 Task: Find connections with filter location Bhuban with filter topic #Mentoringwith filter profile language English with filter current company IDC Technologies, Inc. with filter school College Of Technology, G.B.P.U.A&T, Pantnagar with filter industry Non-profit Organizations with filter service category Content Strategy with filter keywords title Sports Volunteer
Action: Mouse moved to (626, 78)
Screenshot: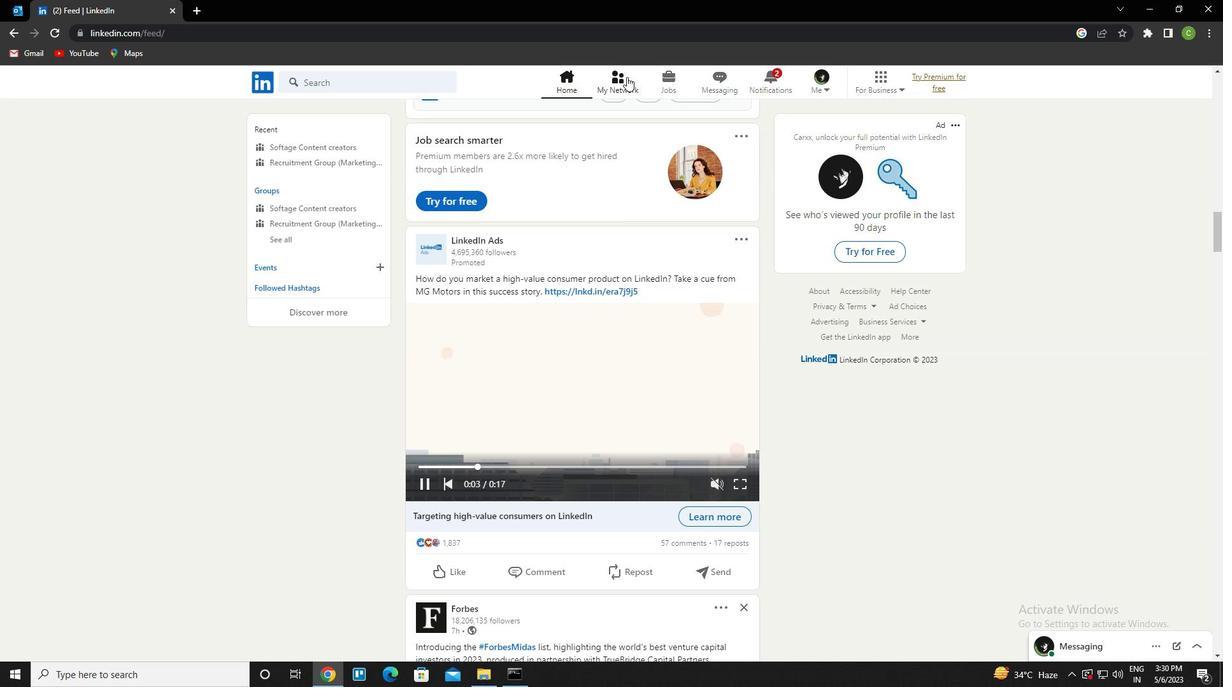 
Action: Mouse pressed left at (626, 78)
Screenshot: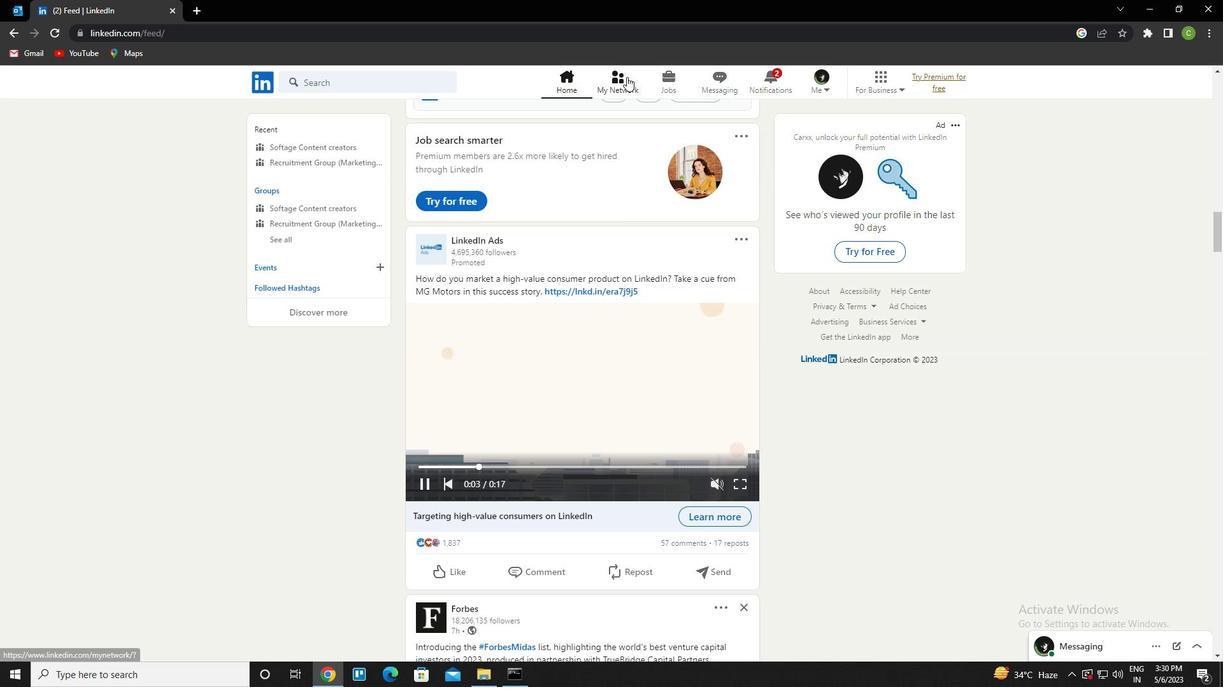 
Action: Mouse moved to (370, 152)
Screenshot: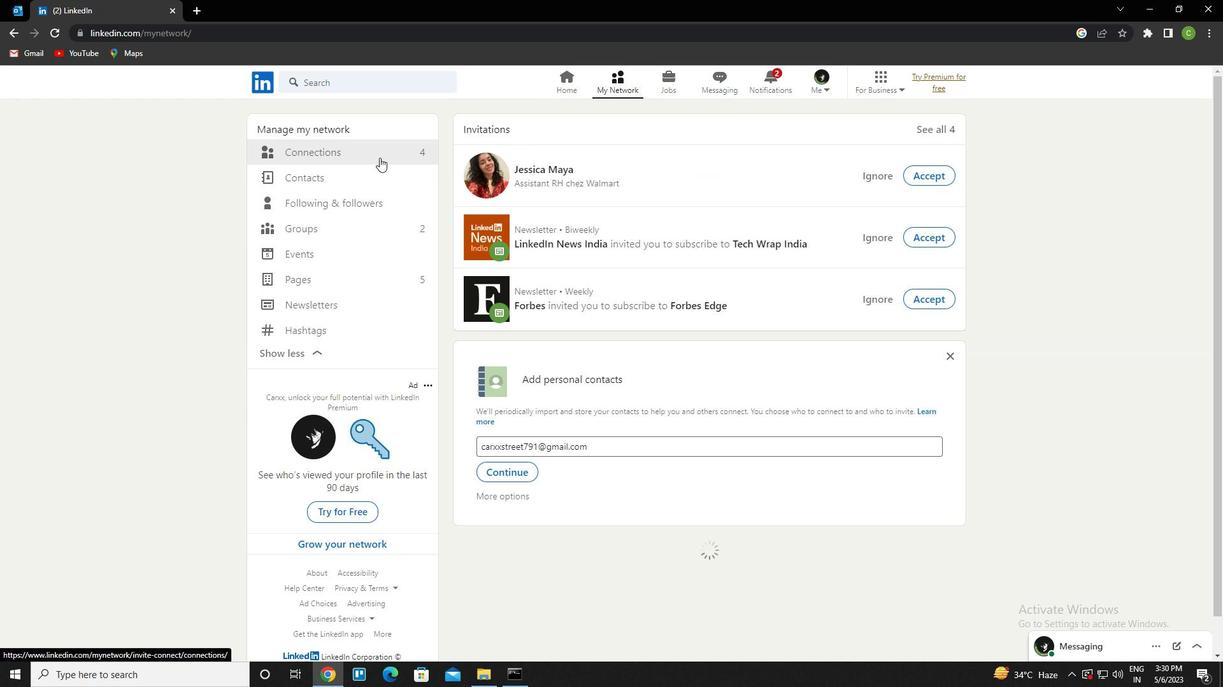 
Action: Mouse pressed left at (370, 152)
Screenshot: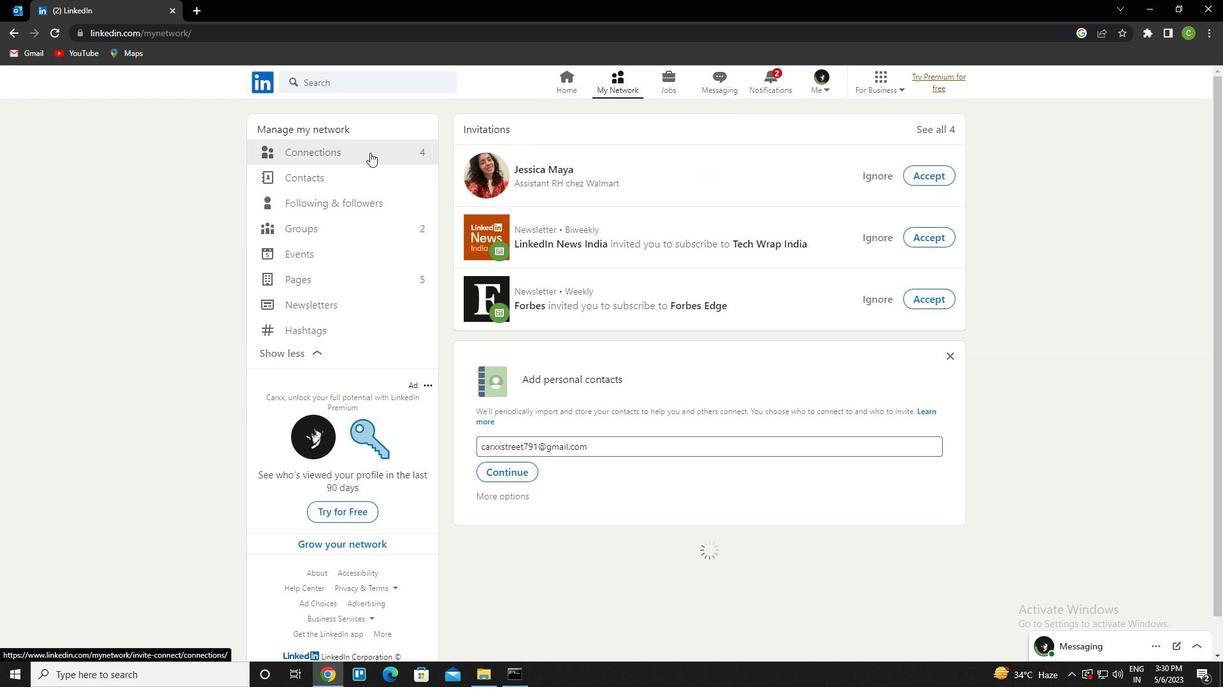 
Action: Mouse moved to (691, 156)
Screenshot: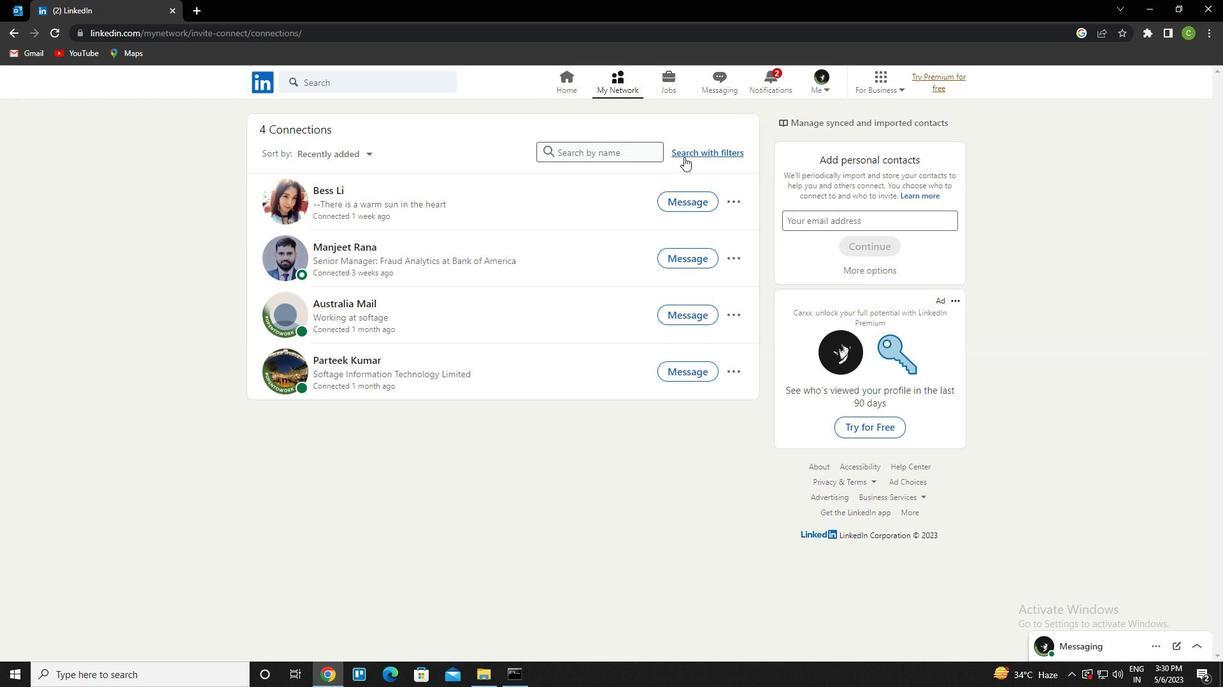 
Action: Mouse pressed left at (691, 156)
Screenshot: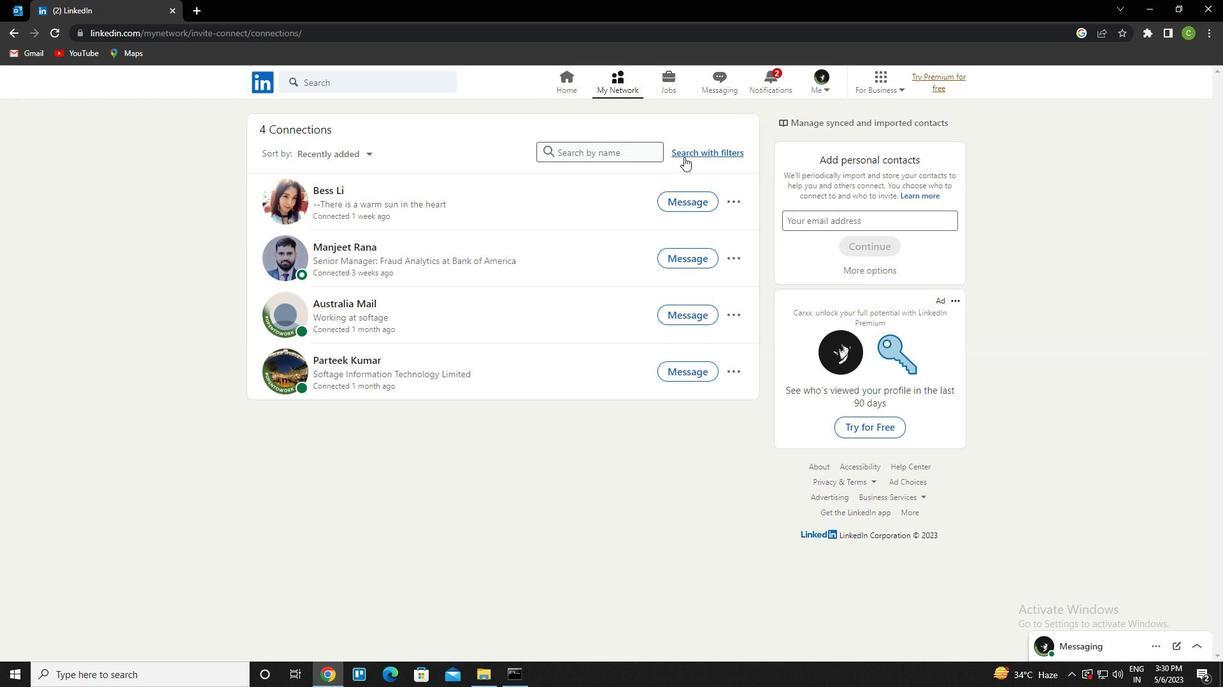 
Action: Mouse moved to (664, 115)
Screenshot: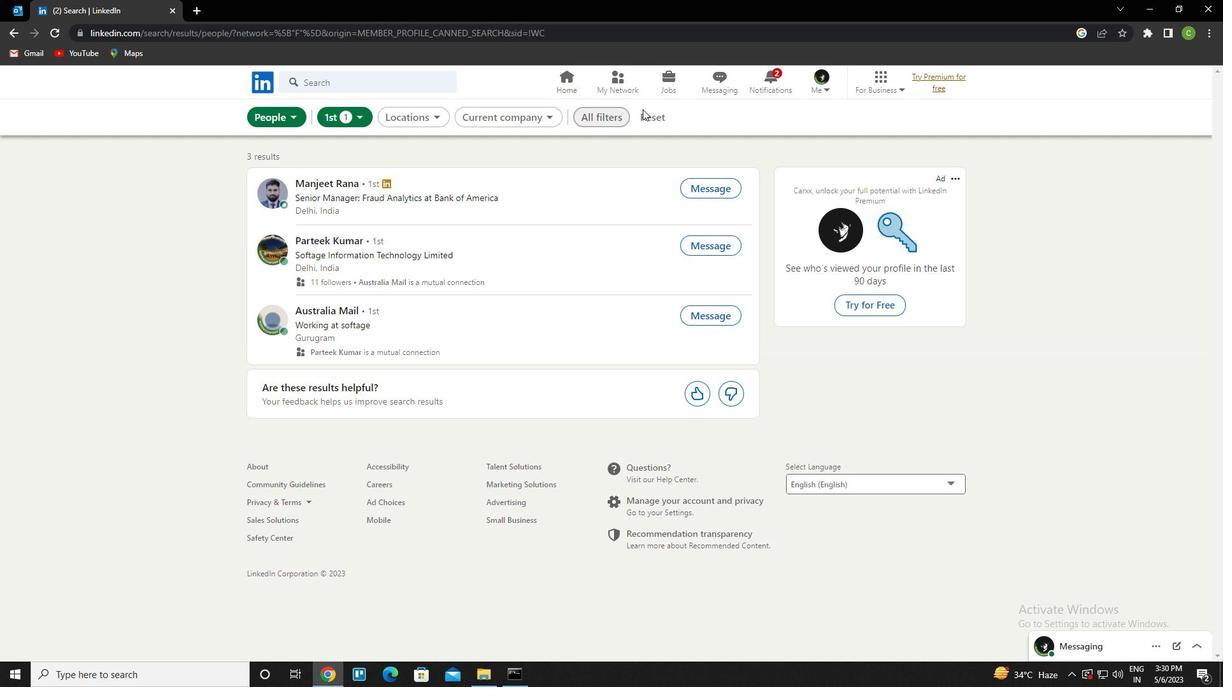 
Action: Mouse pressed left at (664, 115)
Screenshot: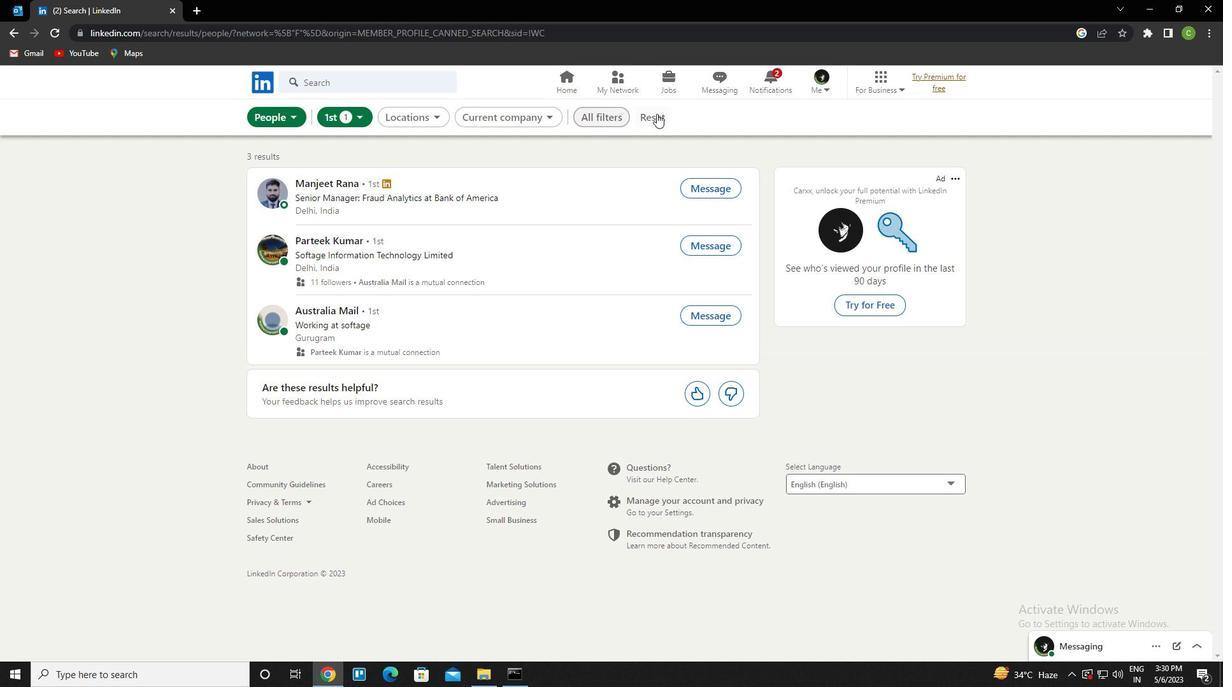 
Action: Mouse moved to (635, 107)
Screenshot: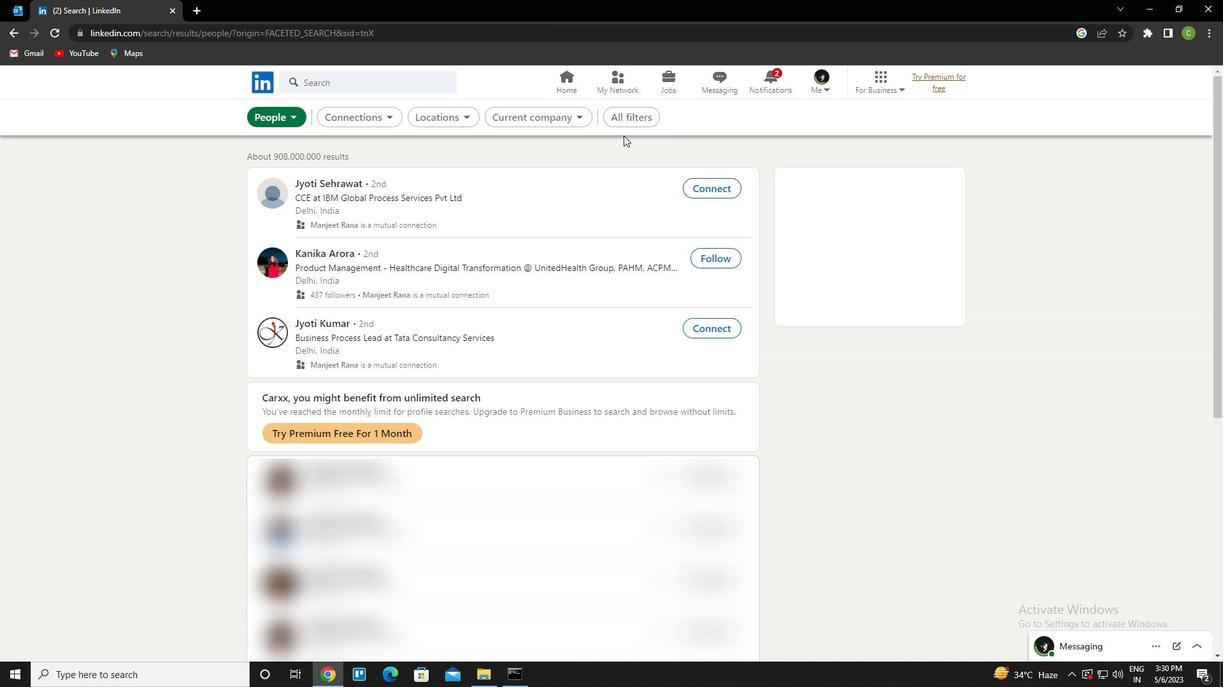 
Action: Mouse pressed left at (635, 107)
Screenshot: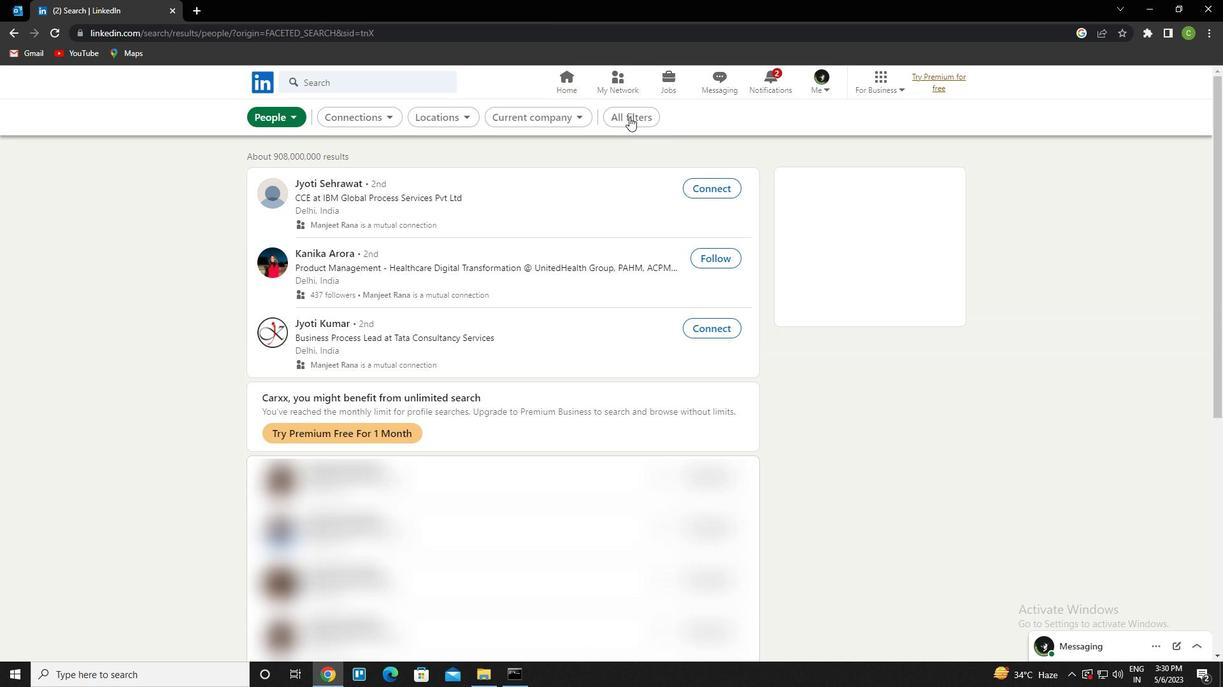 
Action: Mouse moved to (1082, 449)
Screenshot: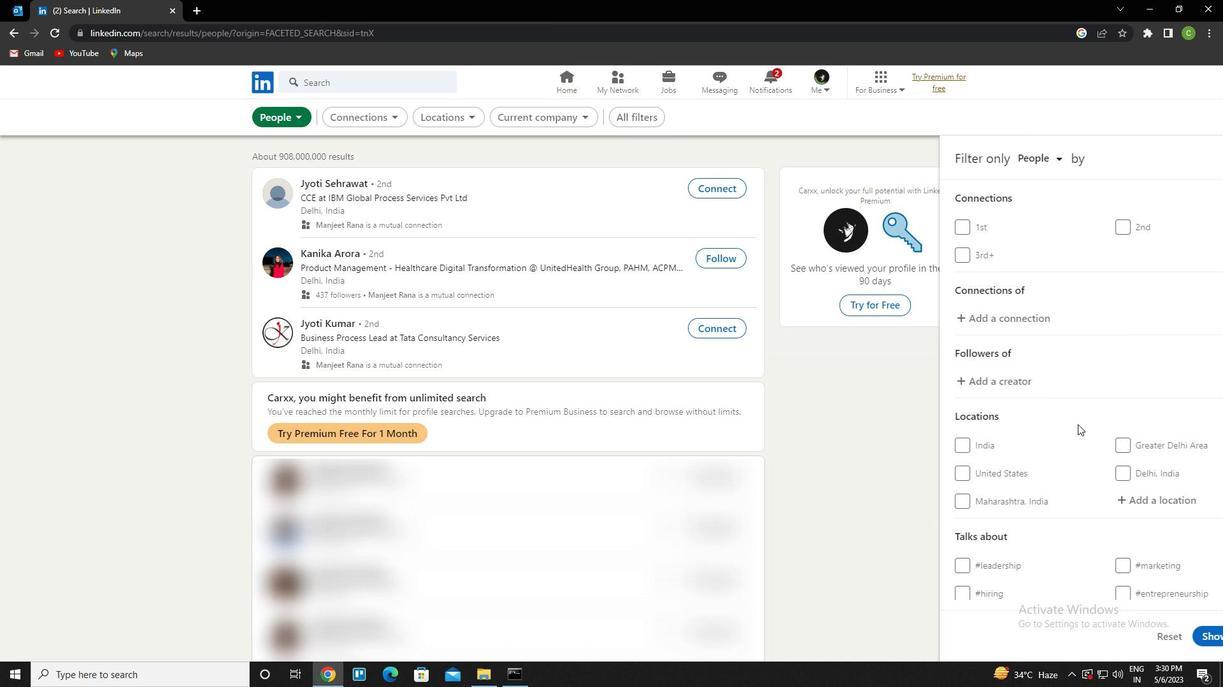 
Action: Mouse scrolled (1082, 449) with delta (0, 0)
Screenshot: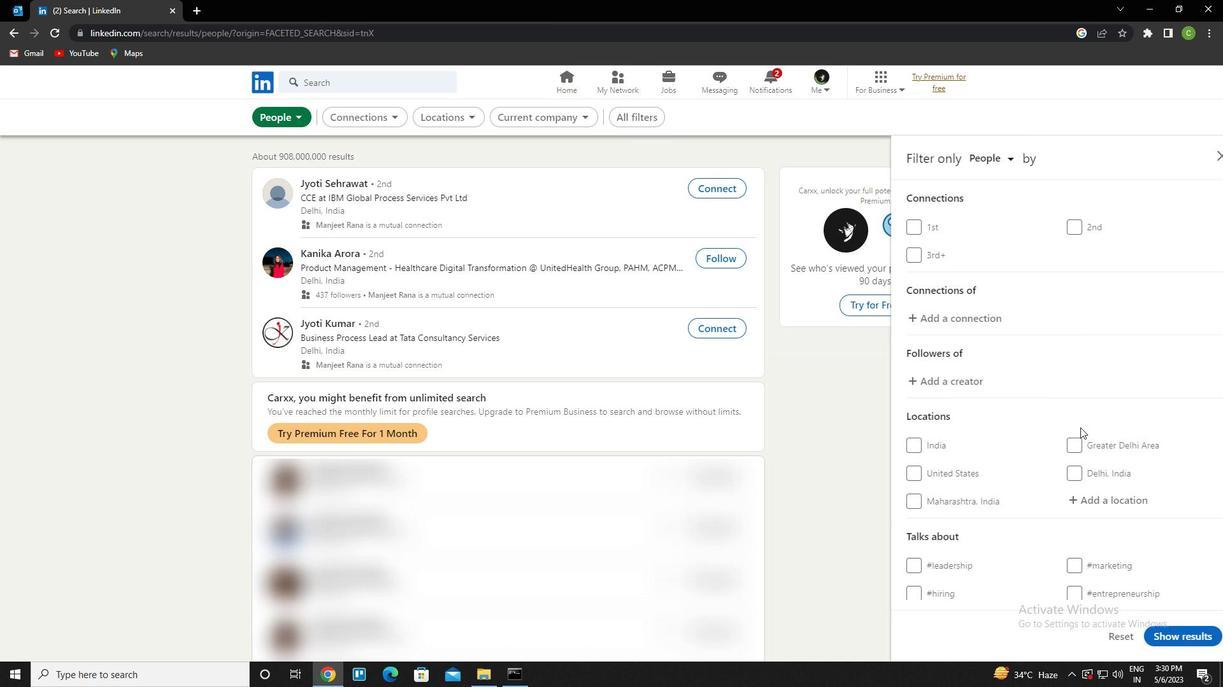 
Action: Mouse scrolled (1082, 449) with delta (0, 0)
Screenshot: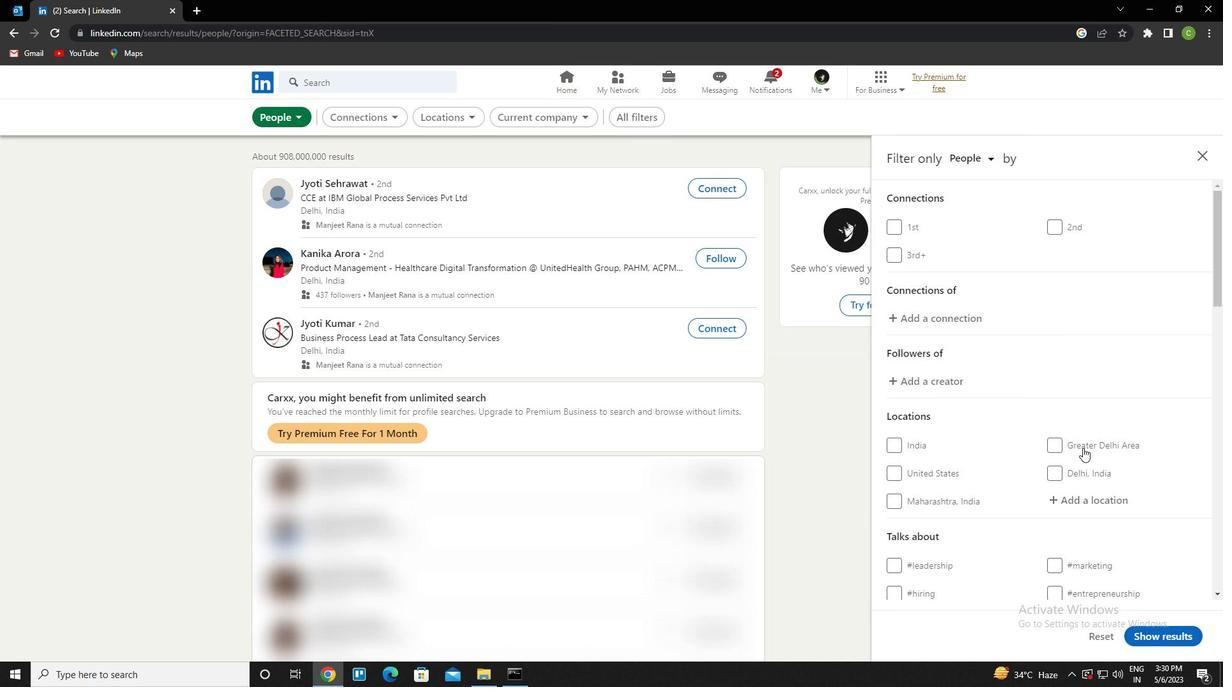 
Action: Mouse moved to (1105, 372)
Screenshot: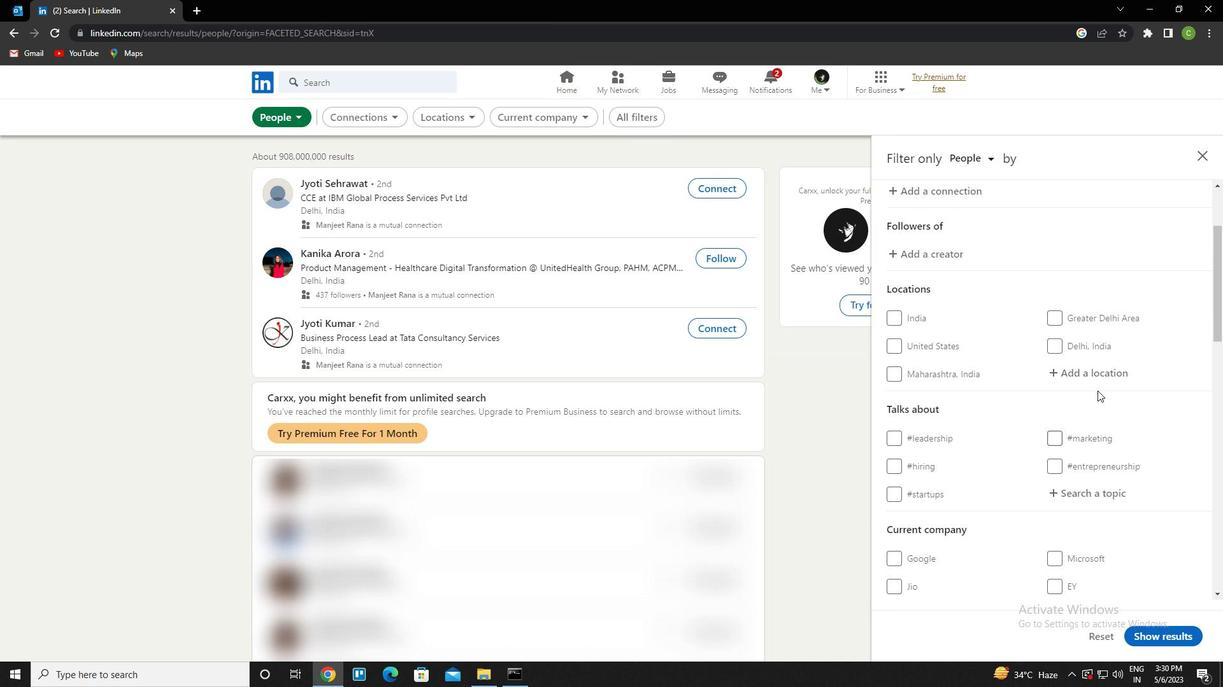 
Action: Mouse pressed left at (1105, 372)
Screenshot: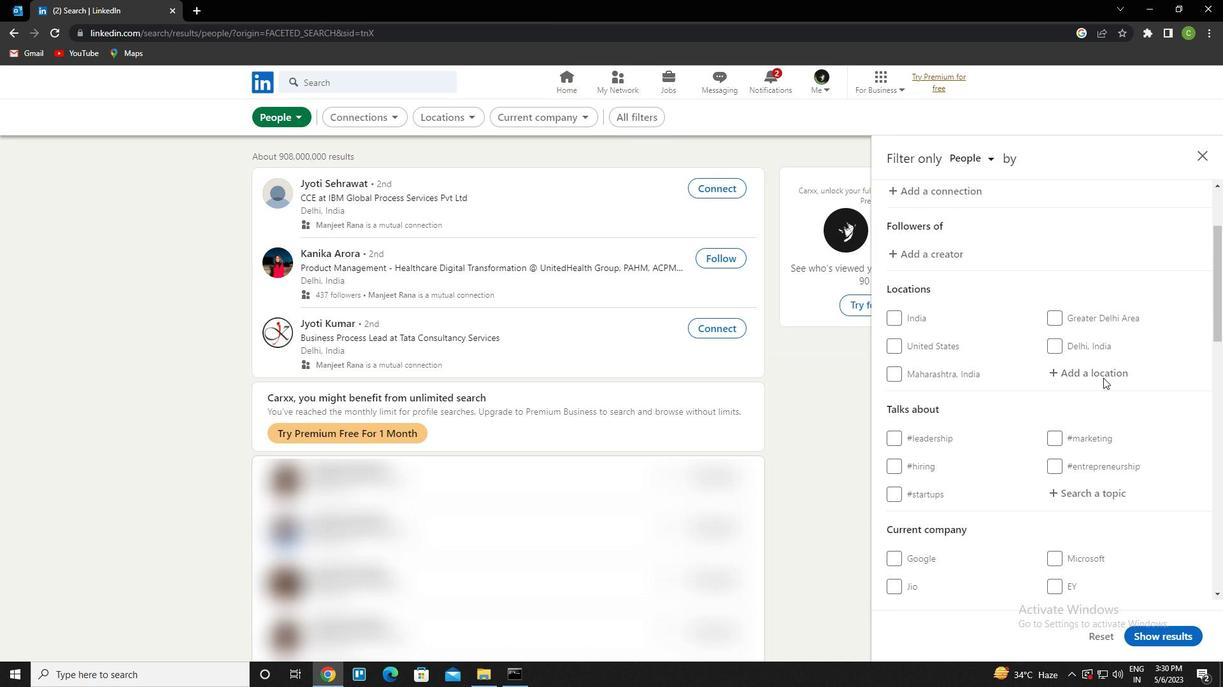 
Action: Key pressed <Key.caps_lock>b<Key.caps_lock>huban<Key.up><Key.enter>
Screenshot: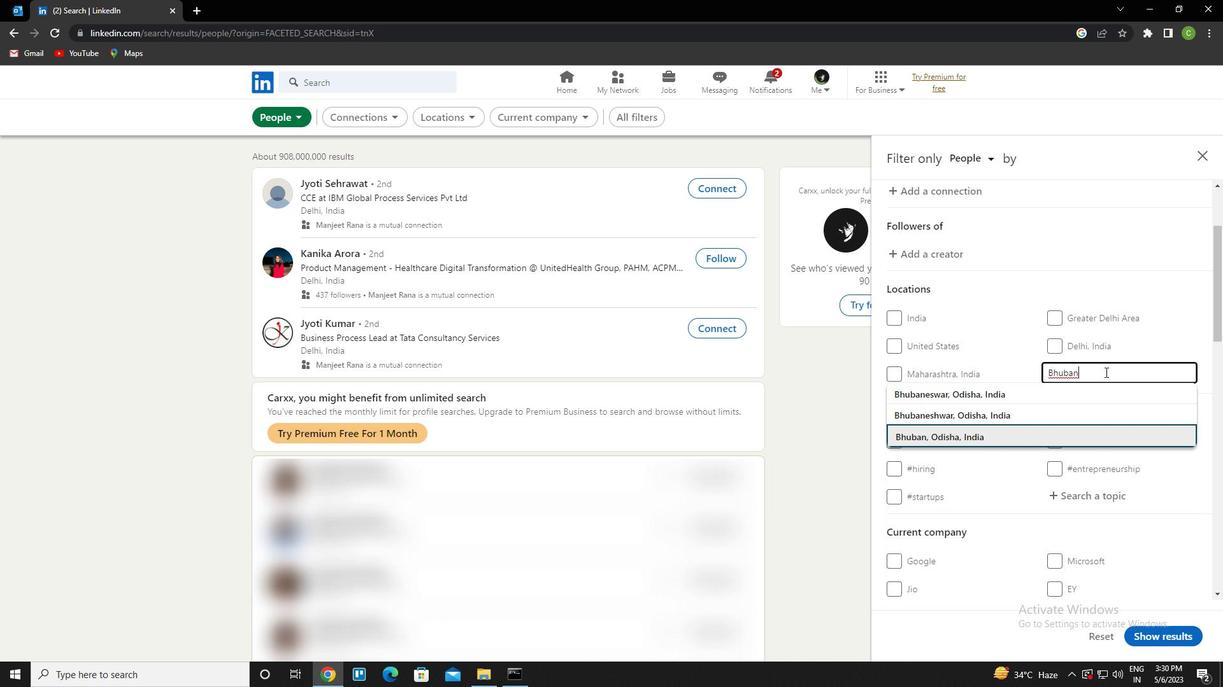 
Action: Mouse moved to (1105, 372)
Screenshot: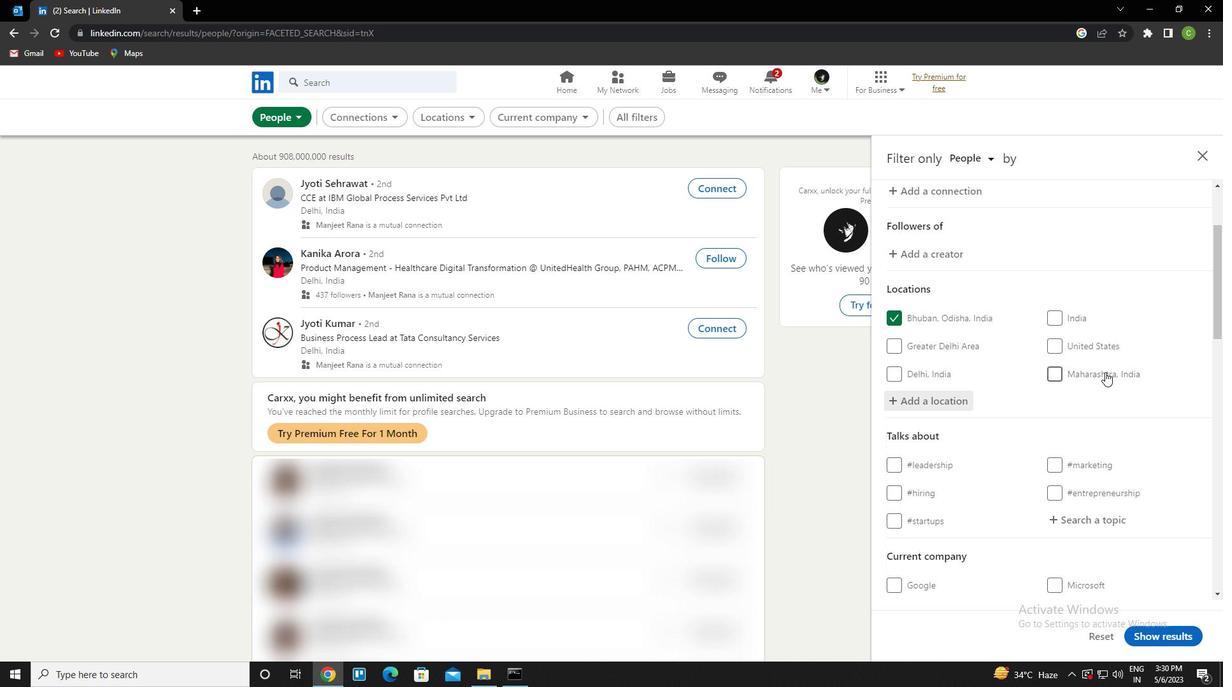 
Action: Mouse scrolled (1105, 372) with delta (0, 0)
Screenshot: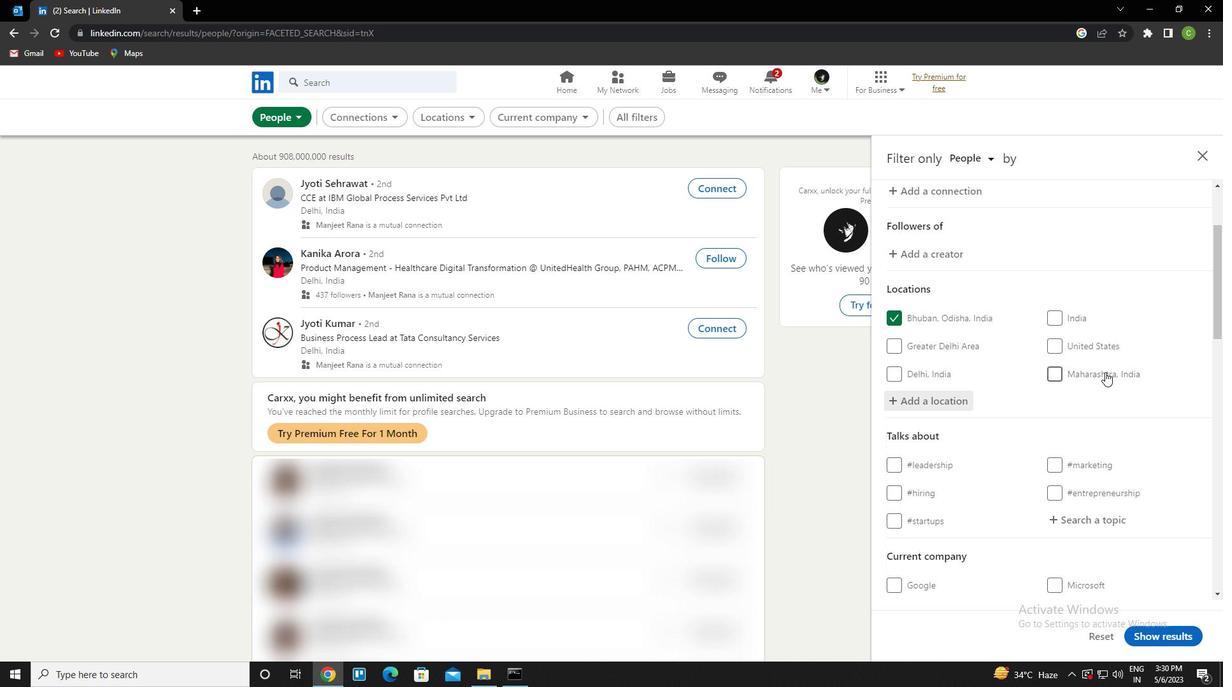 
Action: Mouse moved to (1109, 373)
Screenshot: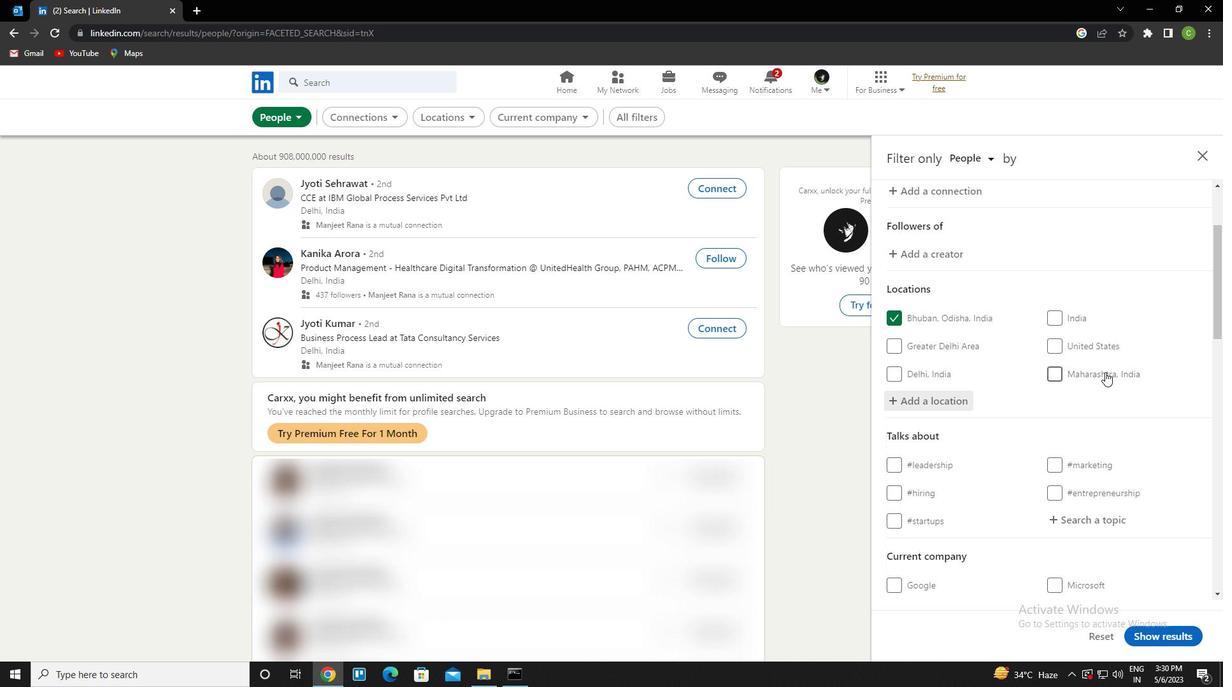 
Action: Mouse scrolled (1109, 373) with delta (0, 0)
Screenshot: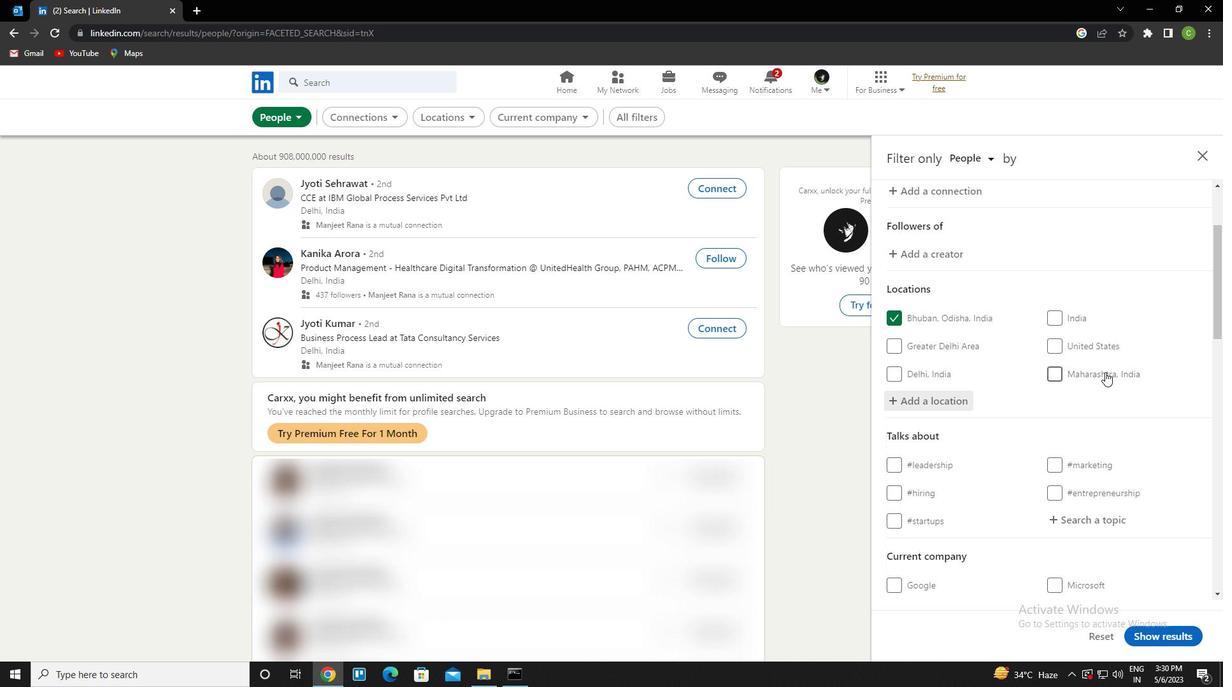 
Action: Mouse moved to (1103, 394)
Screenshot: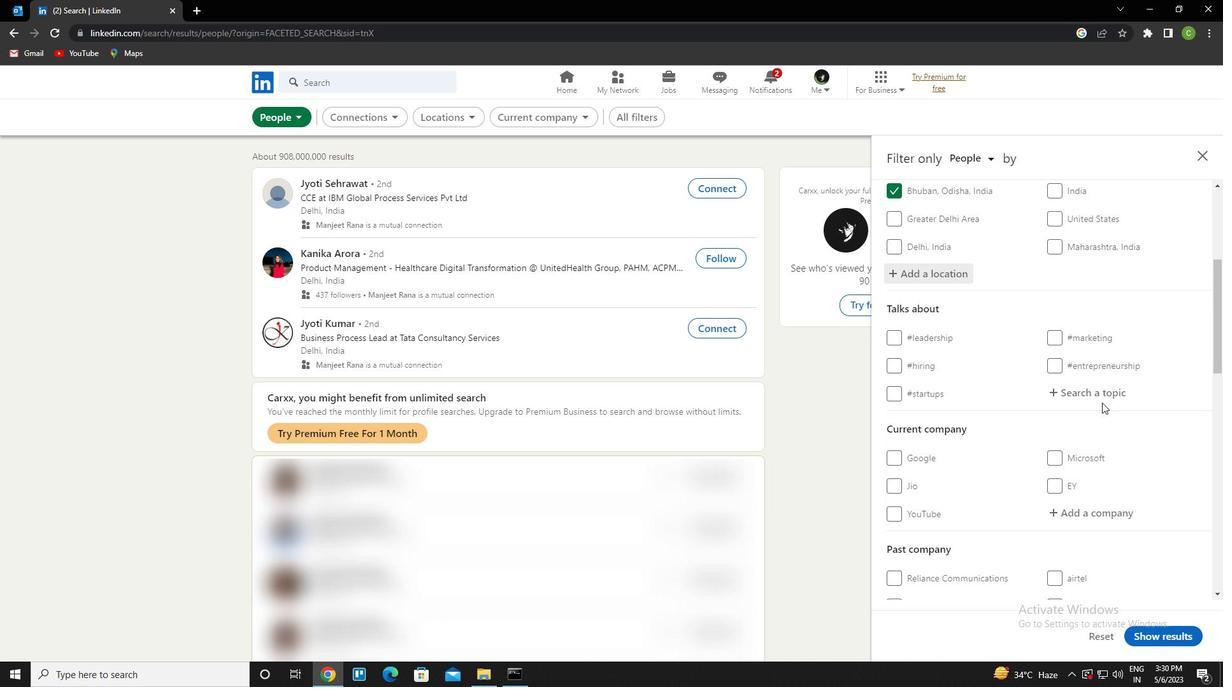 
Action: Mouse pressed left at (1103, 394)
Screenshot: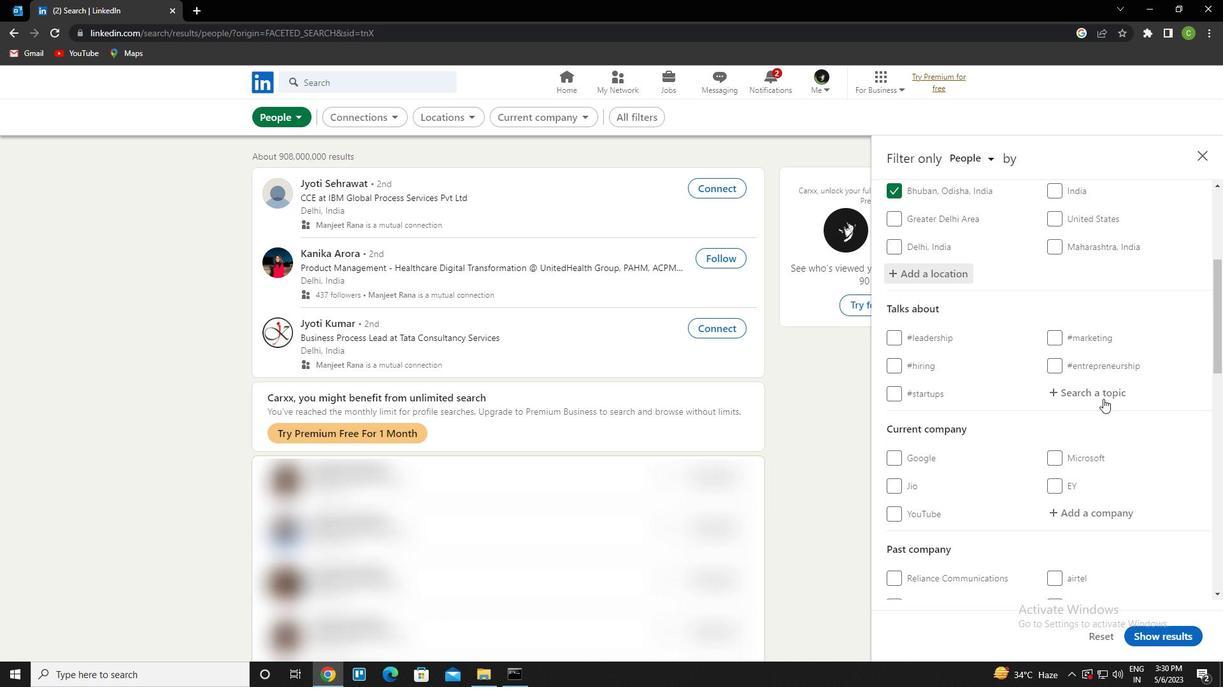 
Action: Key pressed mentoring<Key.down><Key.enter>
Screenshot: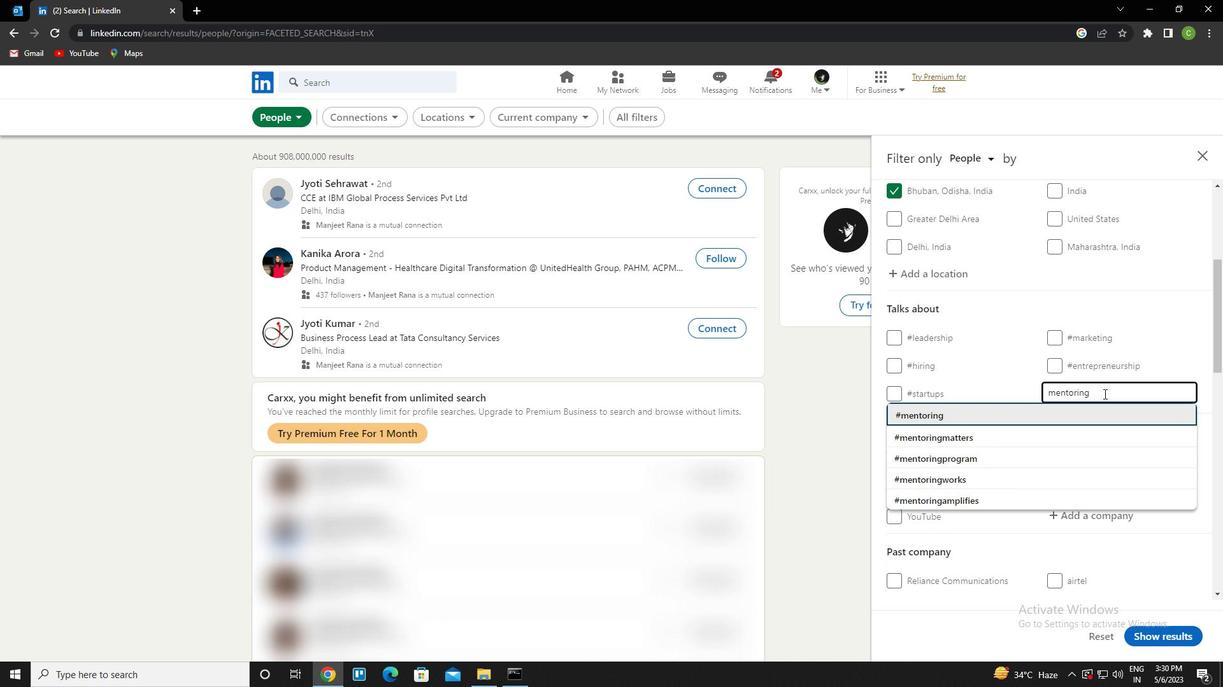 
Action: Mouse moved to (1061, 410)
Screenshot: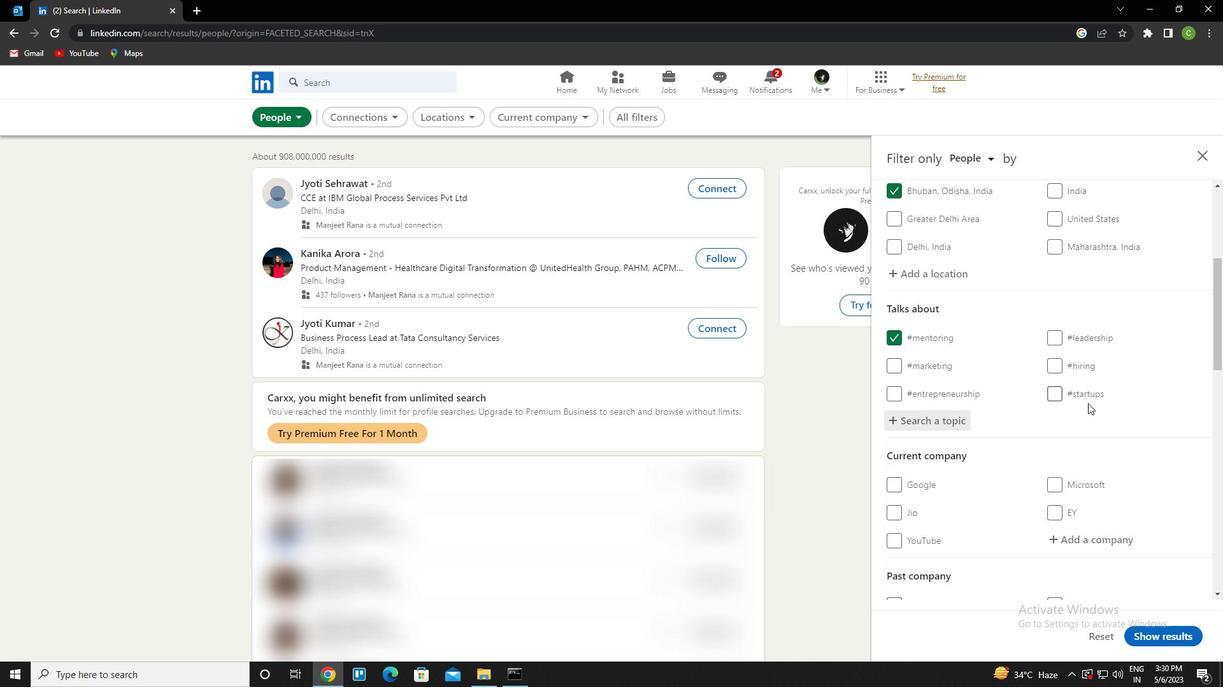 
Action: Mouse scrolled (1061, 409) with delta (0, 0)
Screenshot: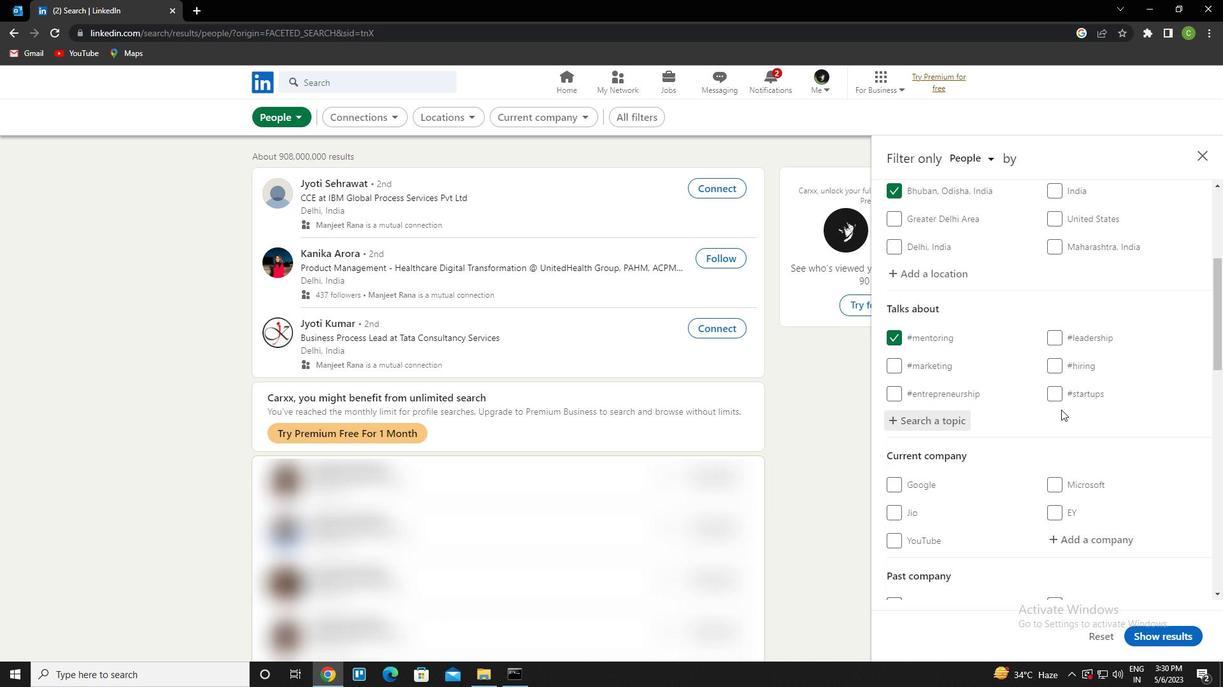 
Action: Mouse scrolled (1061, 409) with delta (0, 0)
Screenshot: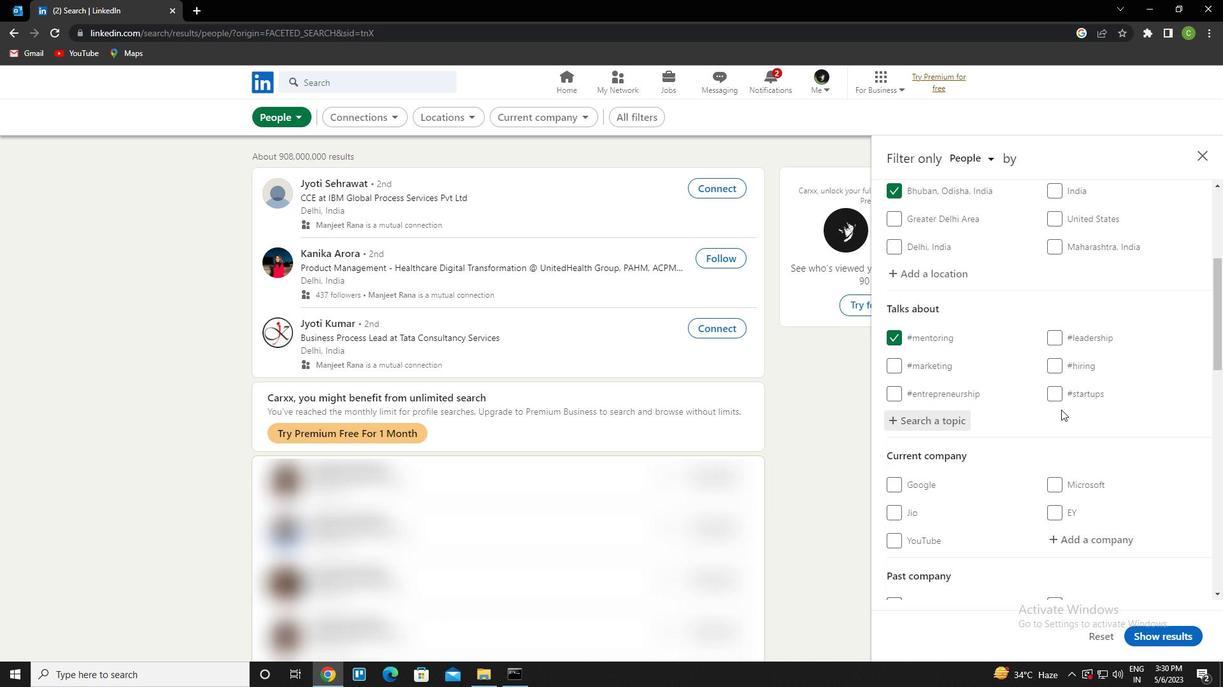 
Action: Mouse moved to (1061, 410)
Screenshot: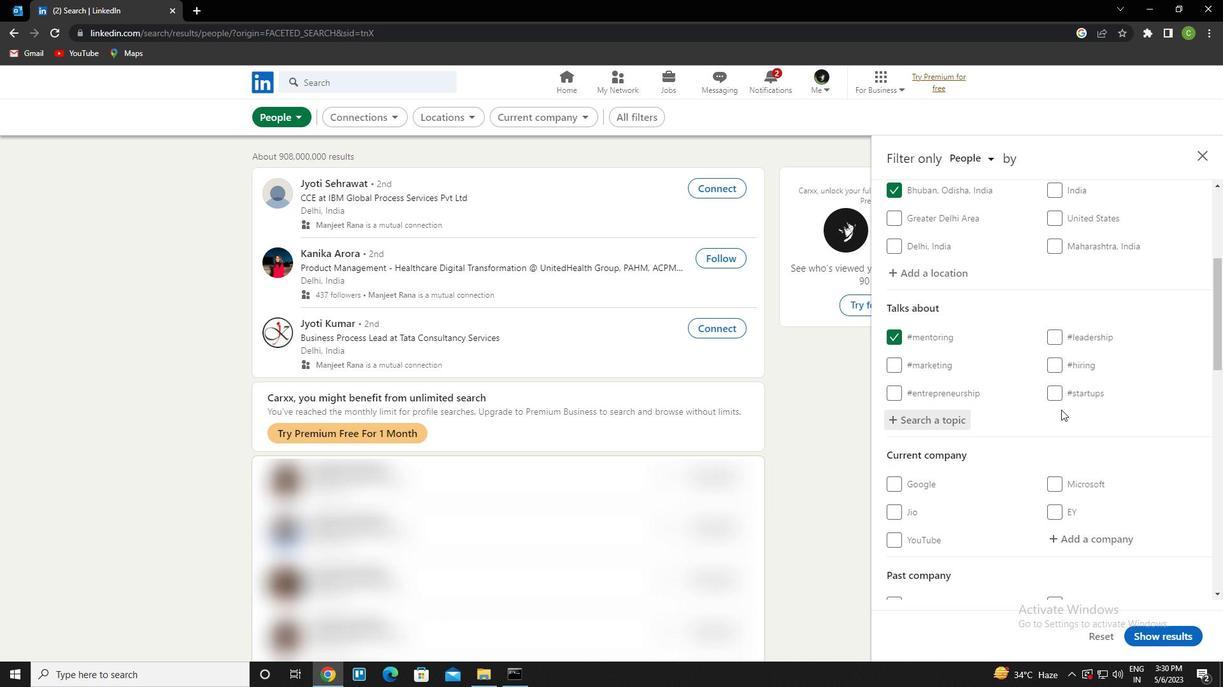
Action: Mouse scrolled (1061, 410) with delta (0, 0)
Screenshot: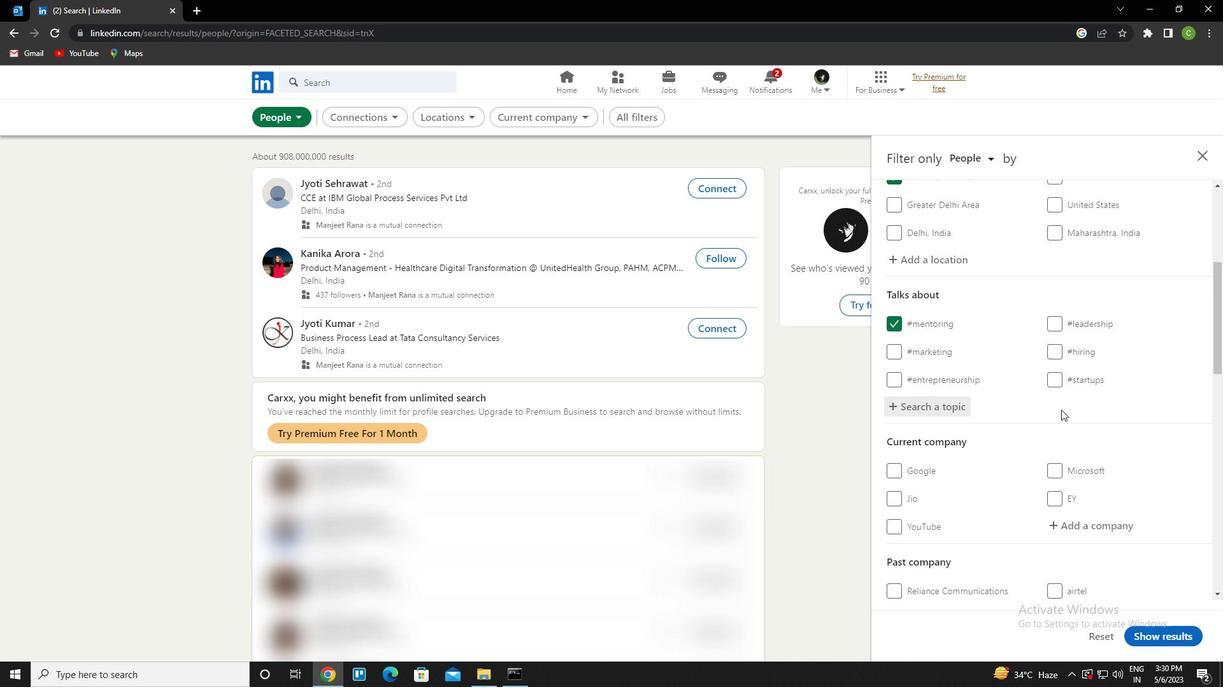
Action: Mouse moved to (1019, 363)
Screenshot: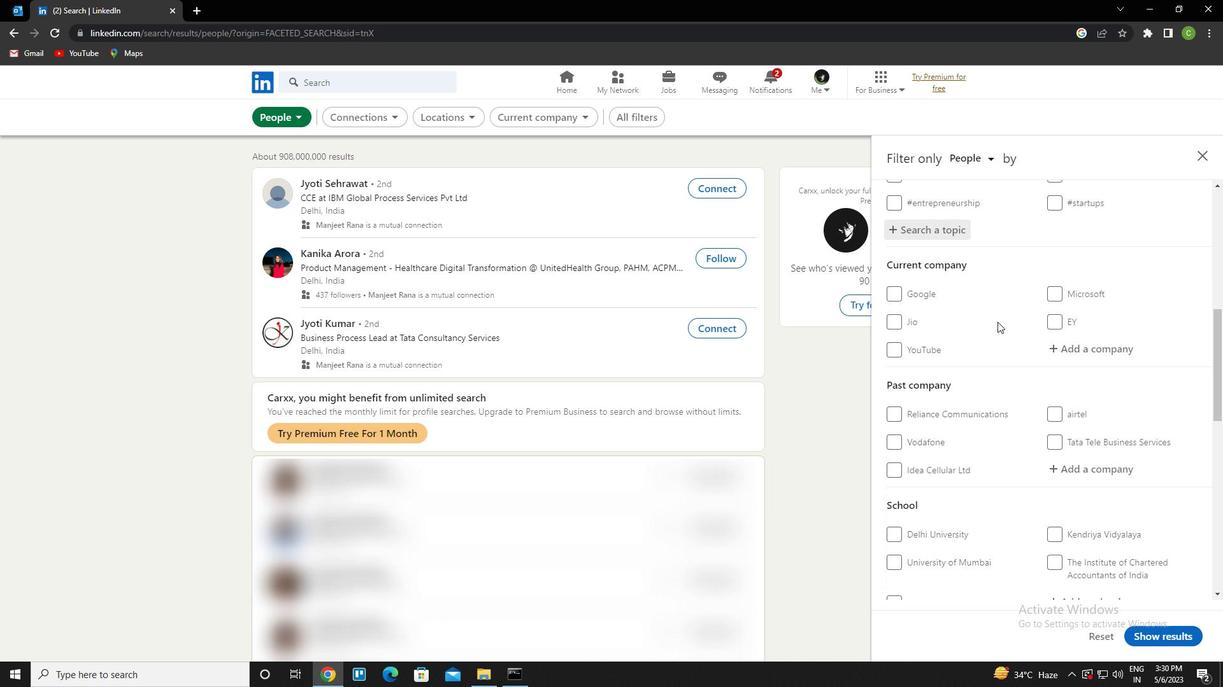 
Action: Mouse scrolled (1019, 362) with delta (0, 0)
Screenshot: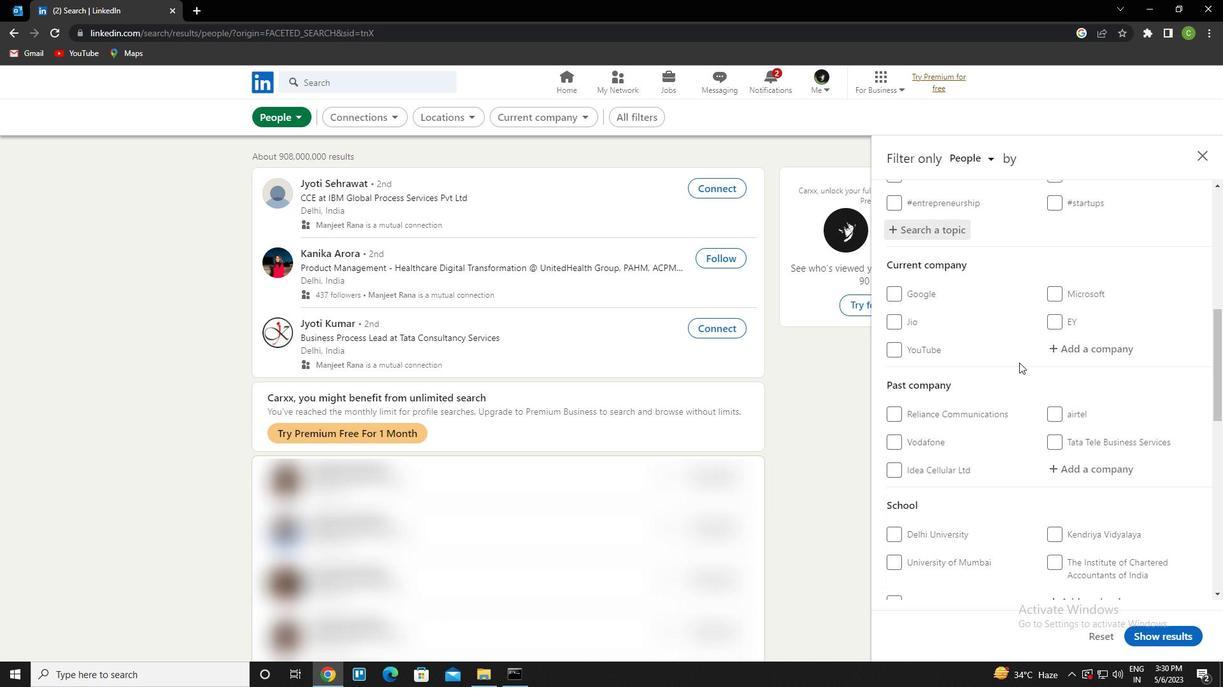 
Action: Mouse scrolled (1019, 362) with delta (0, 0)
Screenshot: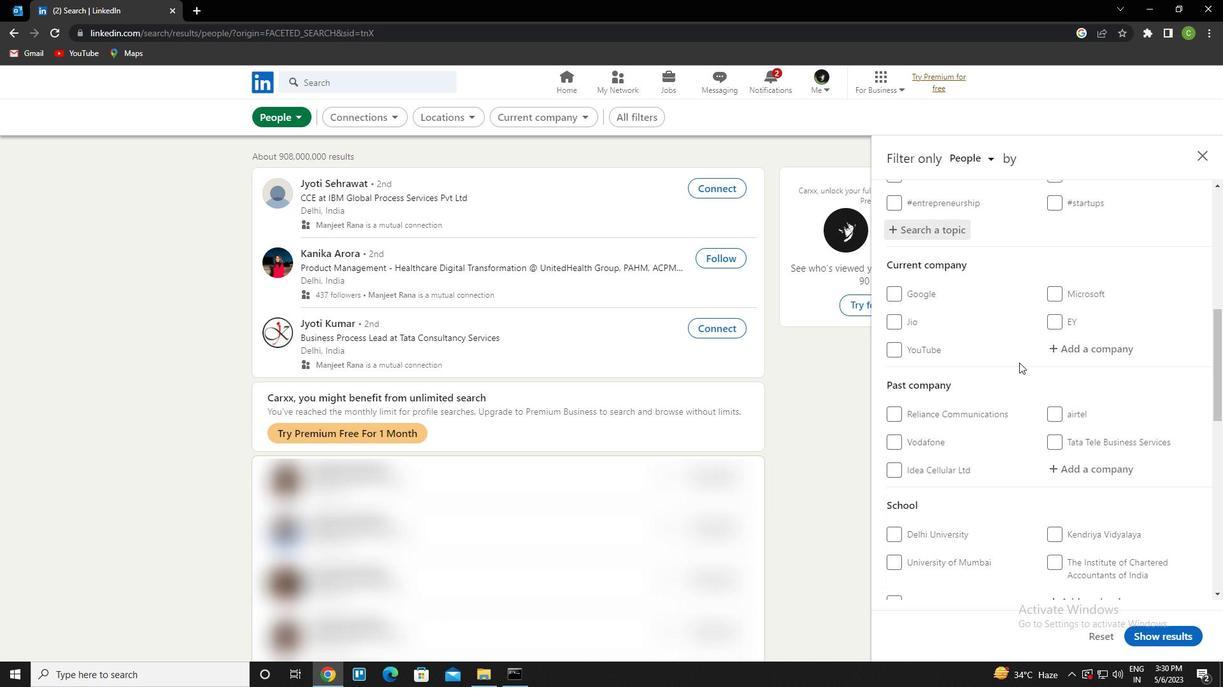 
Action: Mouse scrolled (1019, 362) with delta (0, 0)
Screenshot: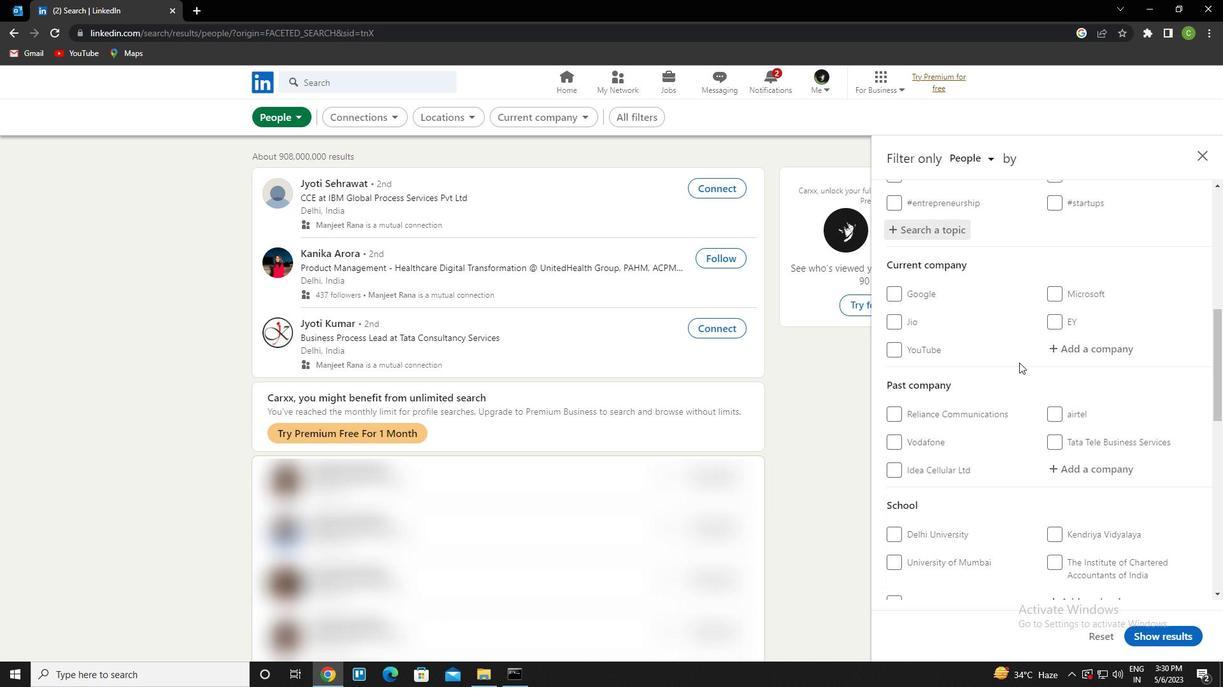 
Action: Mouse scrolled (1019, 362) with delta (0, 0)
Screenshot: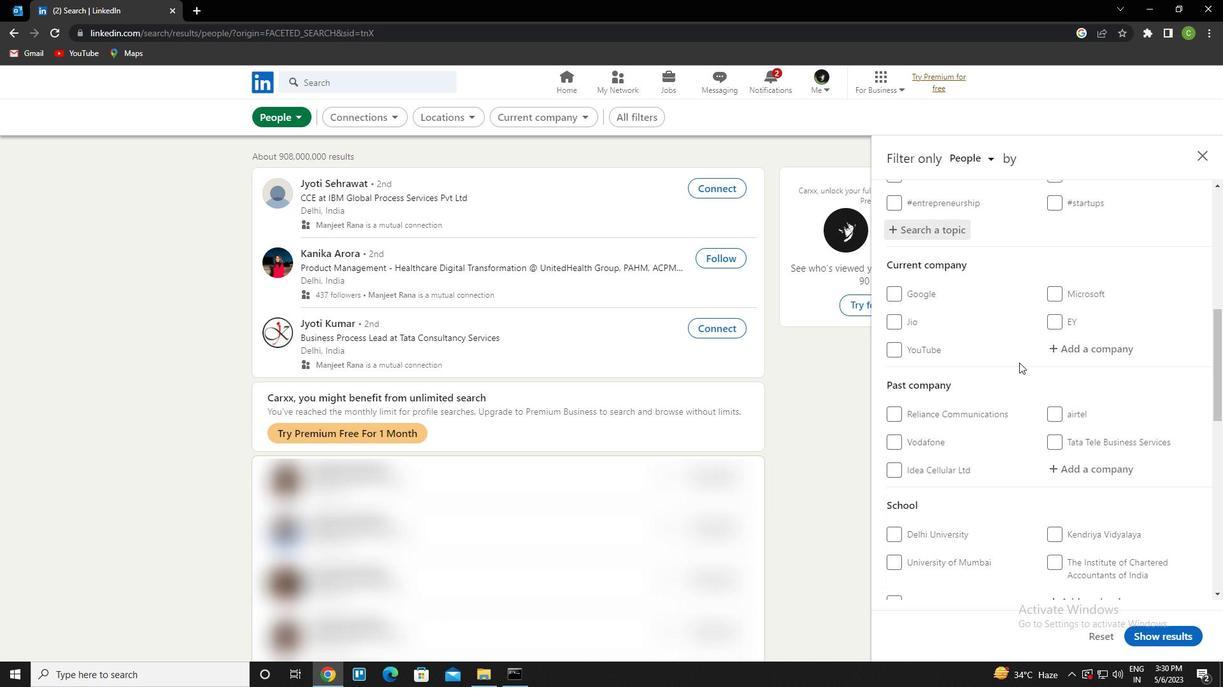 
Action: Mouse scrolled (1019, 362) with delta (0, 0)
Screenshot: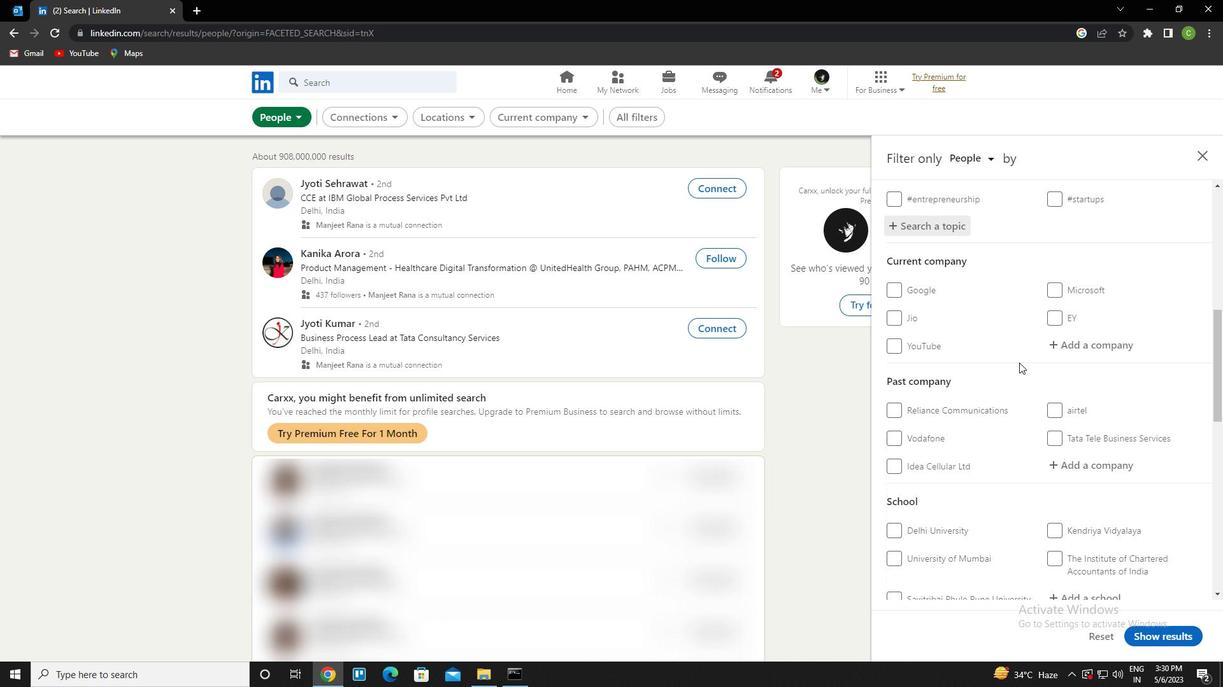 
Action: Mouse scrolled (1019, 362) with delta (0, 0)
Screenshot: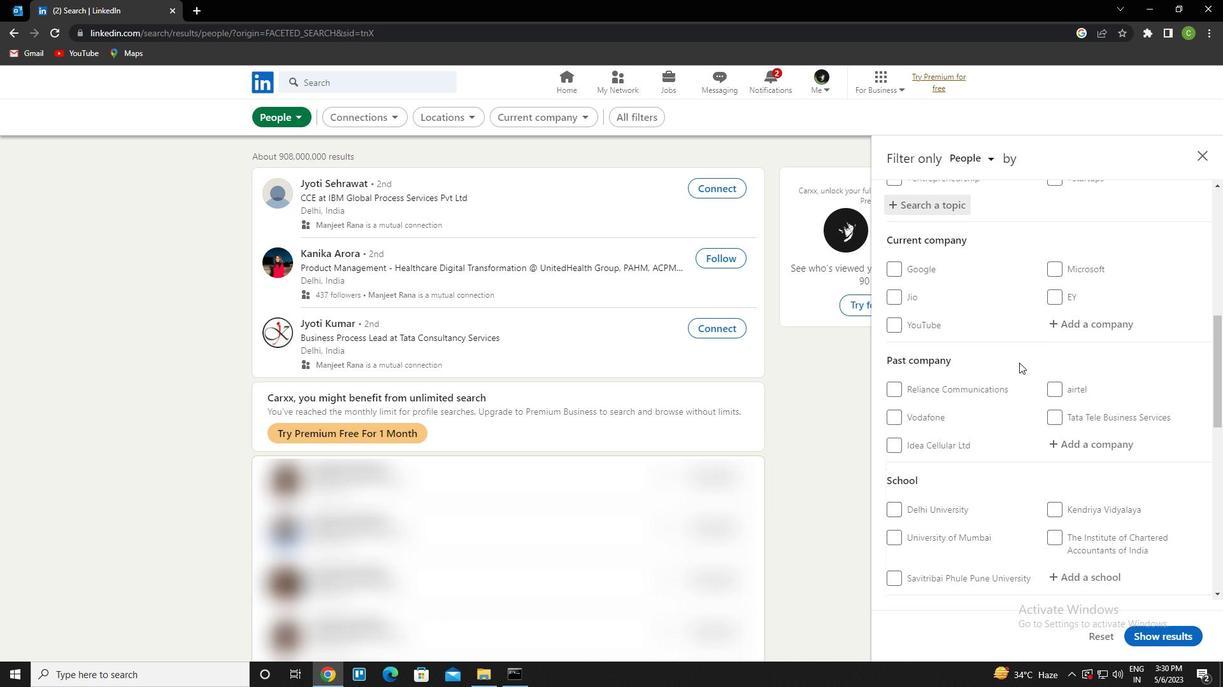 
Action: Mouse scrolled (1019, 362) with delta (0, 0)
Screenshot: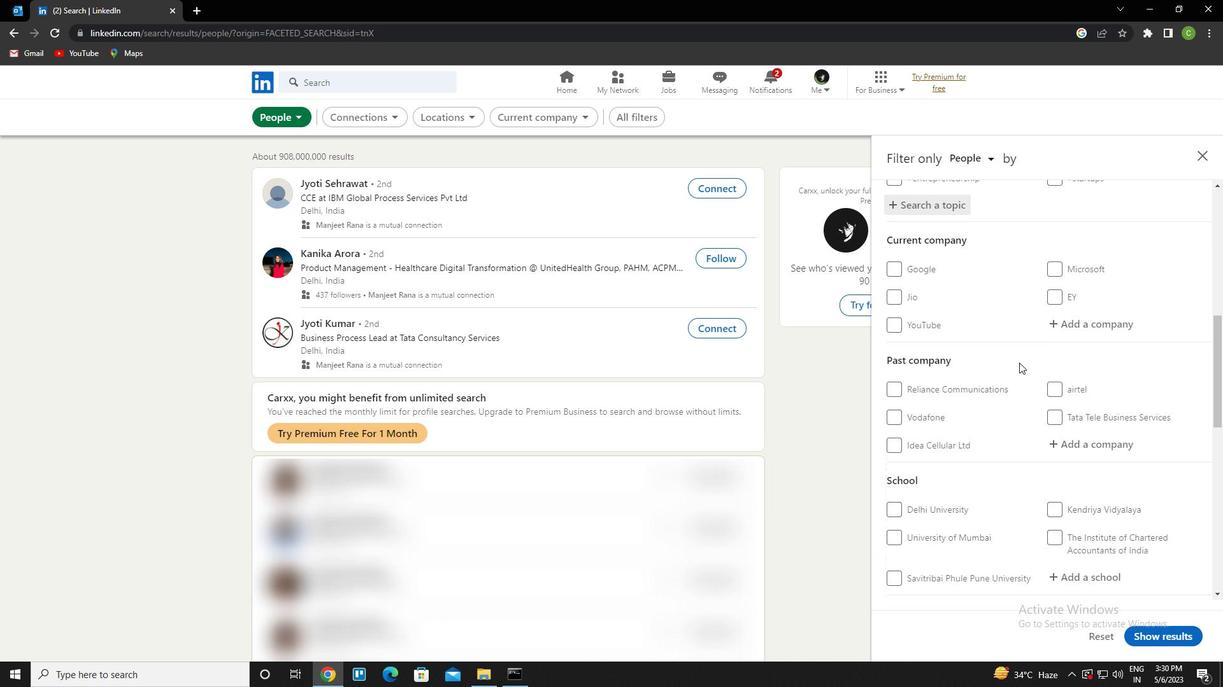 
Action: Mouse scrolled (1019, 362) with delta (0, 0)
Screenshot: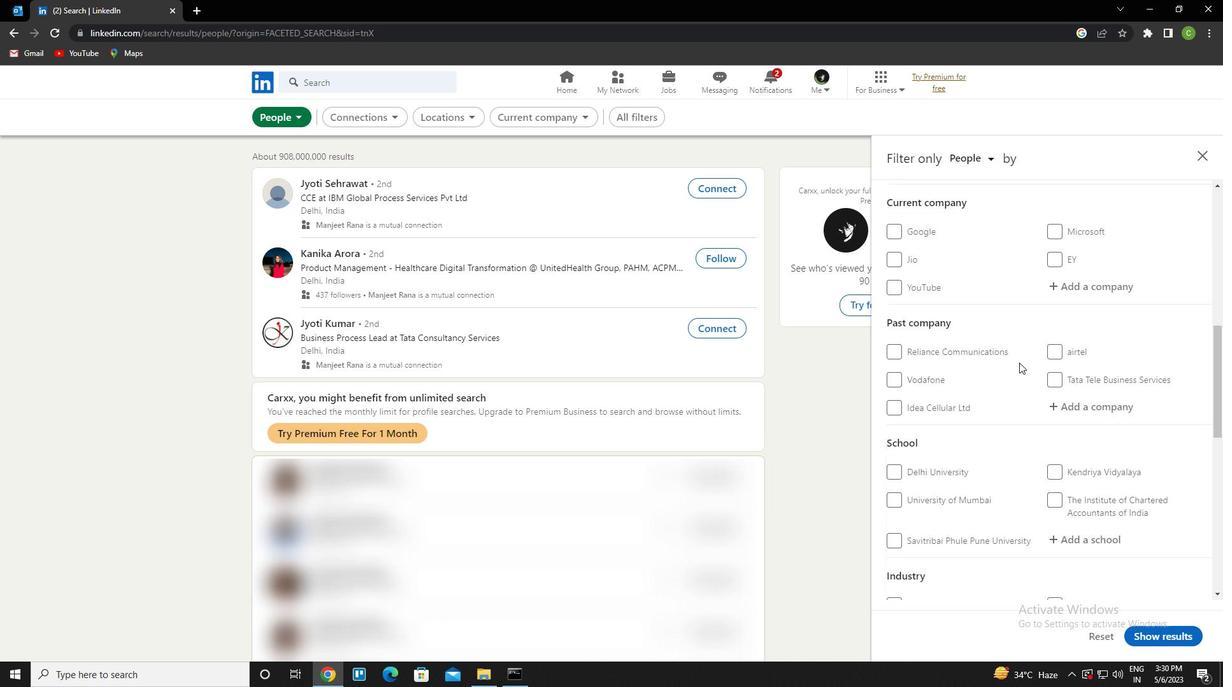 
Action: Mouse scrolled (1019, 362) with delta (0, 0)
Screenshot: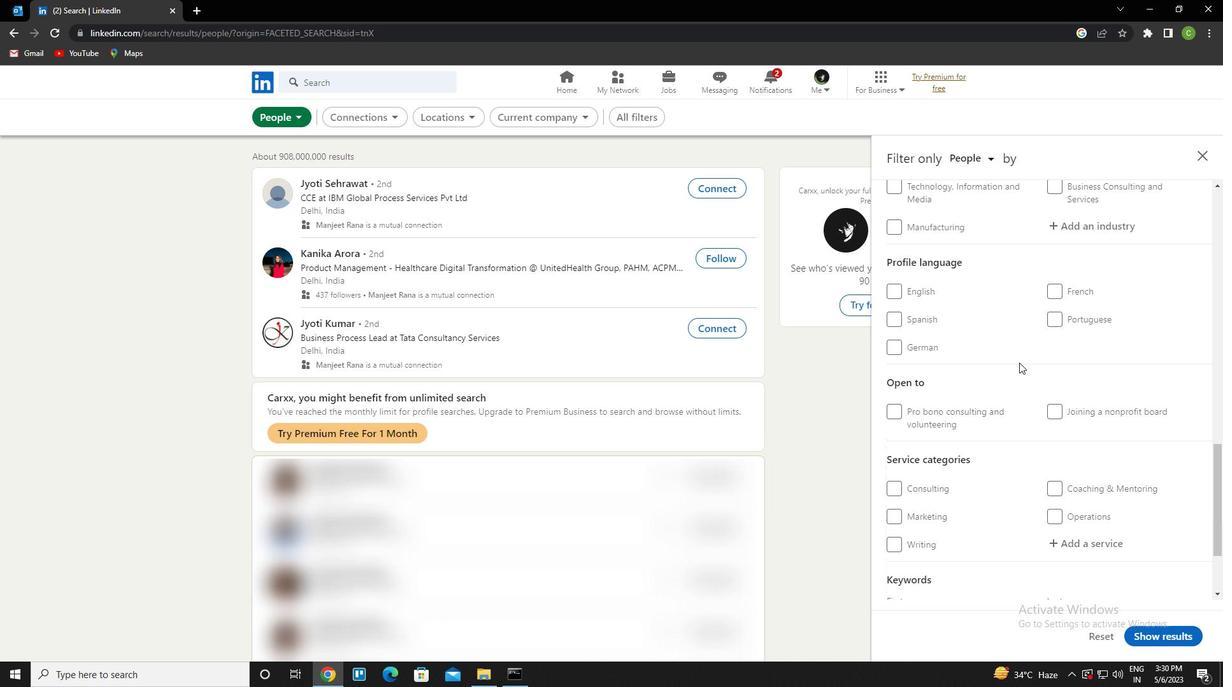 
Action: Mouse scrolled (1019, 362) with delta (0, 0)
Screenshot: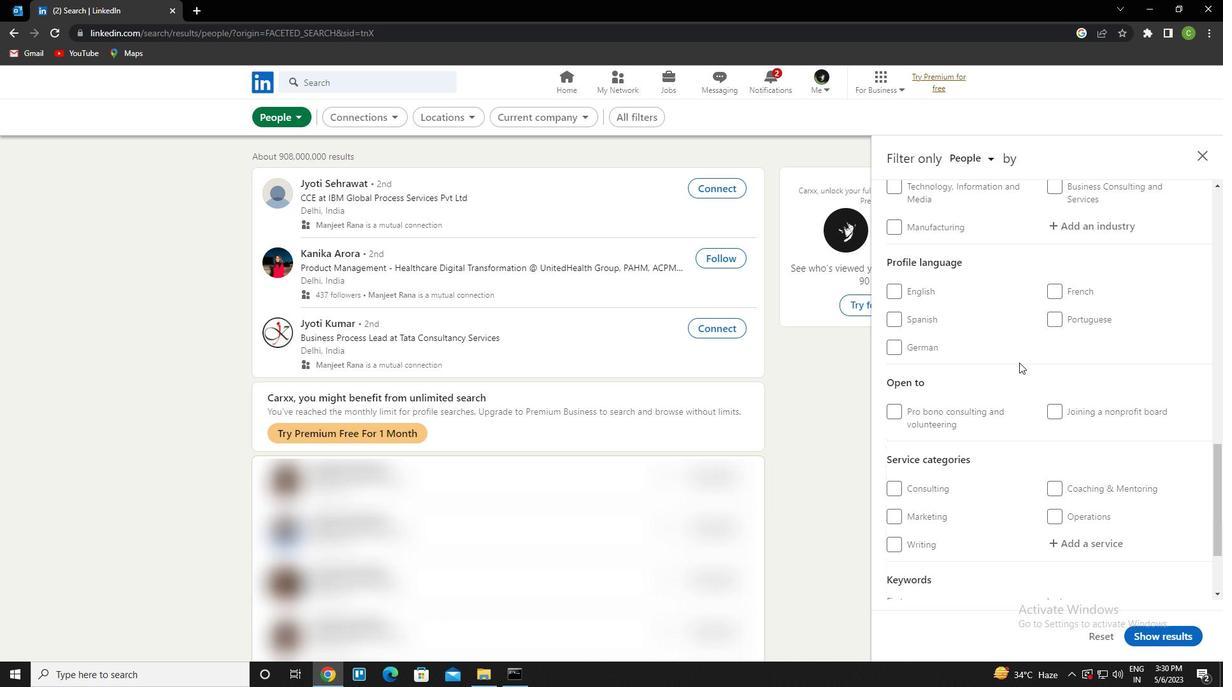 
Action: Mouse scrolled (1019, 362) with delta (0, 0)
Screenshot: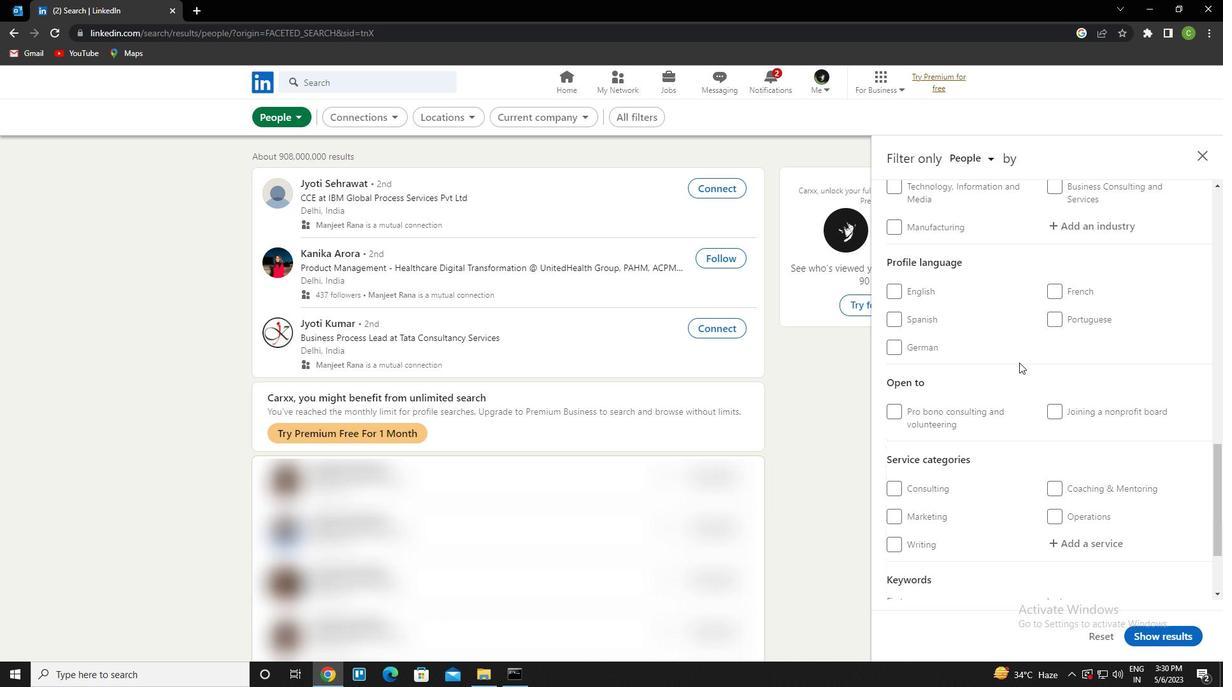 
Action: Mouse scrolled (1019, 362) with delta (0, 0)
Screenshot: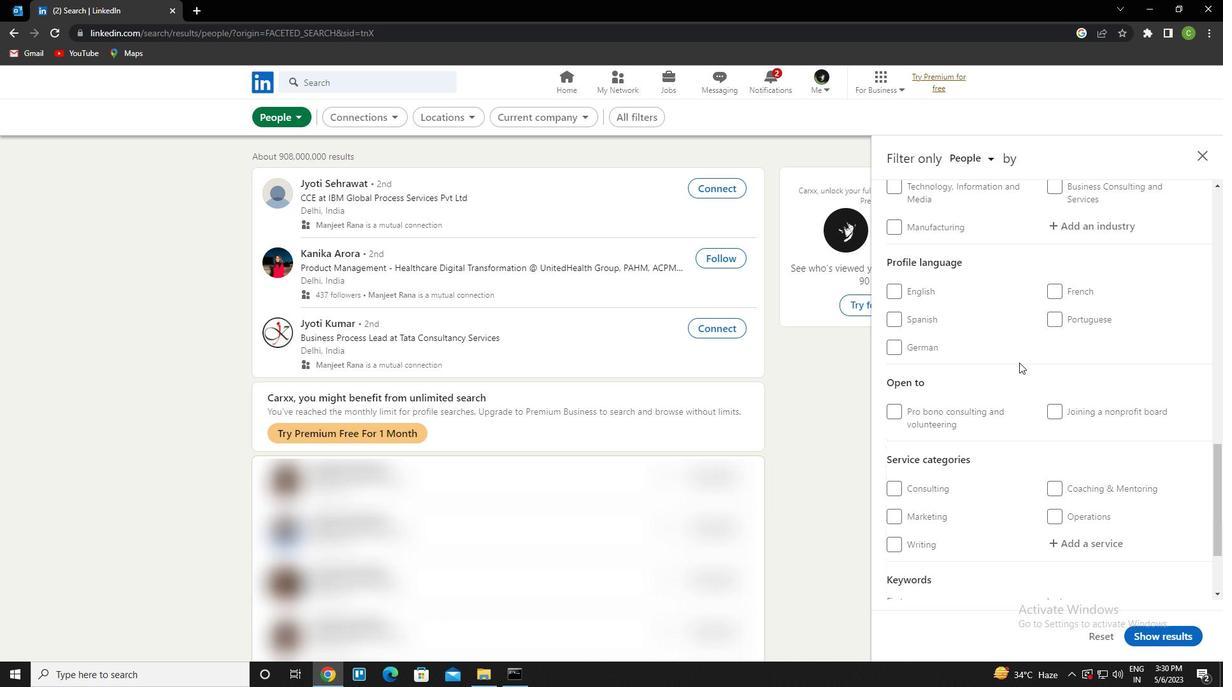 
Action: Mouse scrolled (1019, 362) with delta (0, 0)
Screenshot: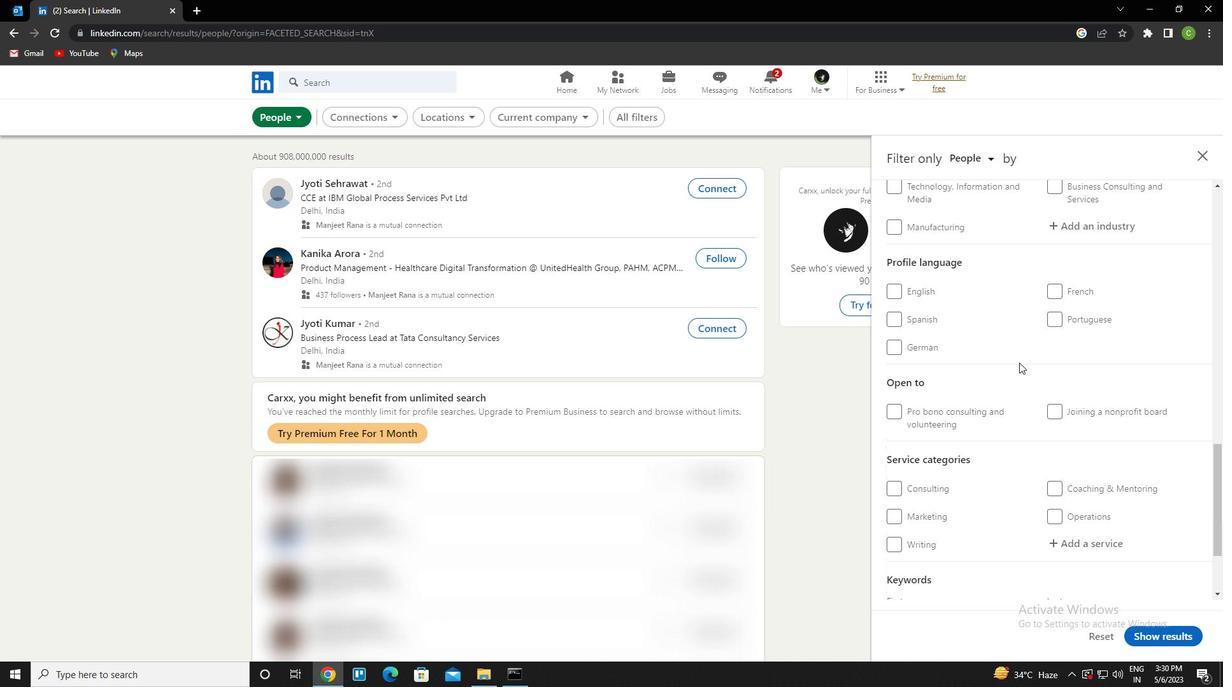 
Action: Mouse moved to (1012, 401)
Screenshot: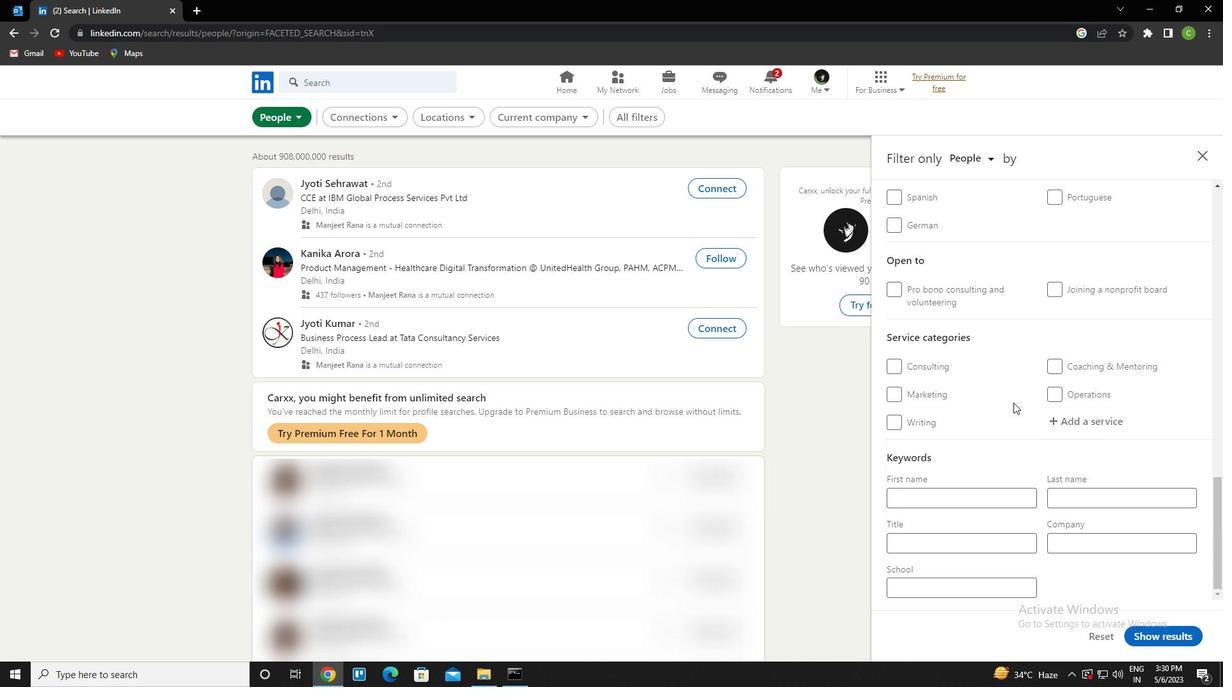 
Action: Mouse scrolled (1012, 401) with delta (0, 0)
Screenshot: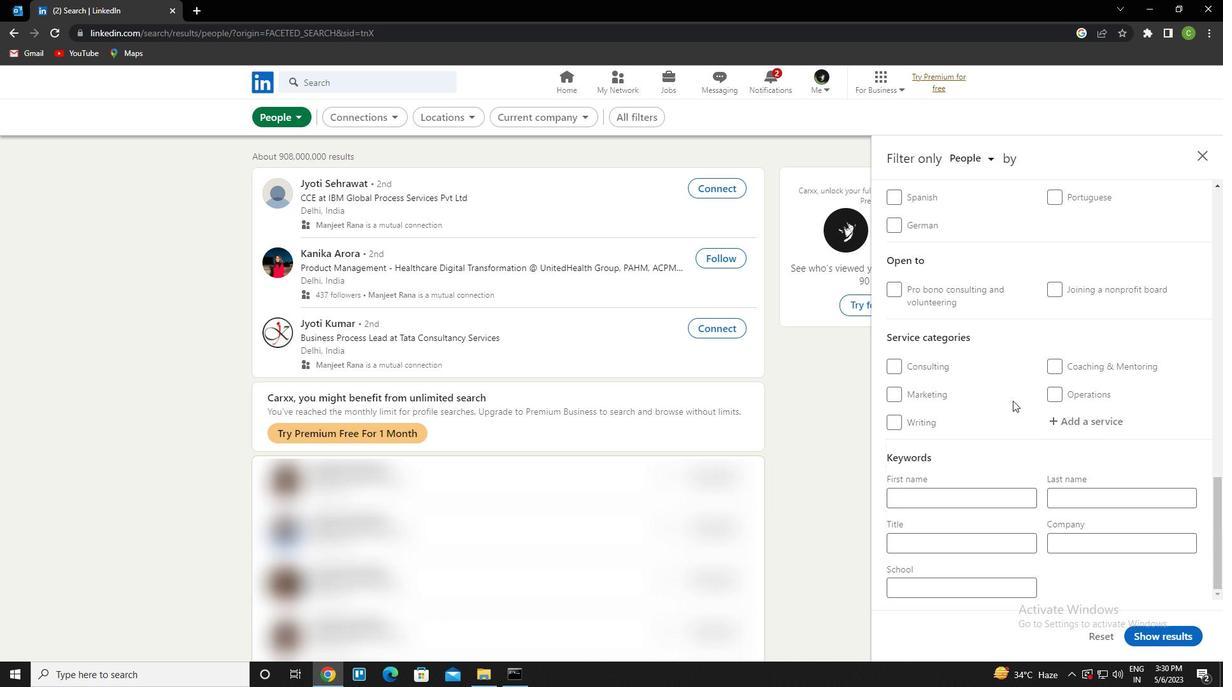 
Action: Mouse scrolled (1012, 401) with delta (0, 0)
Screenshot: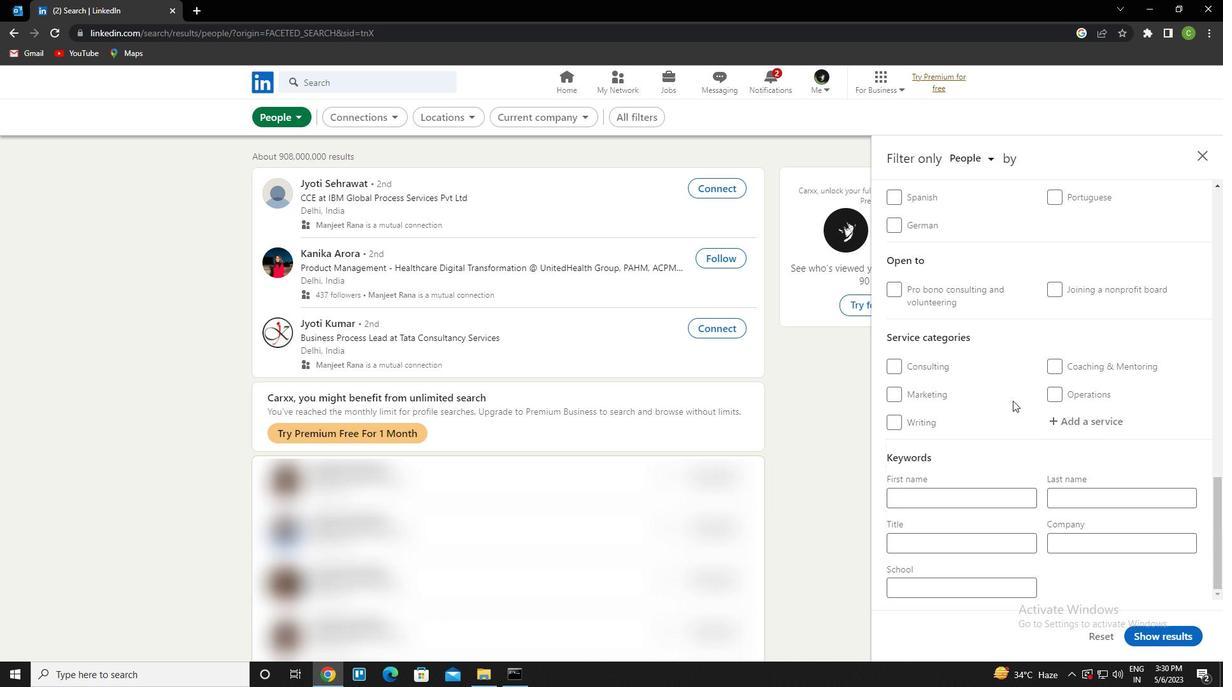 
Action: Mouse moved to (894, 291)
Screenshot: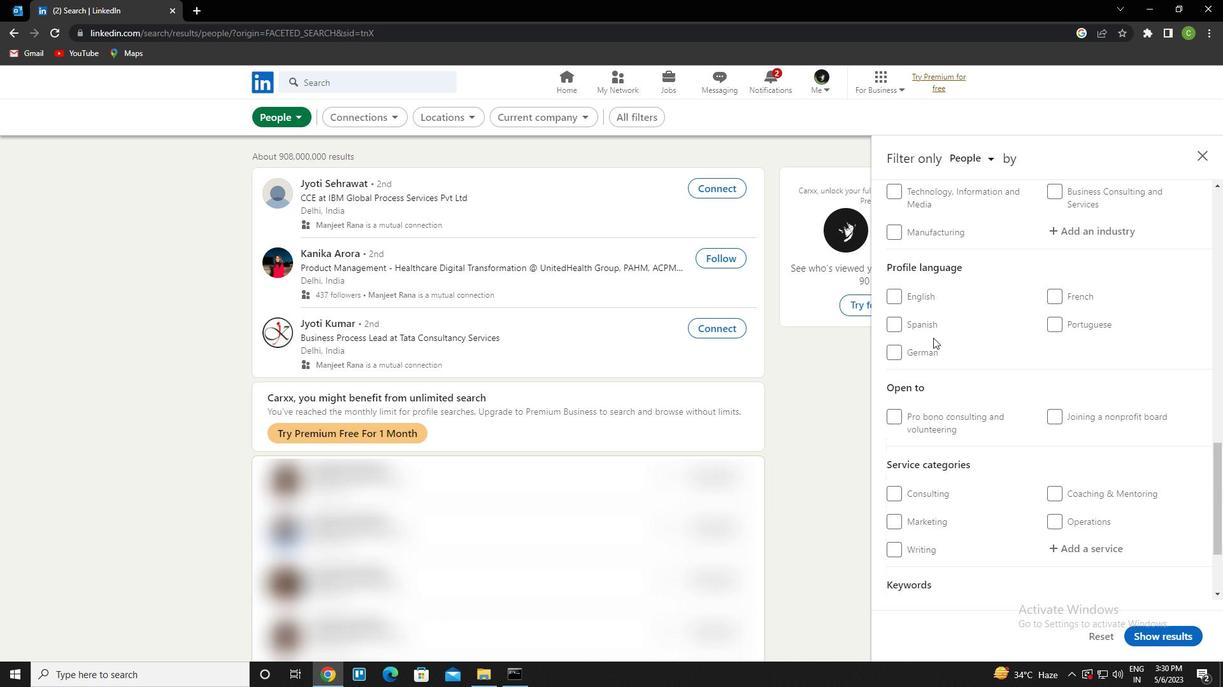 
Action: Mouse pressed left at (894, 291)
Screenshot: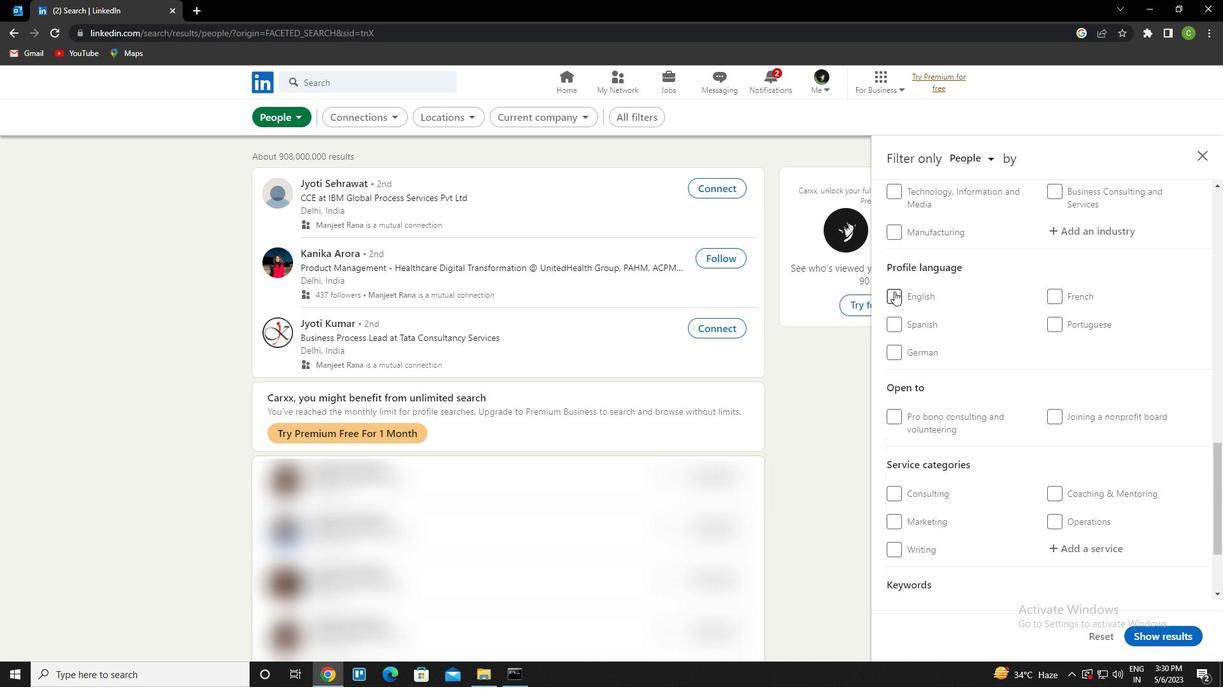 
Action: Mouse moved to (946, 330)
Screenshot: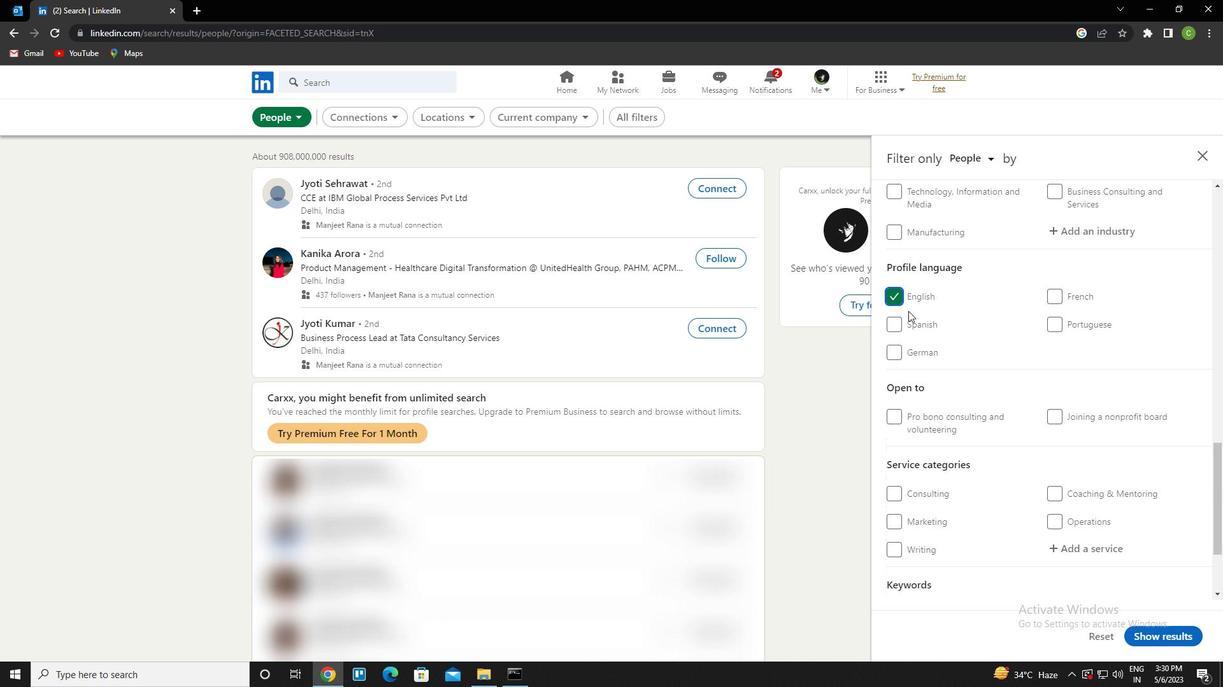 
Action: Mouse scrolled (946, 331) with delta (0, 0)
Screenshot: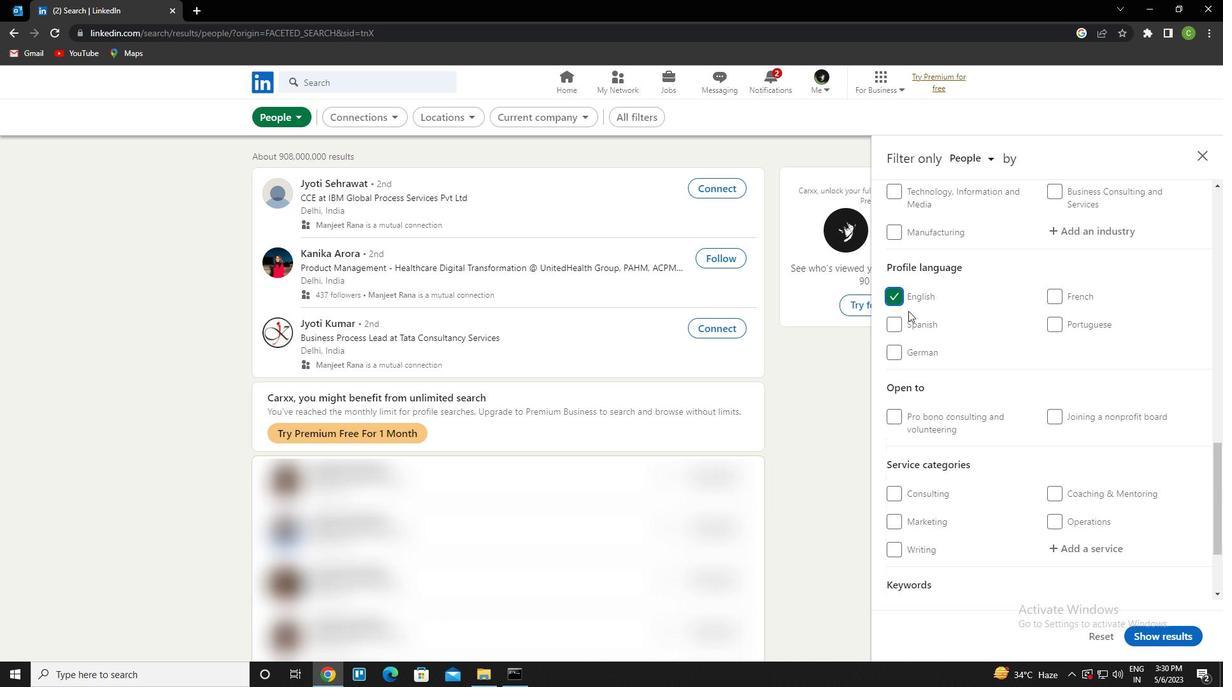 
Action: Mouse scrolled (946, 331) with delta (0, 0)
Screenshot: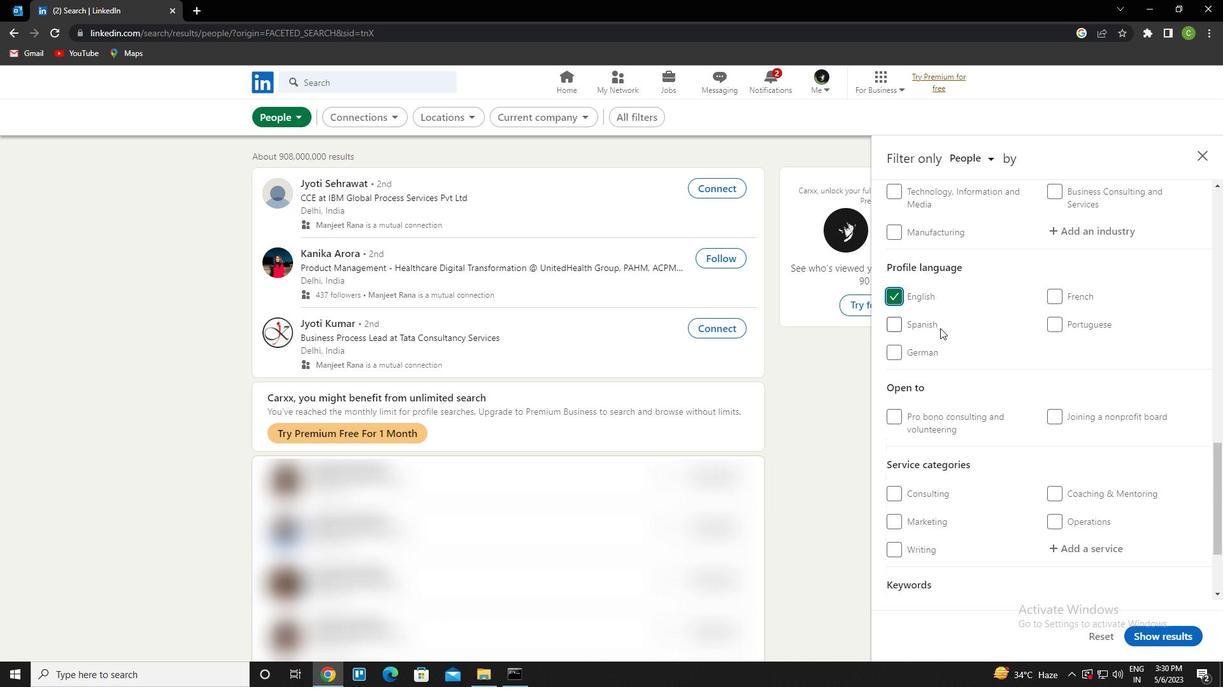 
Action: Mouse scrolled (946, 331) with delta (0, 0)
Screenshot: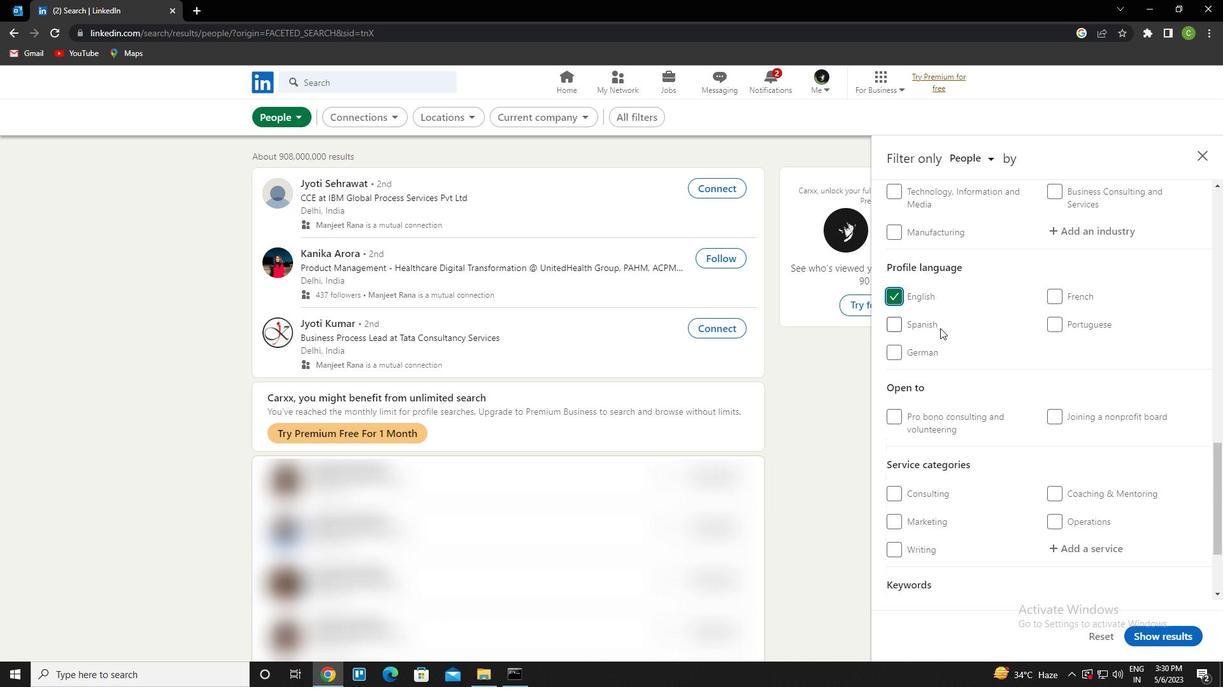 
Action: Mouse scrolled (946, 331) with delta (0, 0)
Screenshot: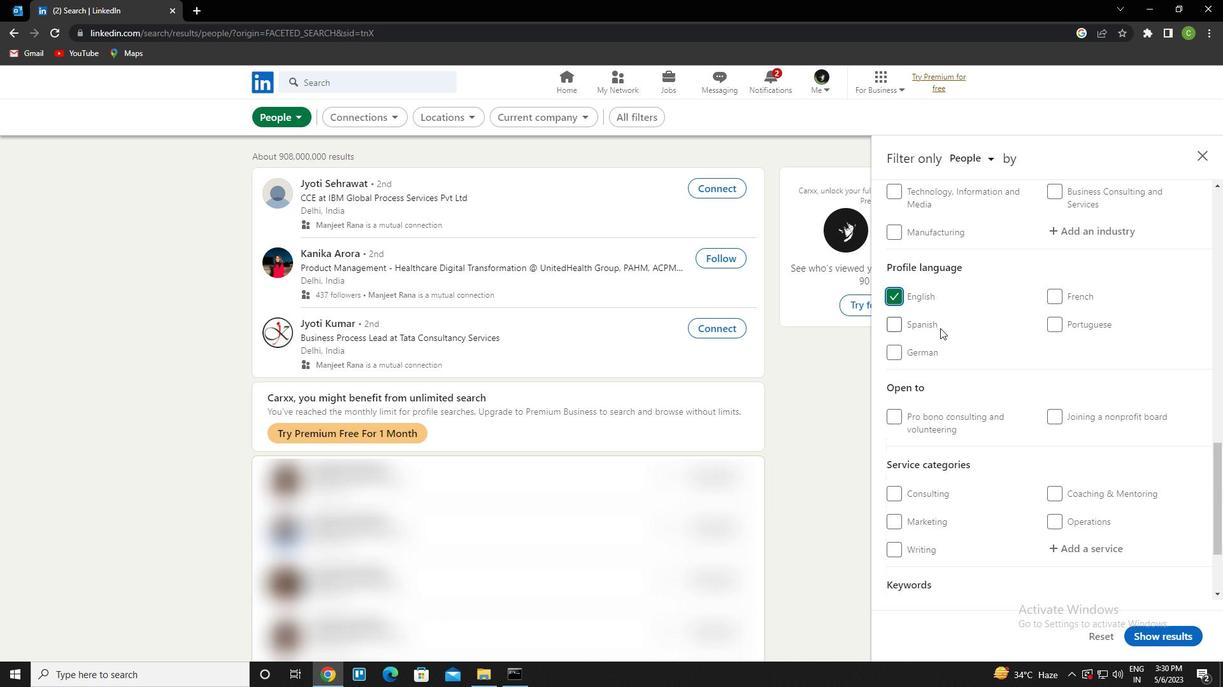 
Action: Mouse scrolled (946, 331) with delta (0, 0)
Screenshot: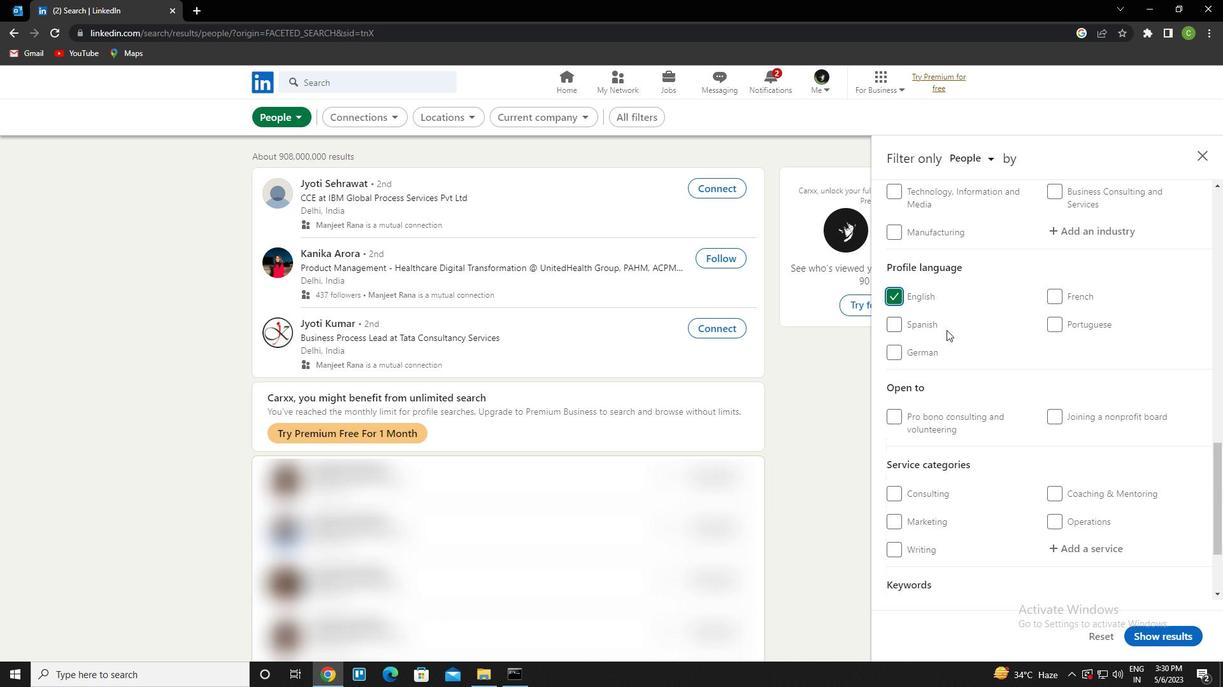 
Action: Mouse scrolled (946, 331) with delta (0, 0)
Screenshot: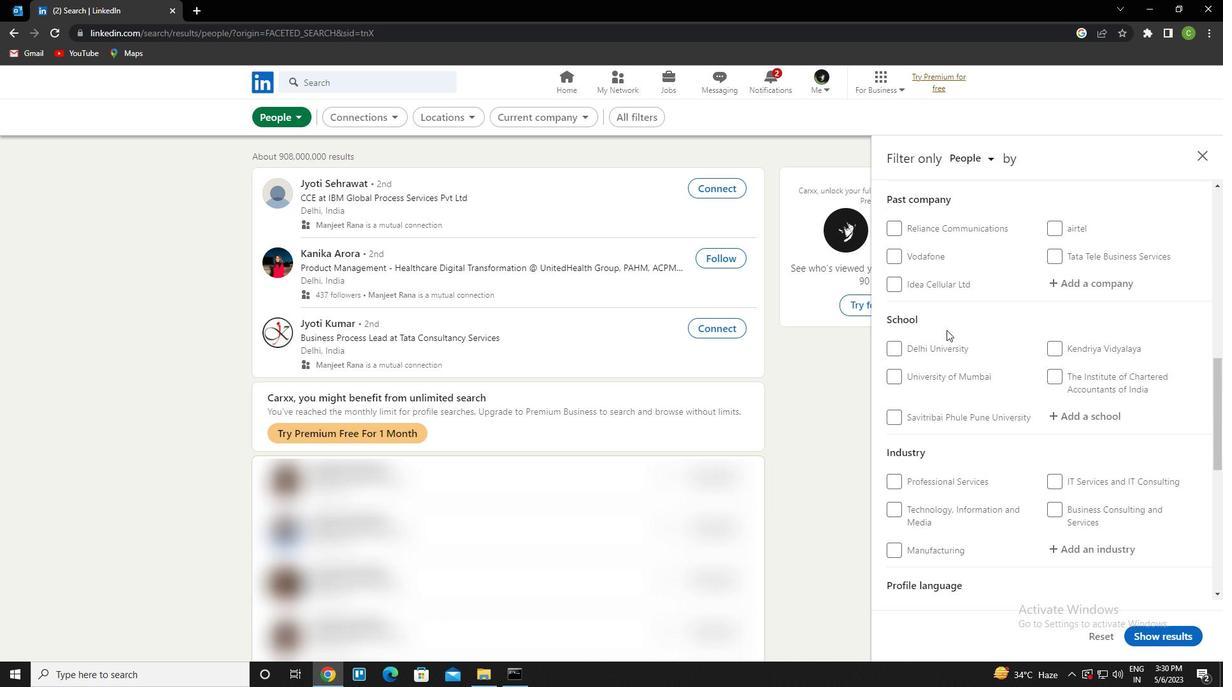 
Action: Mouse scrolled (946, 331) with delta (0, 0)
Screenshot: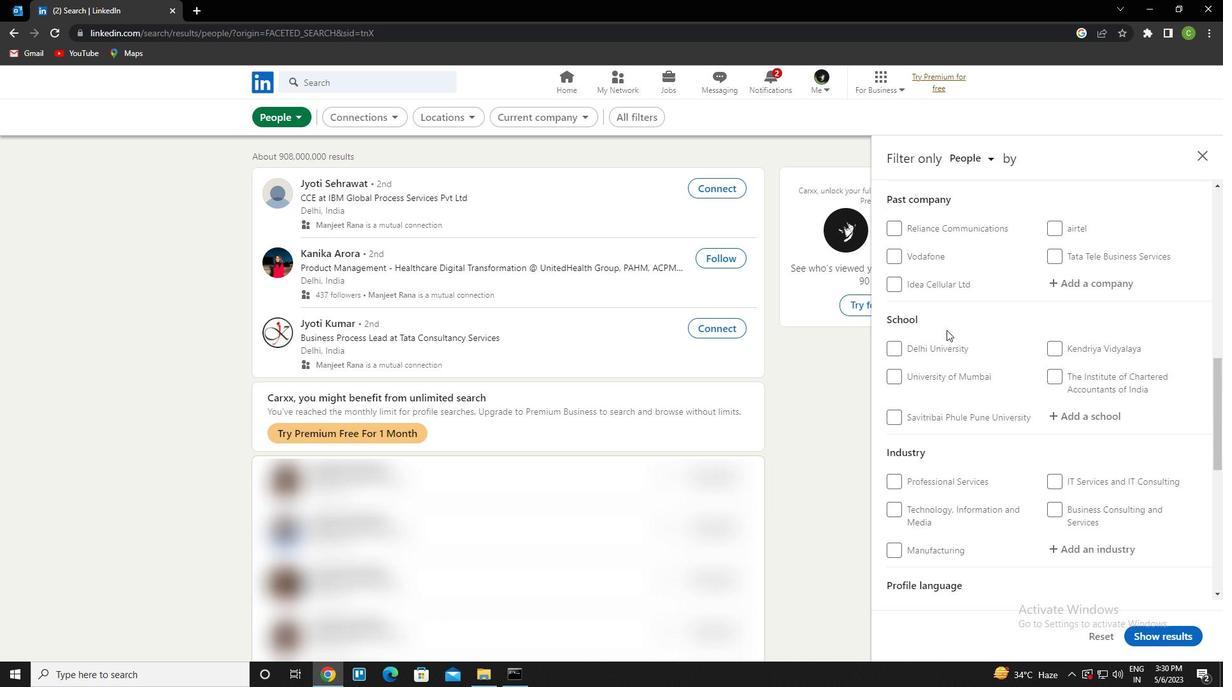 
Action: Mouse moved to (947, 270)
Screenshot: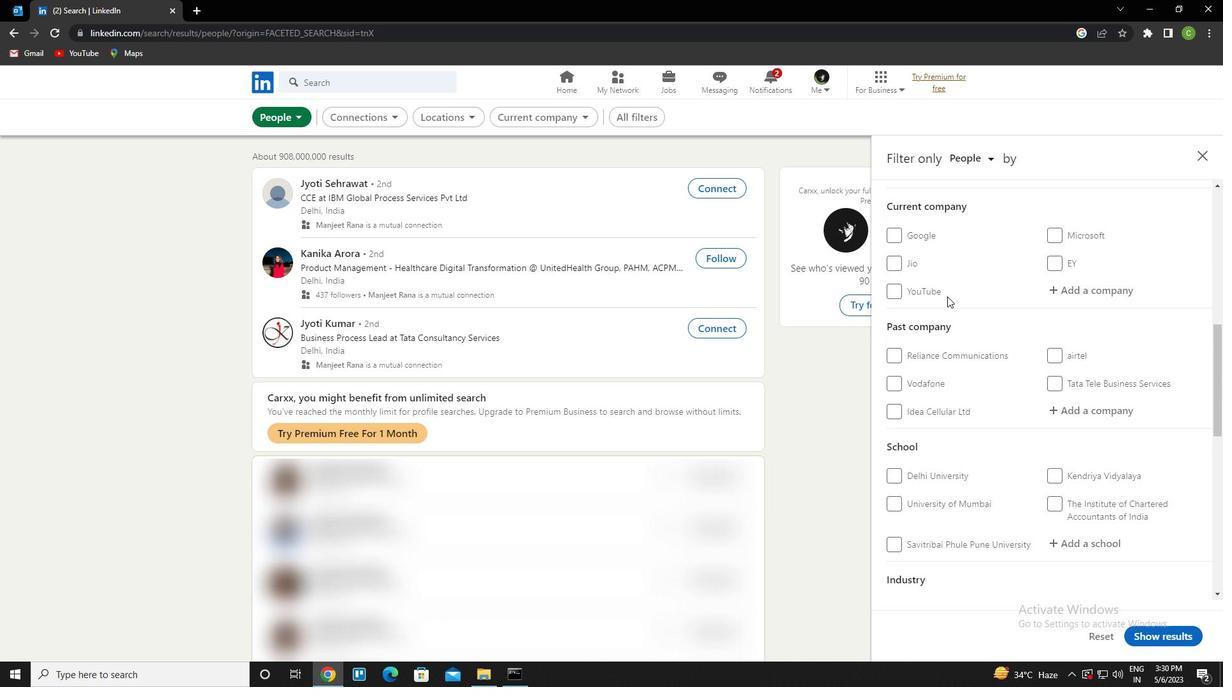 
Action: Mouse scrolled (947, 271) with delta (0, 0)
Screenshot: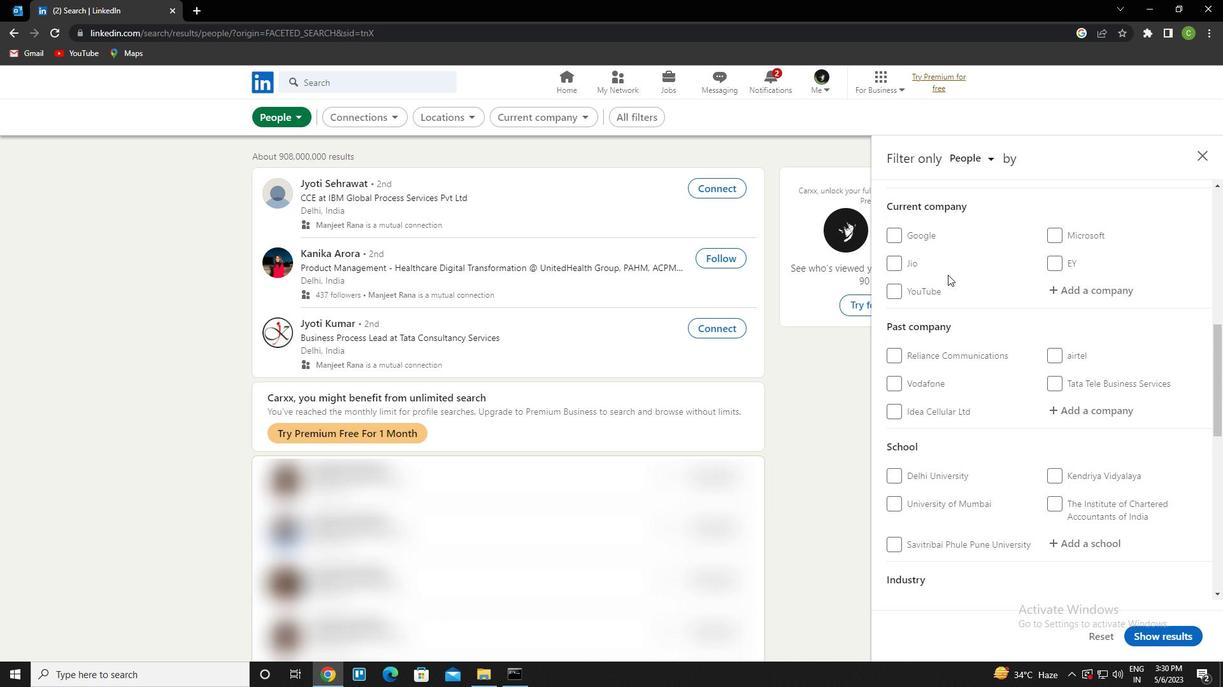 
Action: Mouse scrolled (947, 271) with delta (0, 0)
Screenshot: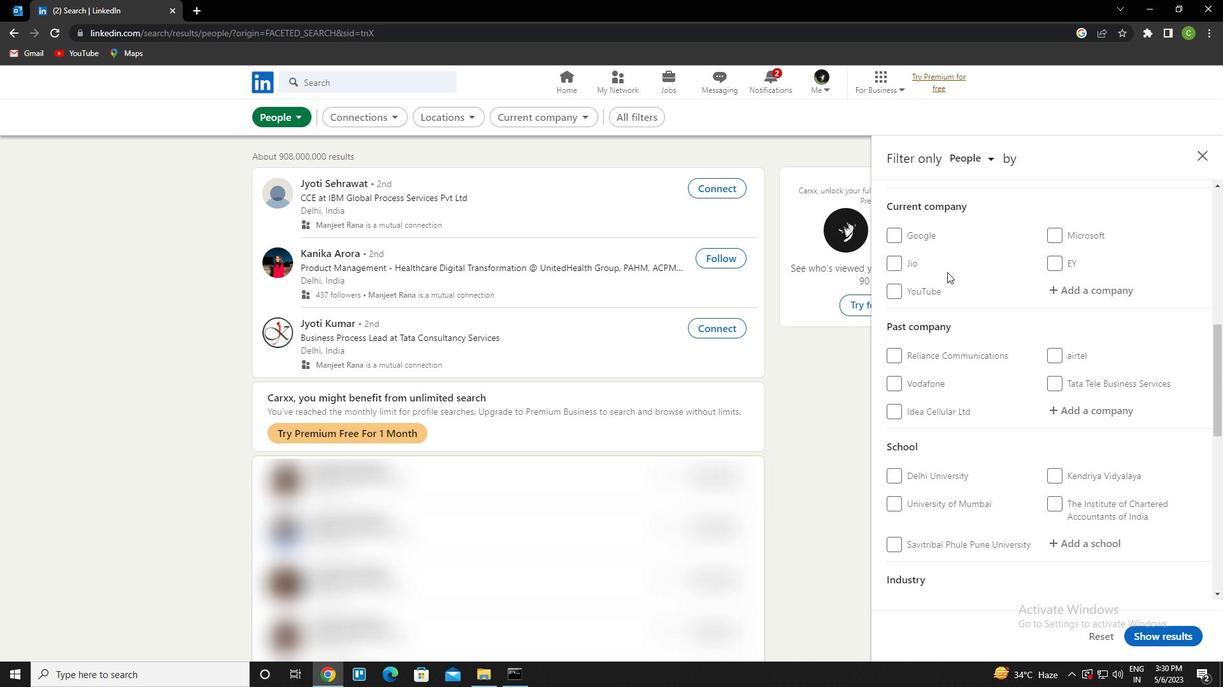 
Action: Mouse moved to (1103, 423)
Screenshot: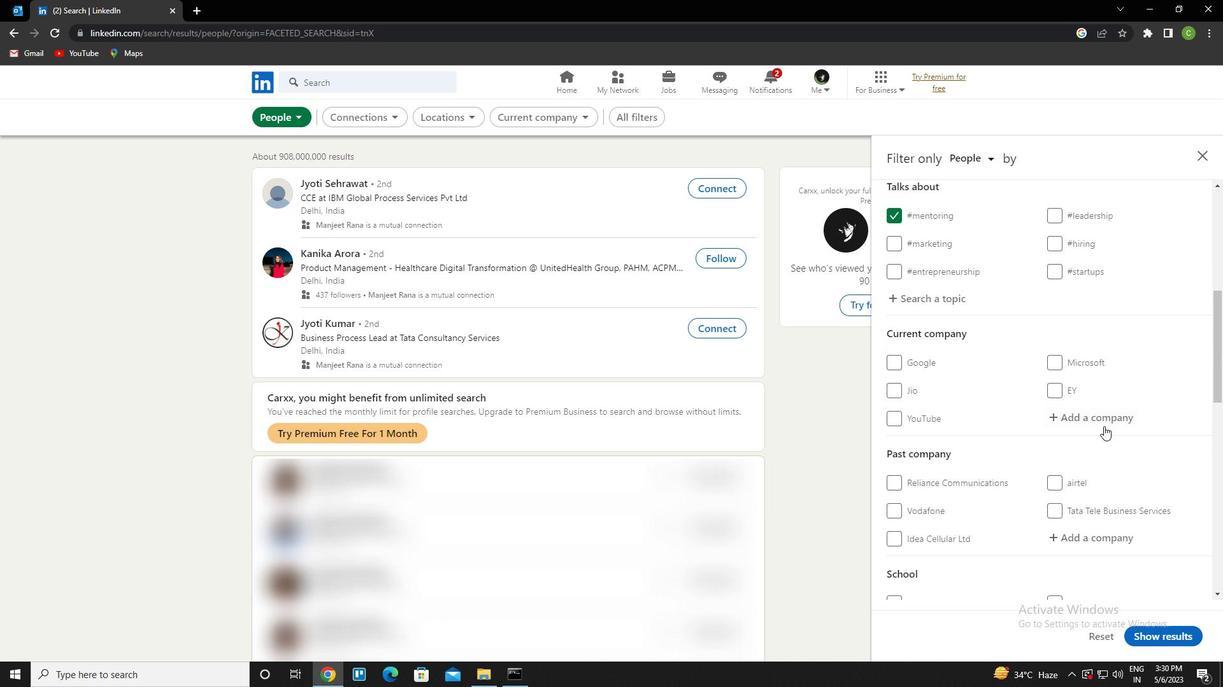 
Action: Mouse pressed left at (1103, 423)
Screenshot: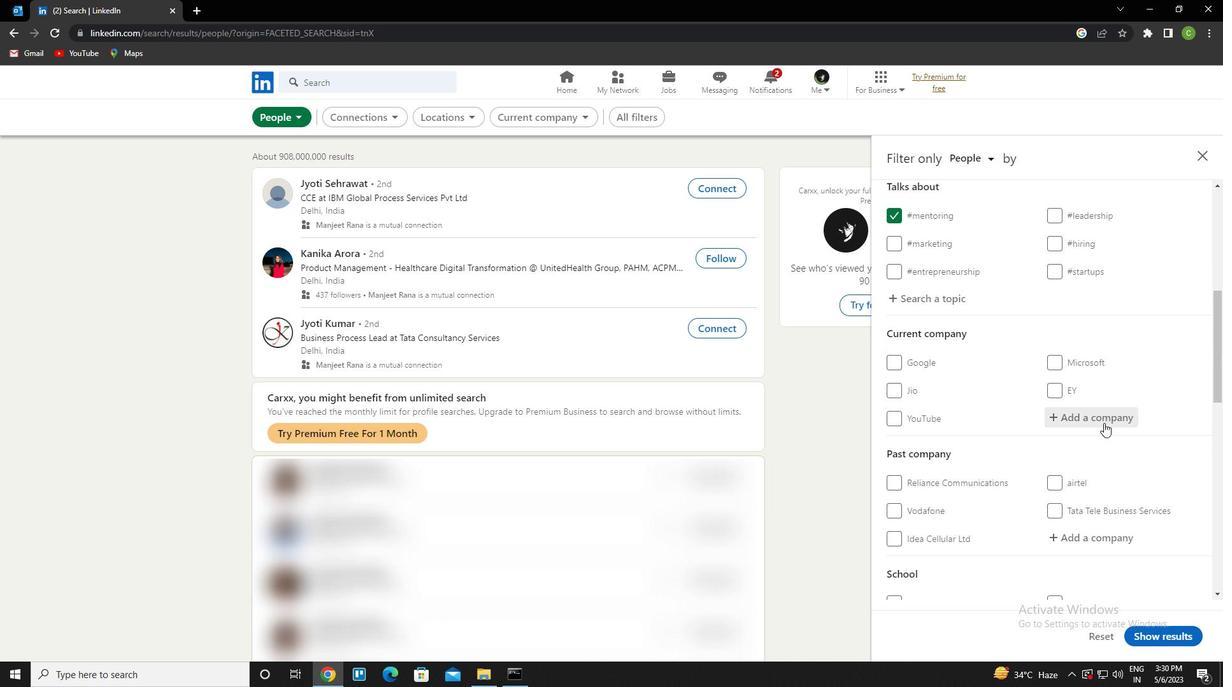 
Action: Key pressed <Key.caps_lock>idc<Key.space>t<Key.caps_lock>echno<Key.down><Key.enter>
Screenshot: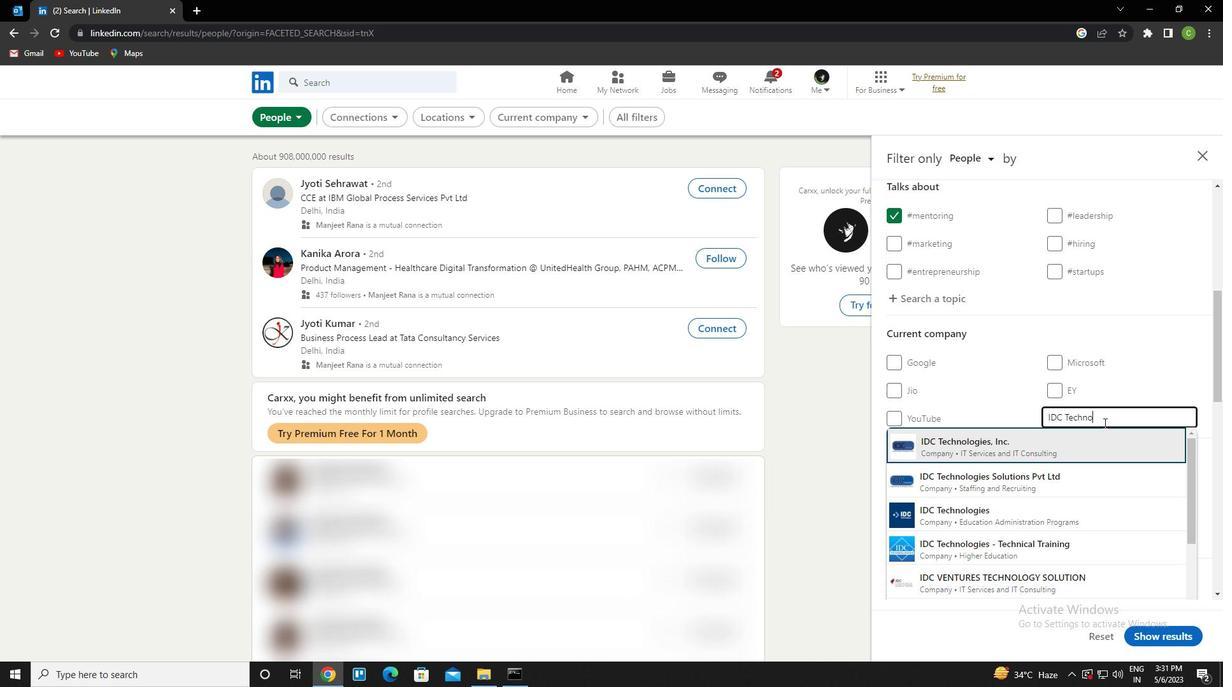 
Action: Mouse moved to (1103, 419)
Screenshot: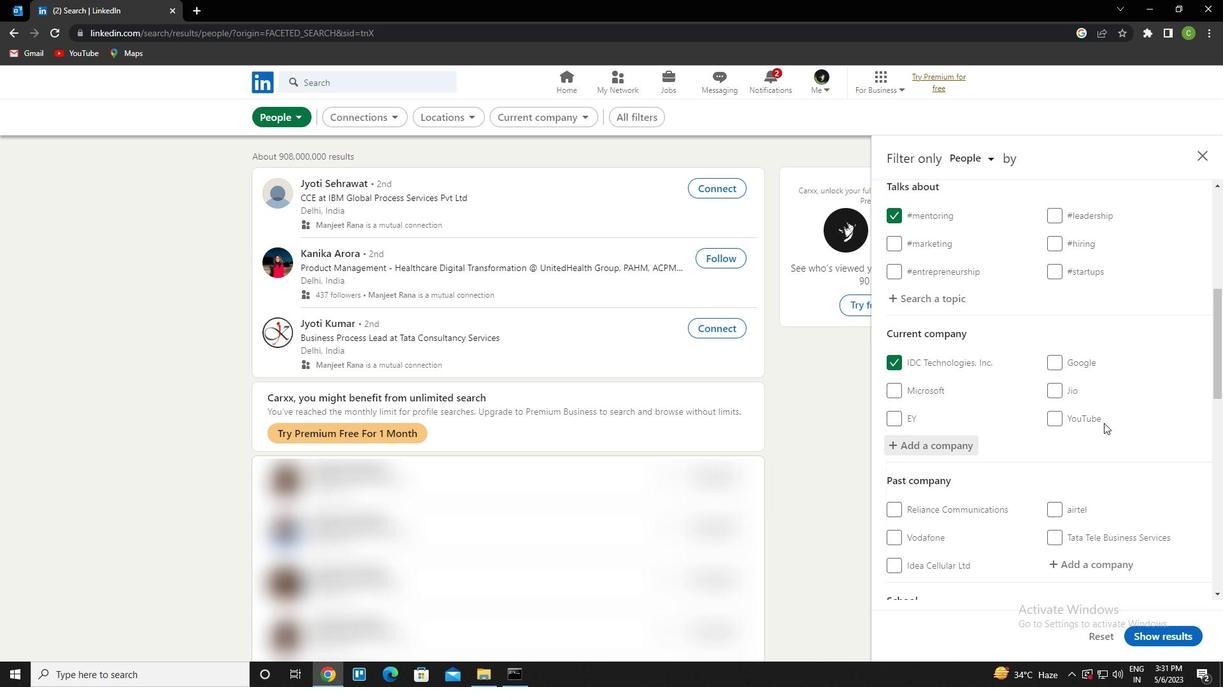 
Action: Mouse scrolled (1103, 418) with delta (0, 0)
Screenshot: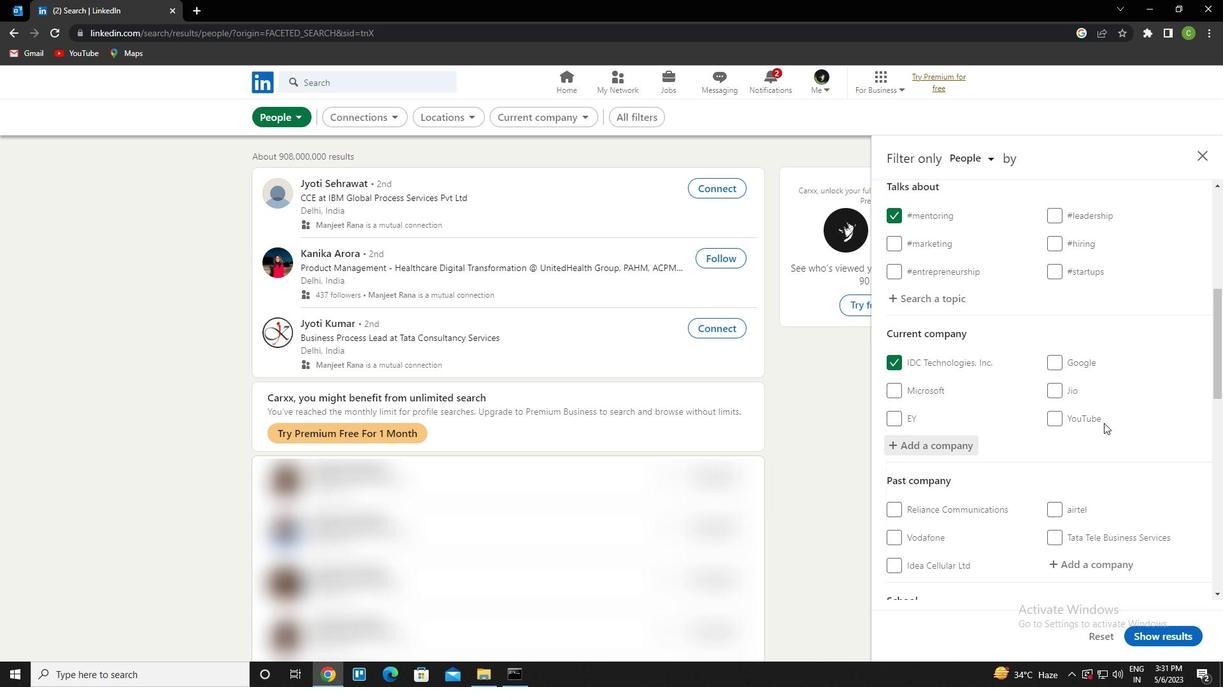
Action: Mouse scrolled (1103, 418) with delta (0, 0)
Screenshot: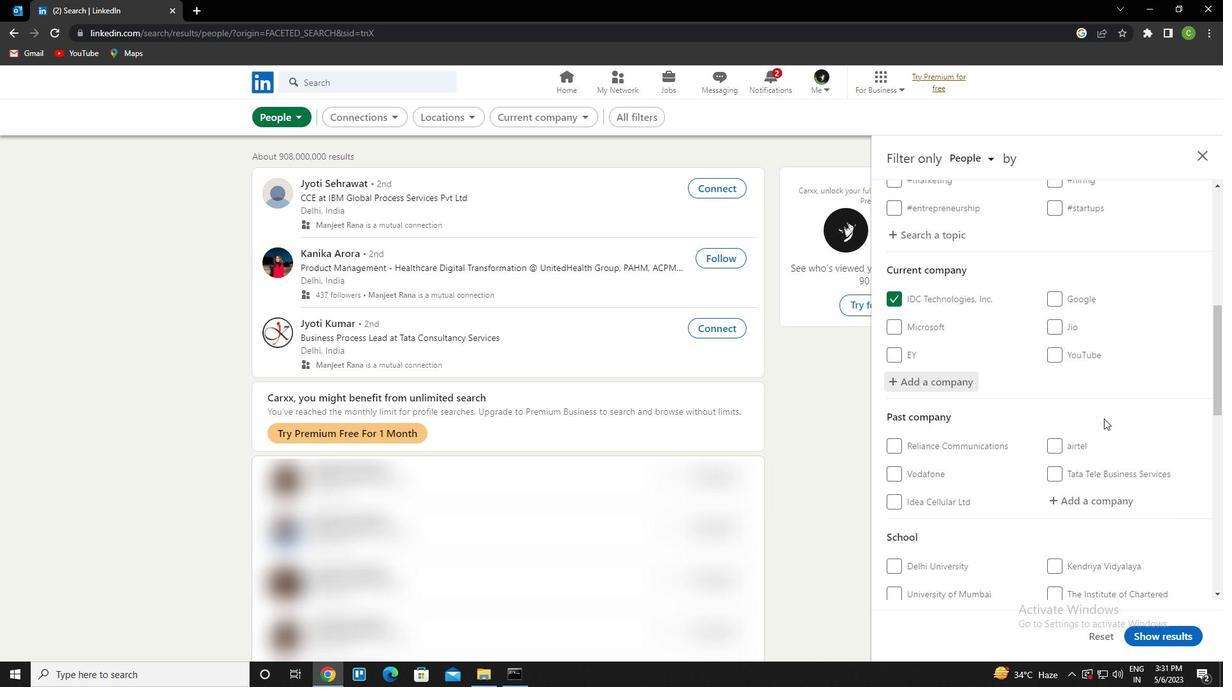 
Action: Mouse moved to (1098, 414)
Screenshot: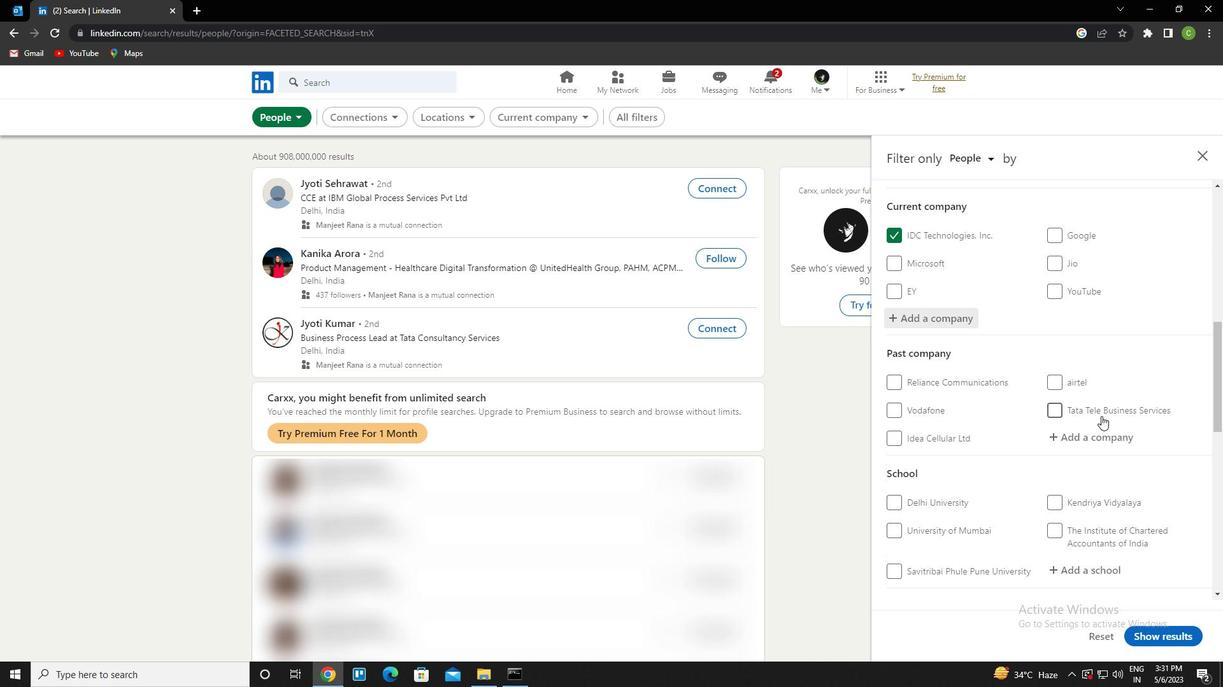 
Action: Mouse scrolled (1098, 414) with delta (0, 0)
Screenshot: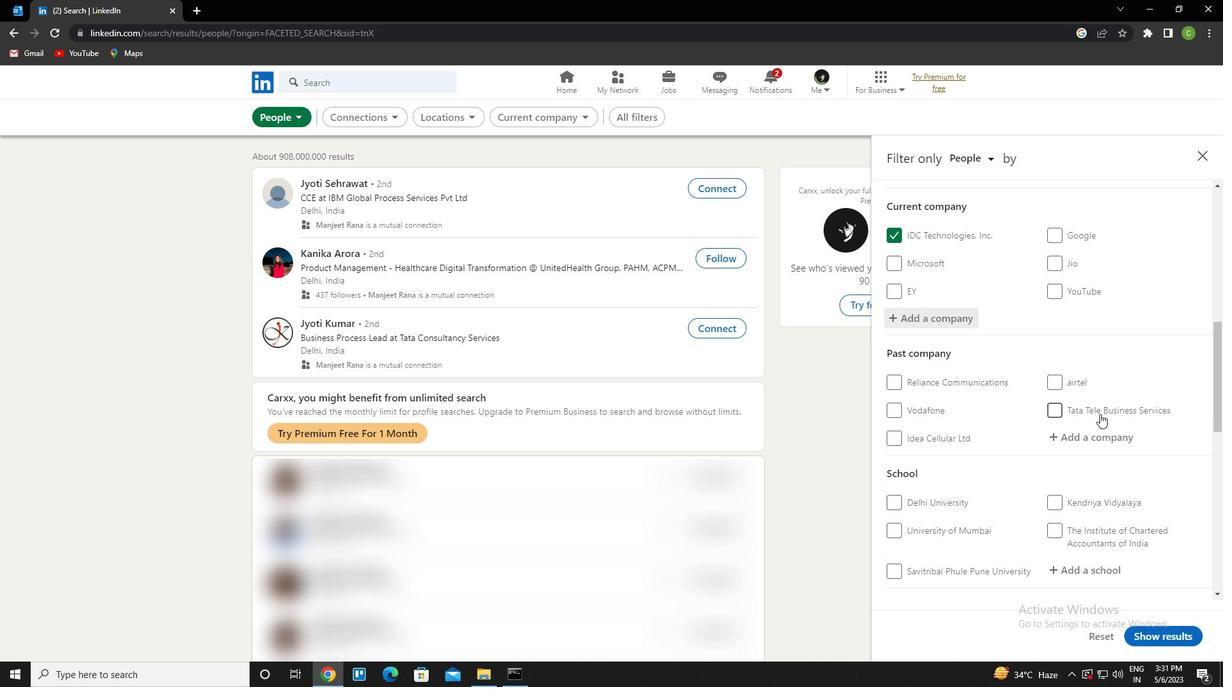 
Action: Mouse scrolled (1098, 414) with delta (0, 0)
Screenshot: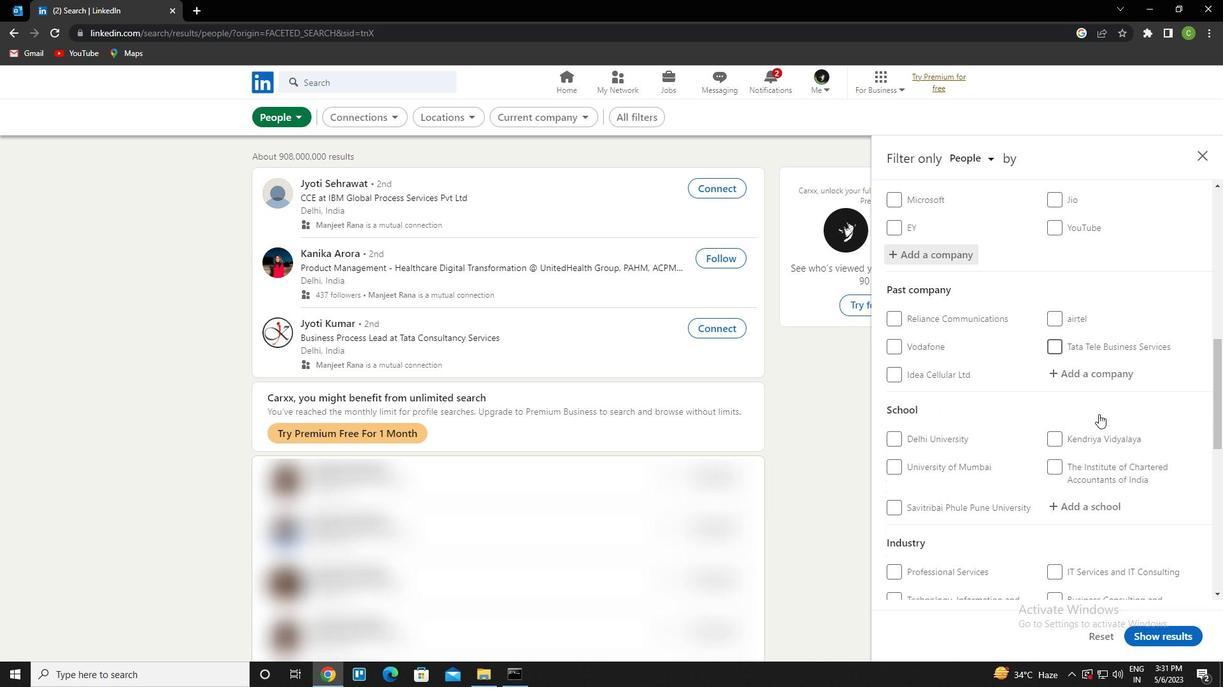 
Action: Mouse moved to (1079, 438)
Screenshot: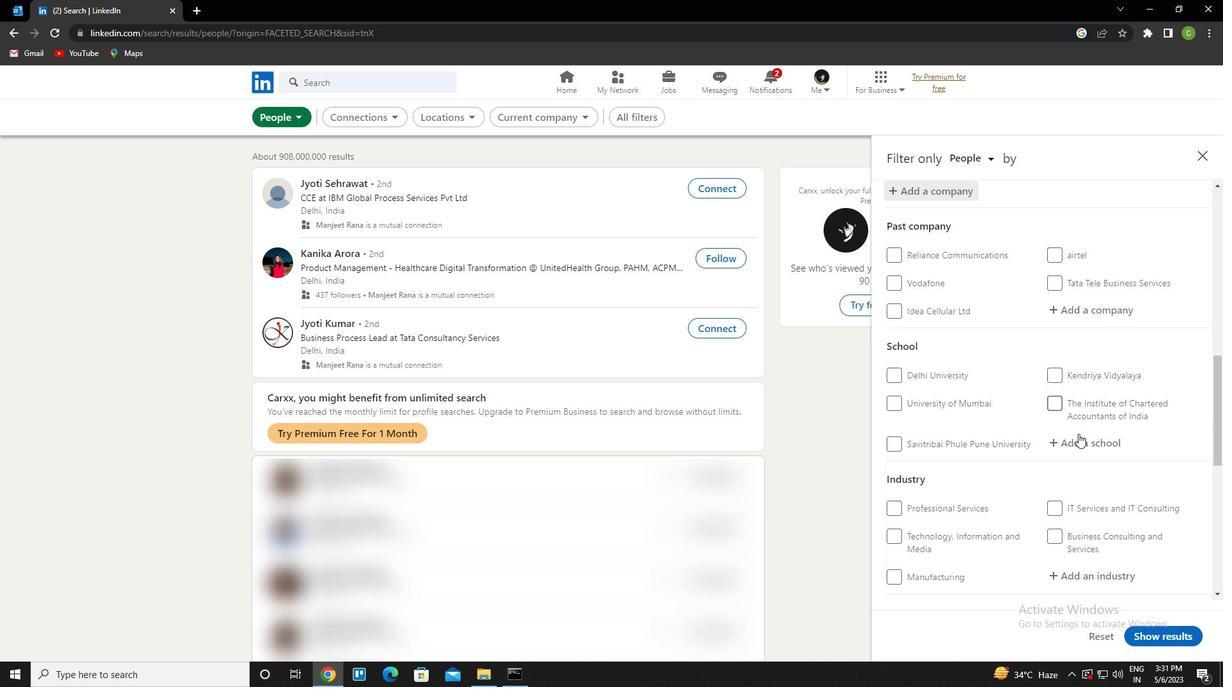 
Action: Mouse pressed left at (1079, 438)
Screenshot: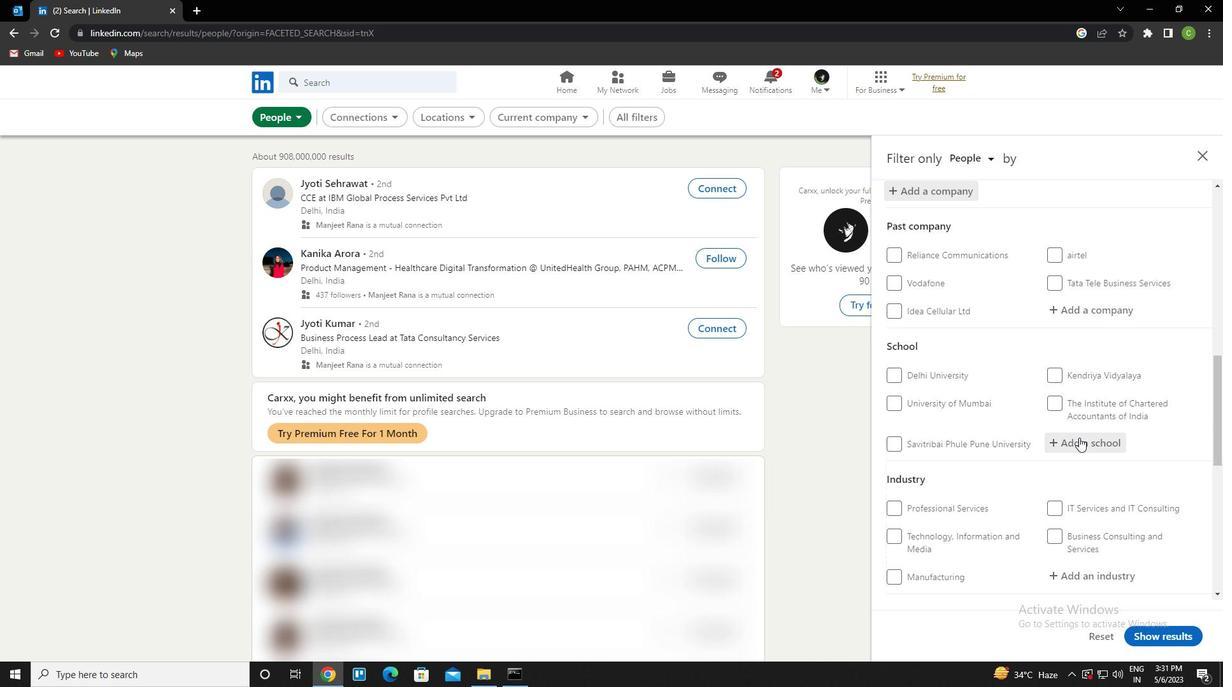 
Action: Key pressed <Key.caps_lock>gbpu<Key.backspace><Key.backspace><Key.backspace><Key.space>b<Key.space>p<Key.space>u<Key.space><Key.down><Key.enter>
Screenshot: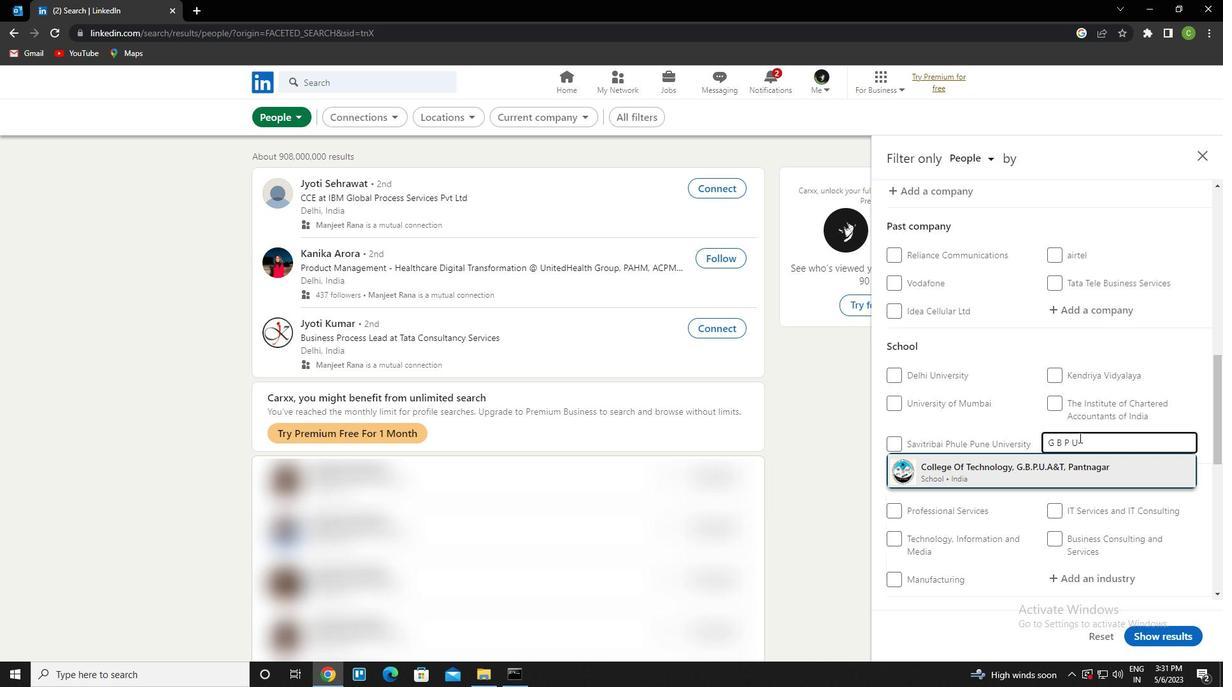 
Action: Mouse moved to (1074, 435)
Screenshot: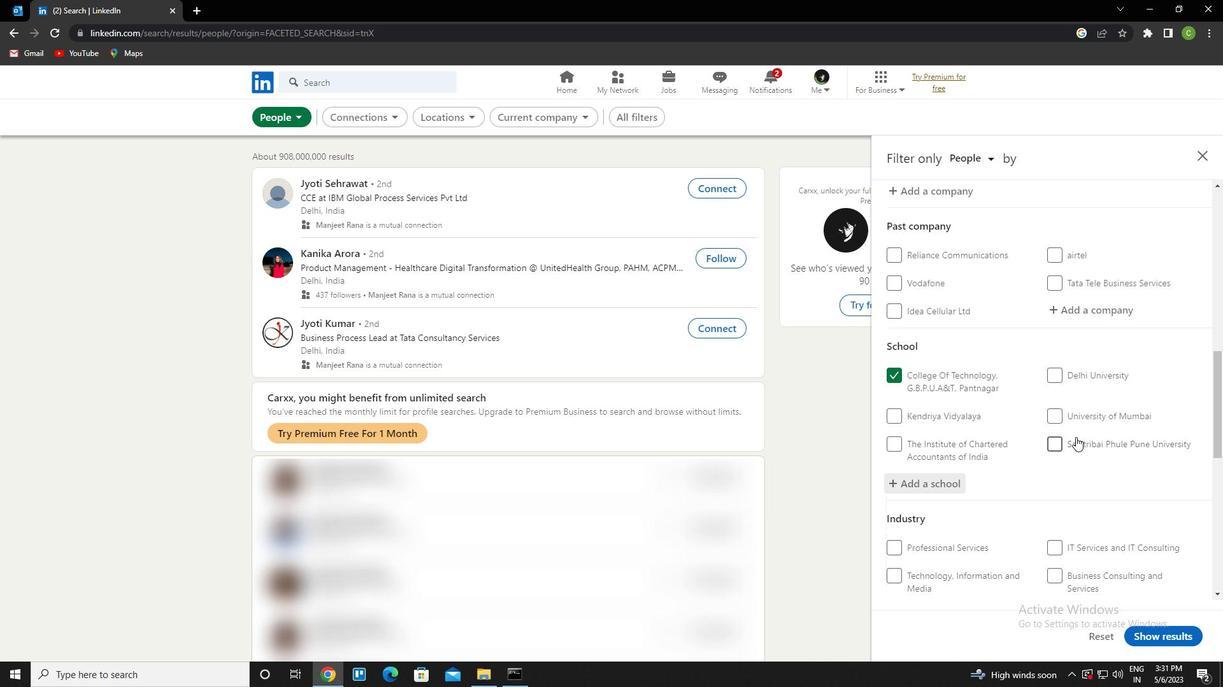 
Action: Mouse scrolled (1074, 434) with delta (0, 0)
Screenshot: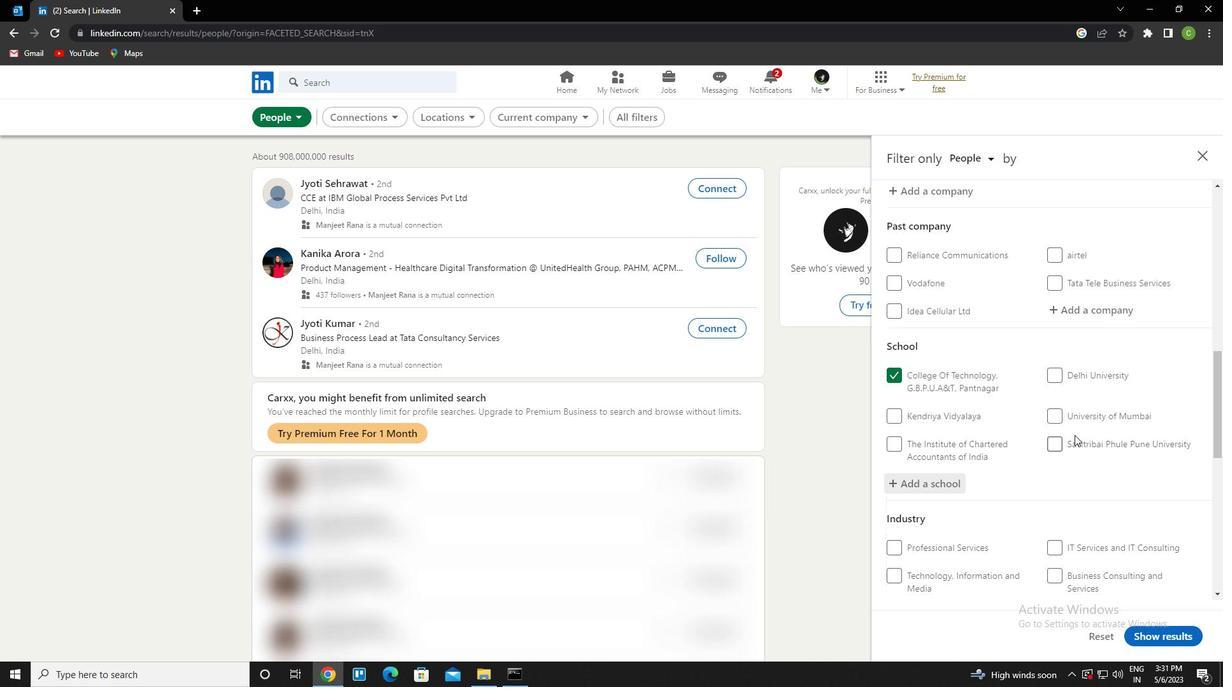 
Action: Mouse scrolled (1074, 434) with delta (0, 0)
Screenshot: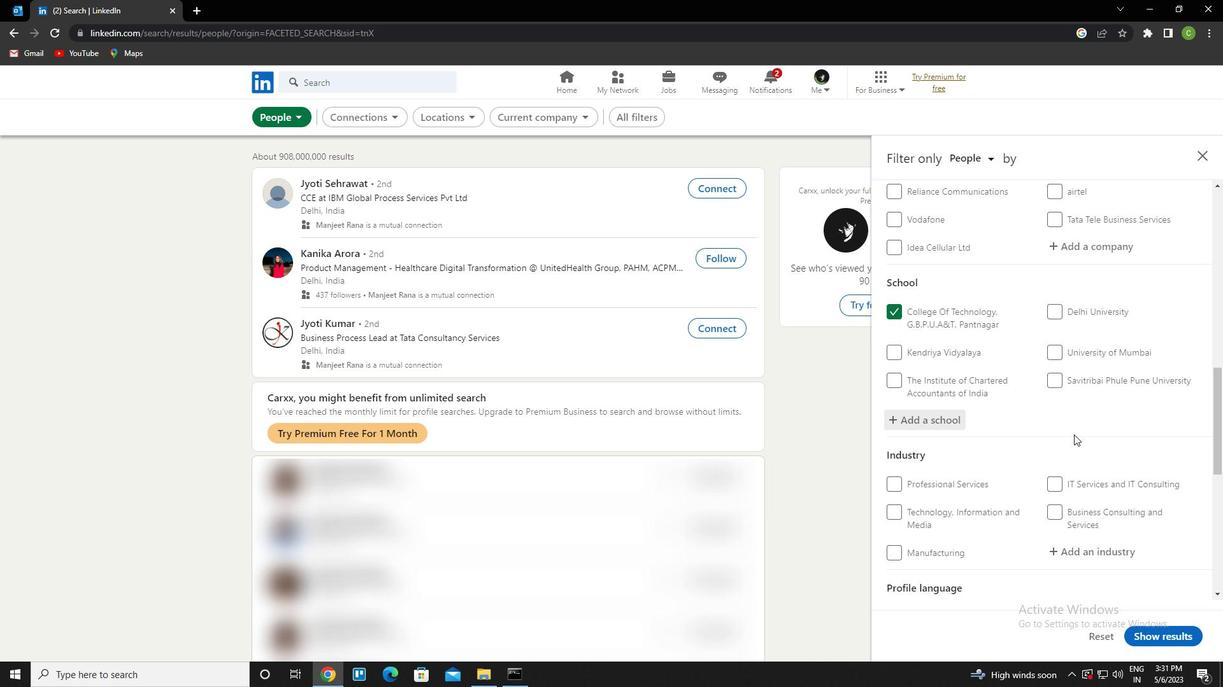 
Action: Mouse scrolled (1074, 434) with delta (0, 0)
Screenshot: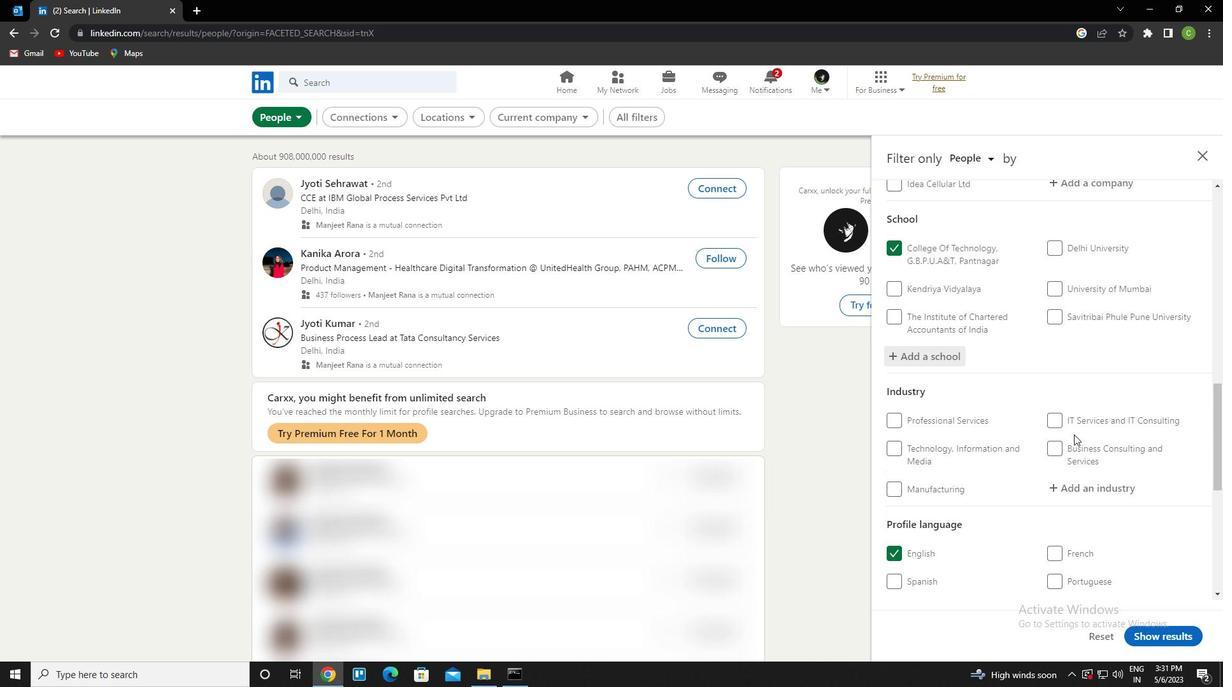 
Action: Mouse scrolled (1074, 434) with delta (0, 0)
Screenshot: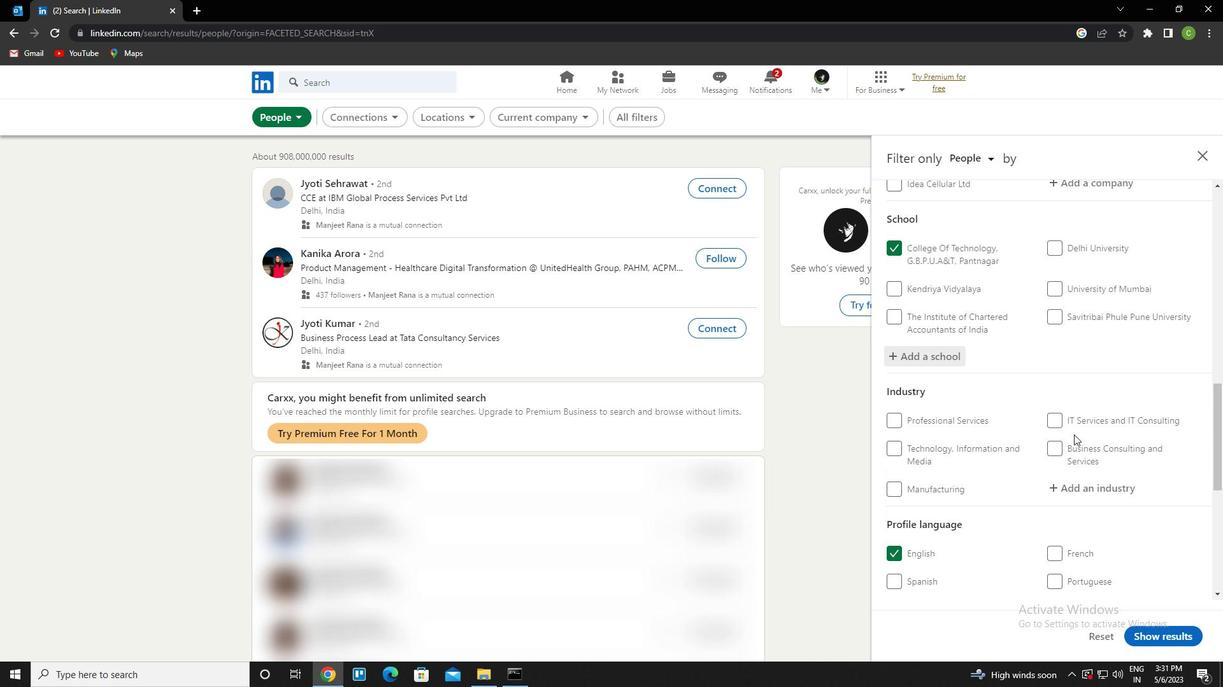 
Action: Mouse moved to (1109, 363)
Screenshot: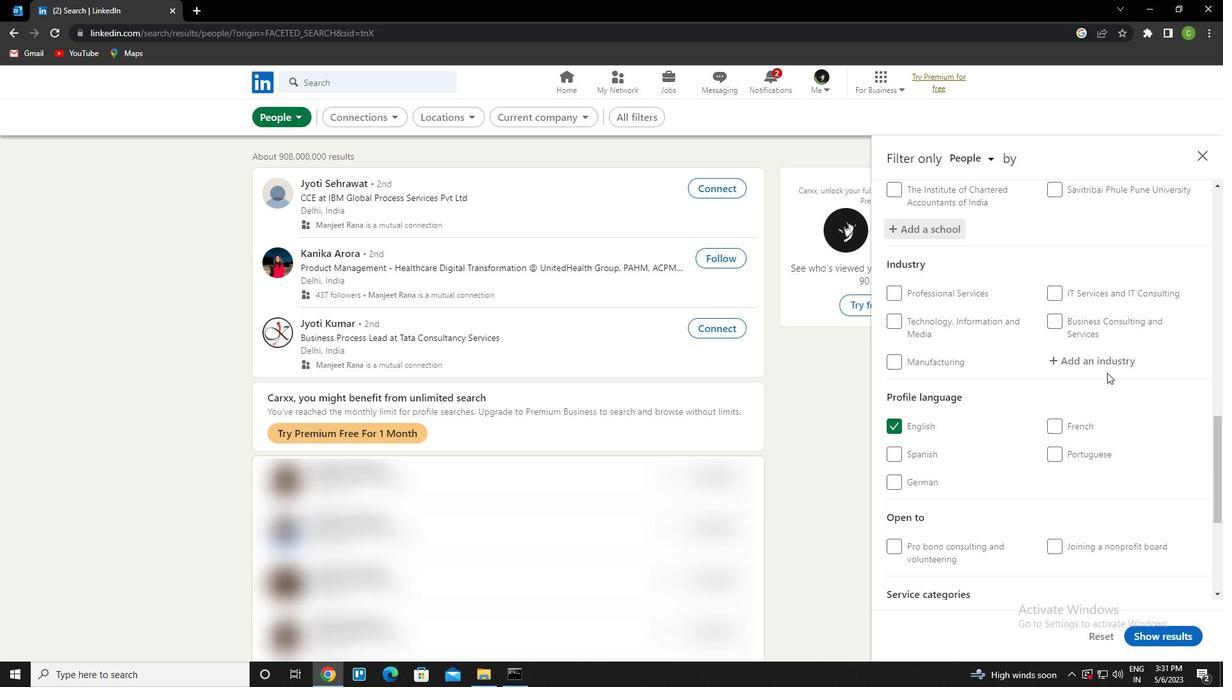 
Action: Mouse pressed left at (1109, 363)
Screenshot: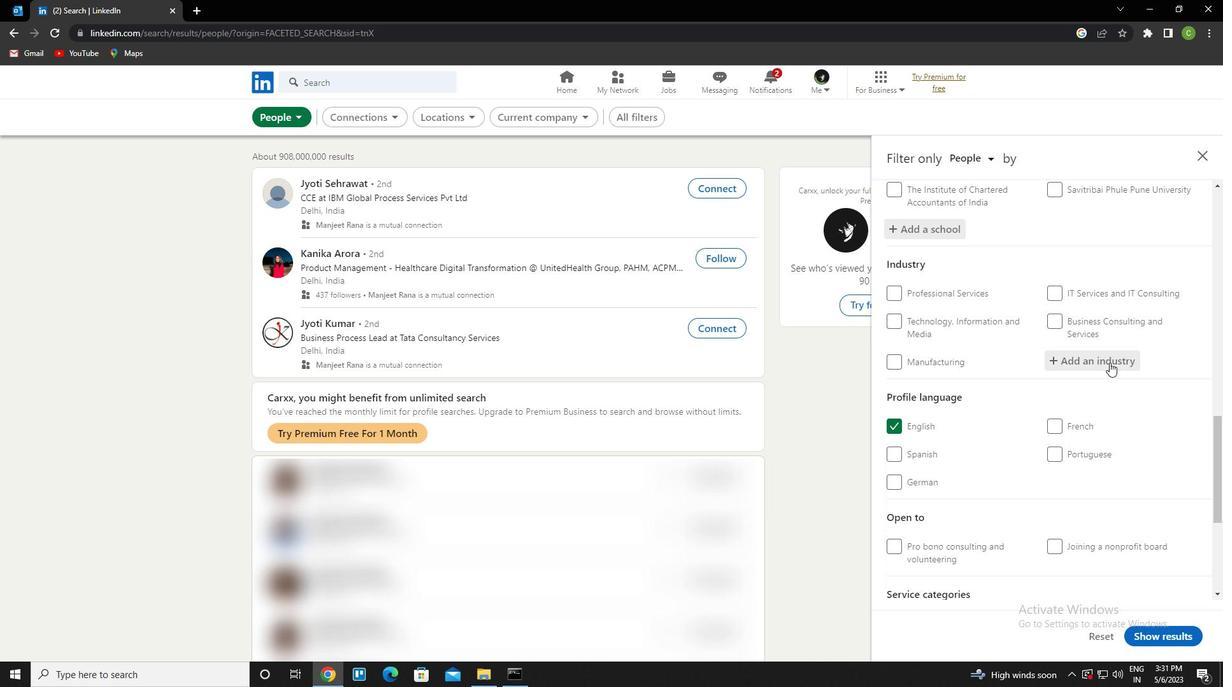 
Action: Key pressed n<Key.caps_lock>On<Key.space>profit<Key.down><Key.enter>
Screenshot: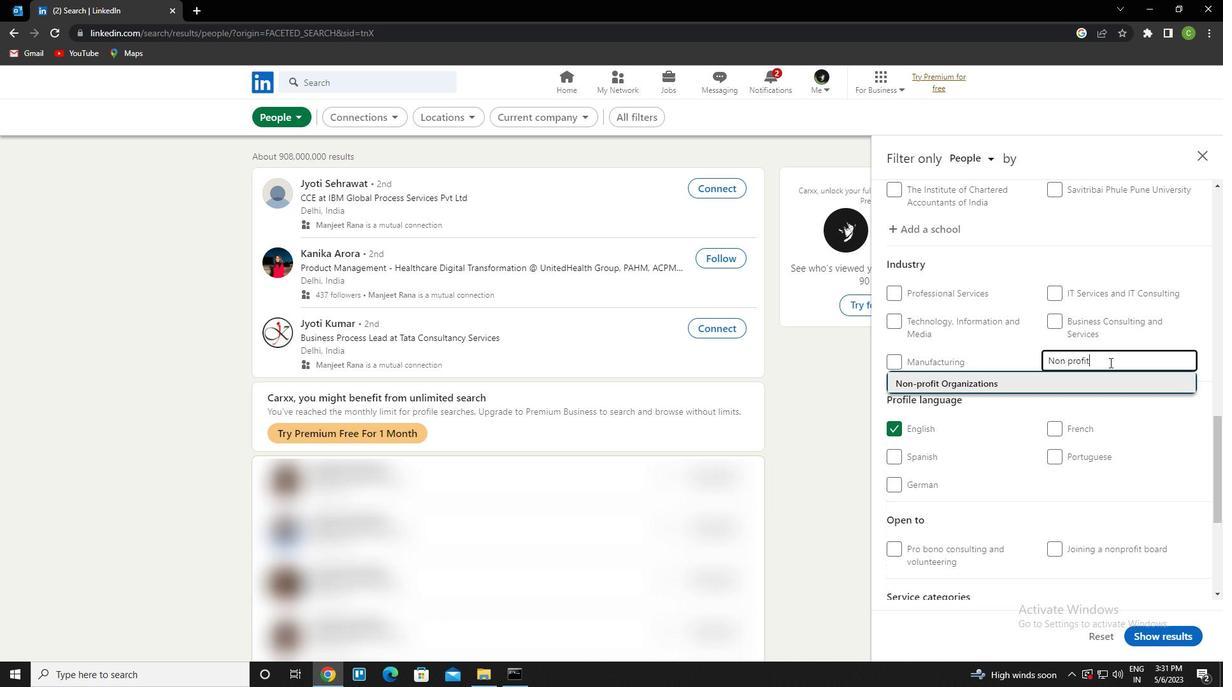
Action: Mouse scrolled (1109, 362) with delta (0, 0)
Screenshot: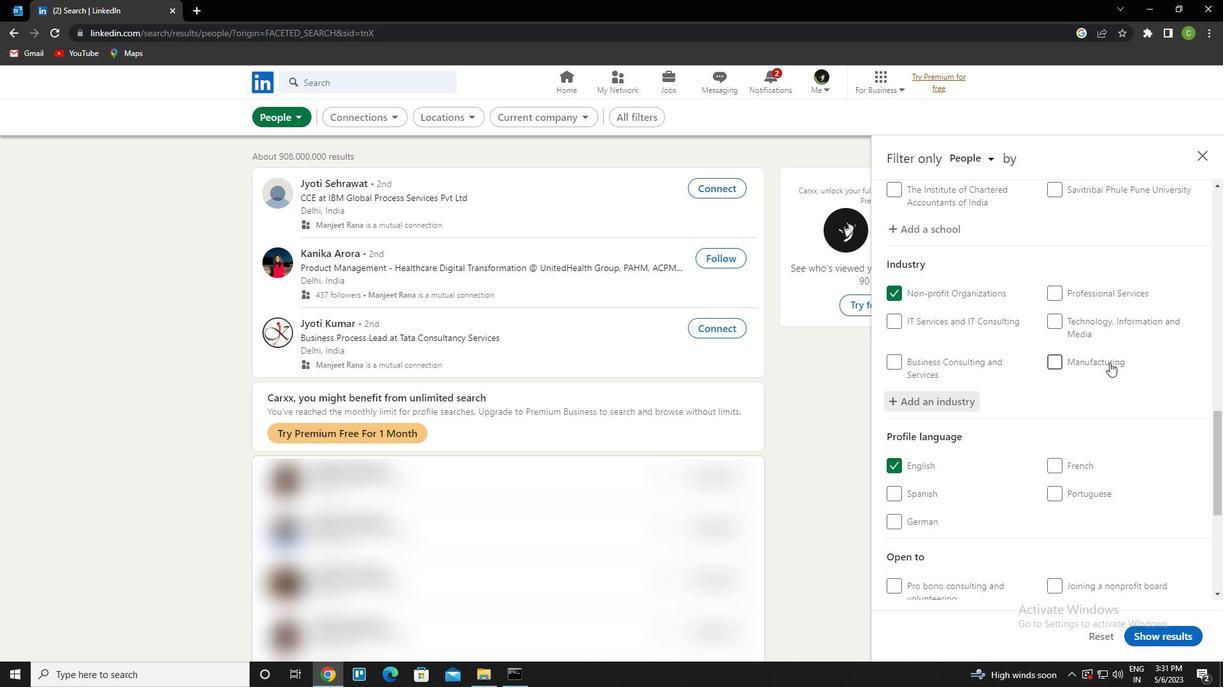 
Action: Mouse scrolled (1109, 362) with delta (0, 0)
Screenshot: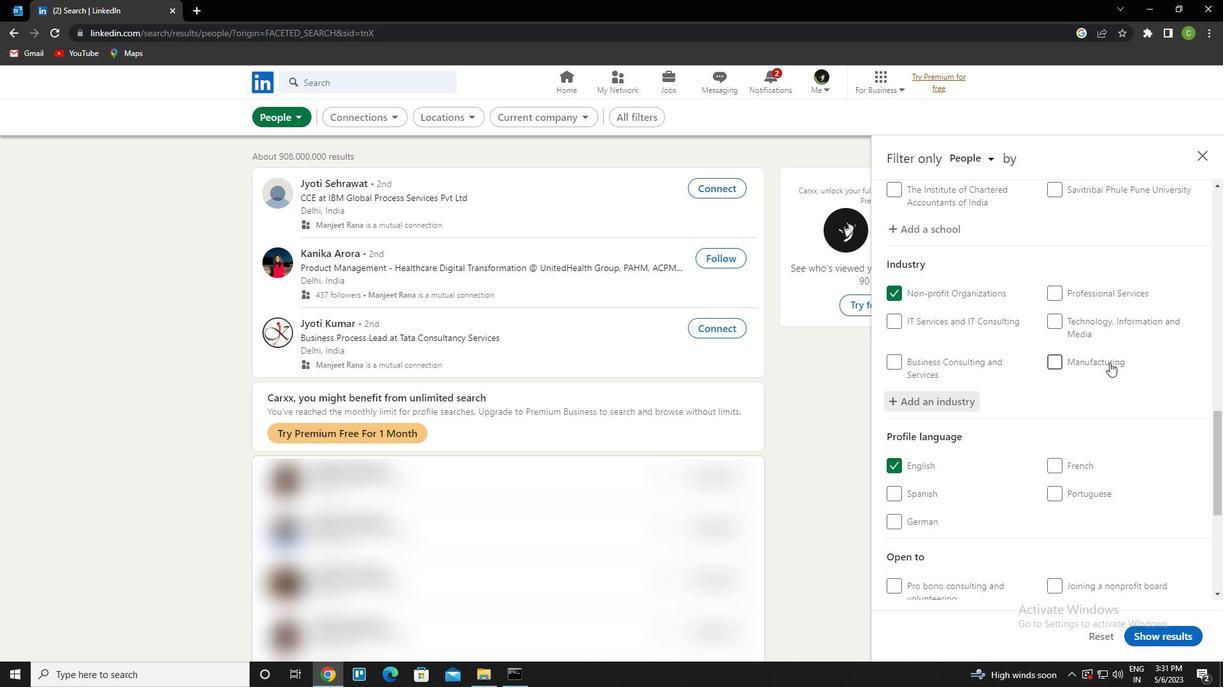
Action: Mouse moved to (1107, 370)
Screenshot: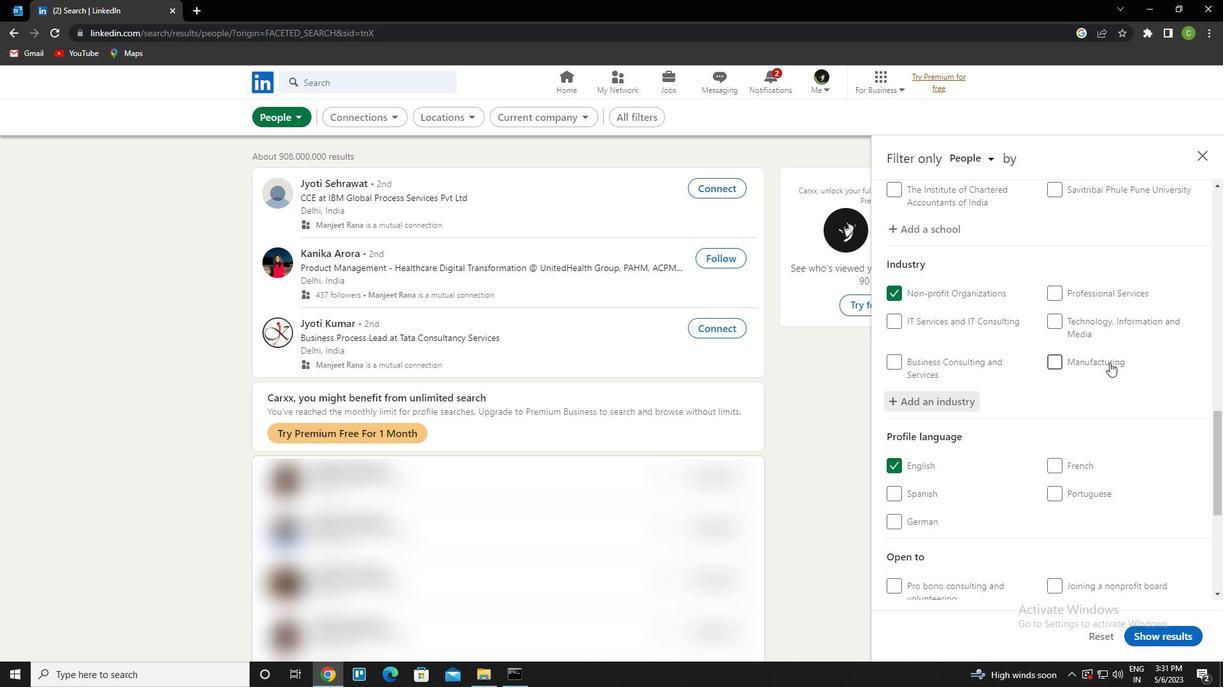 
Action: Mouse scrolled (1107, 370) with delta (0, 0)
Screenshot: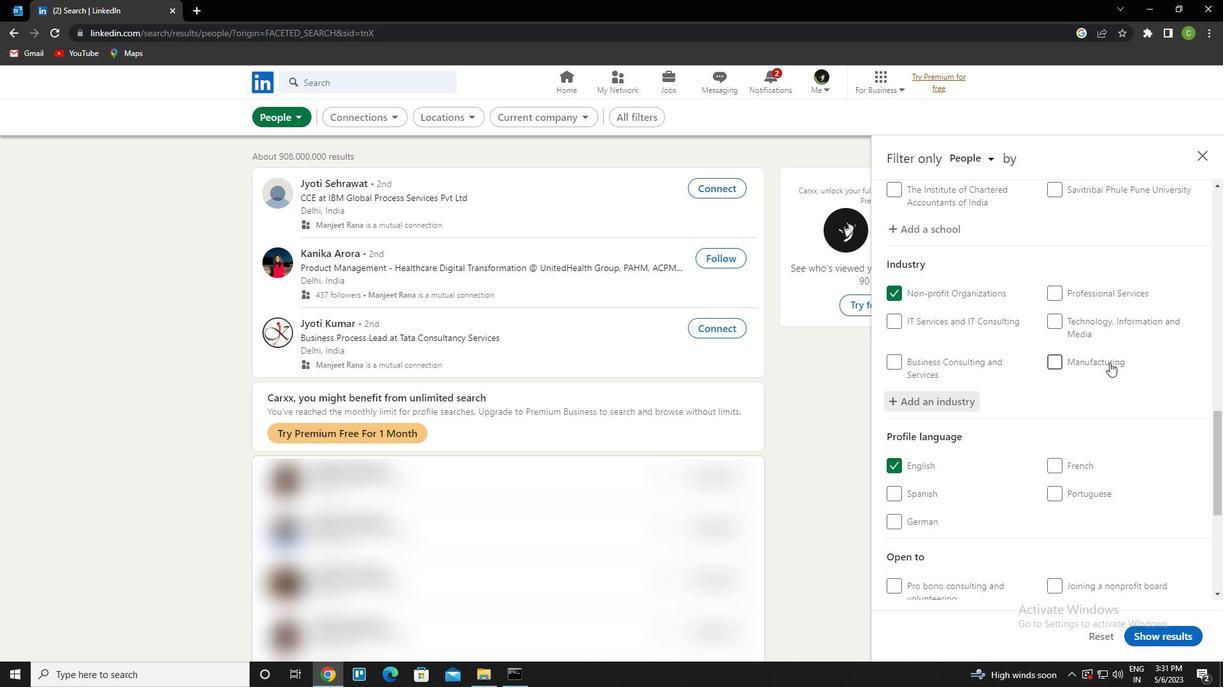 
Action: Mouse moved to (1106, 372)
Screenshot: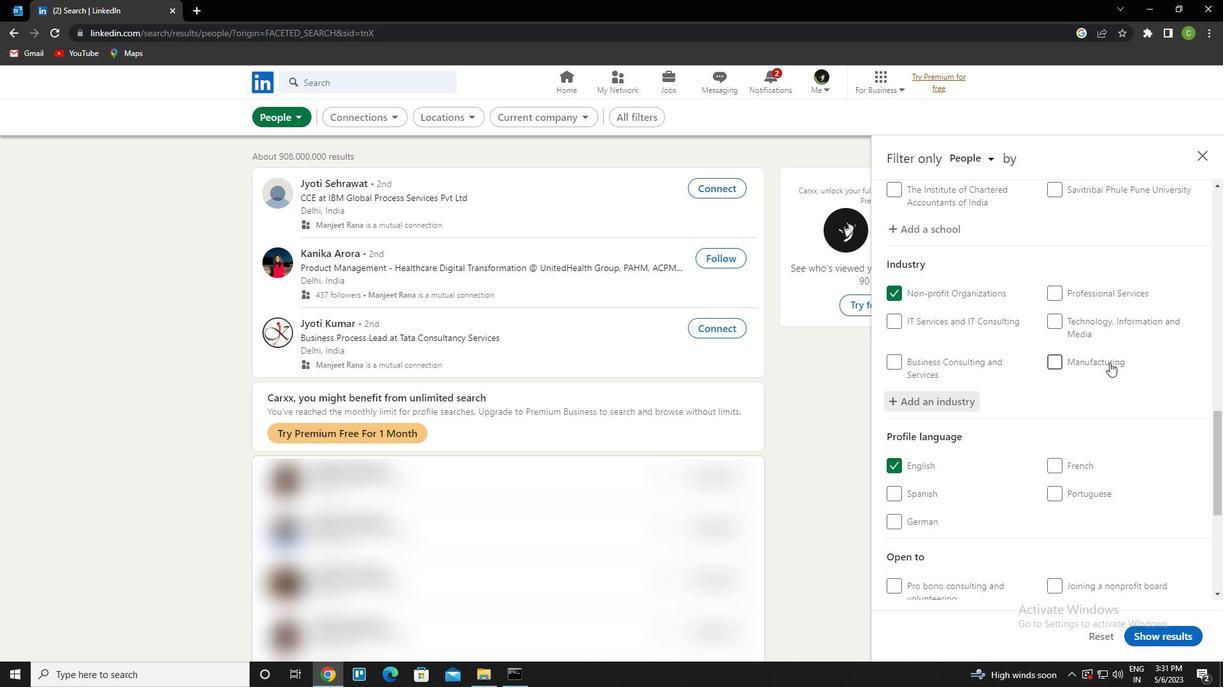 
Action: Mouse scrolled (1106, 372) with delta (0, 0)
Screenshot: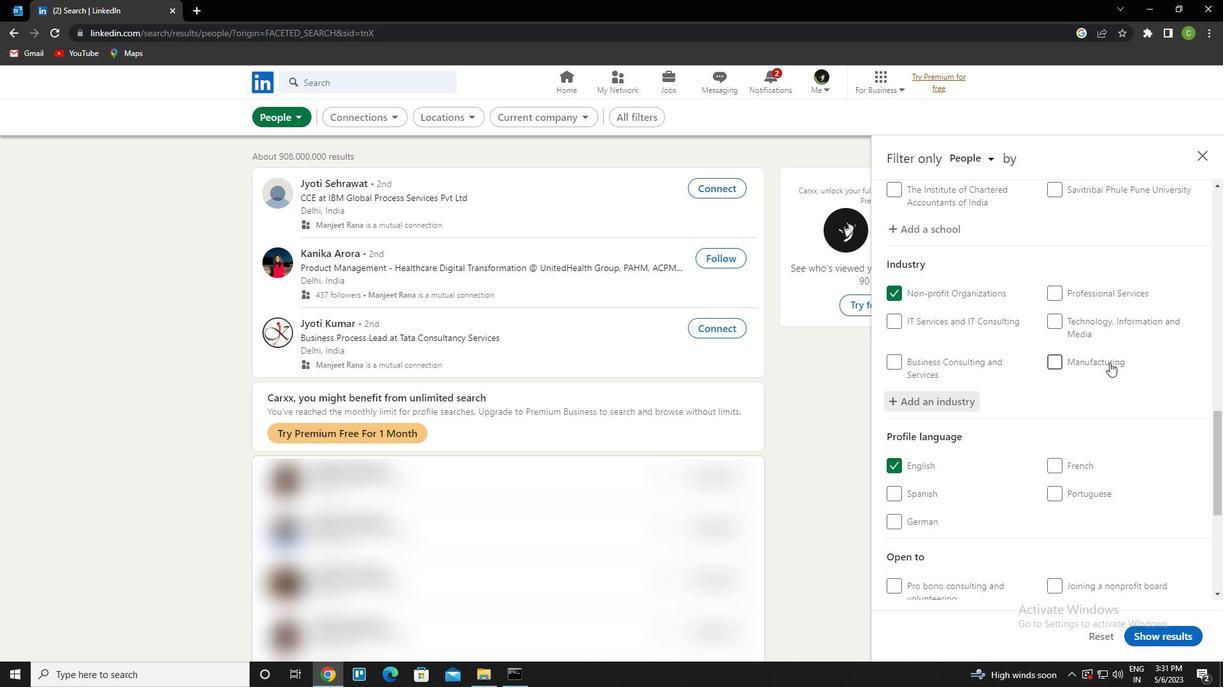 
Action: Mouse scrolled (1106, 372) with delta (0, 0)
Screenshot: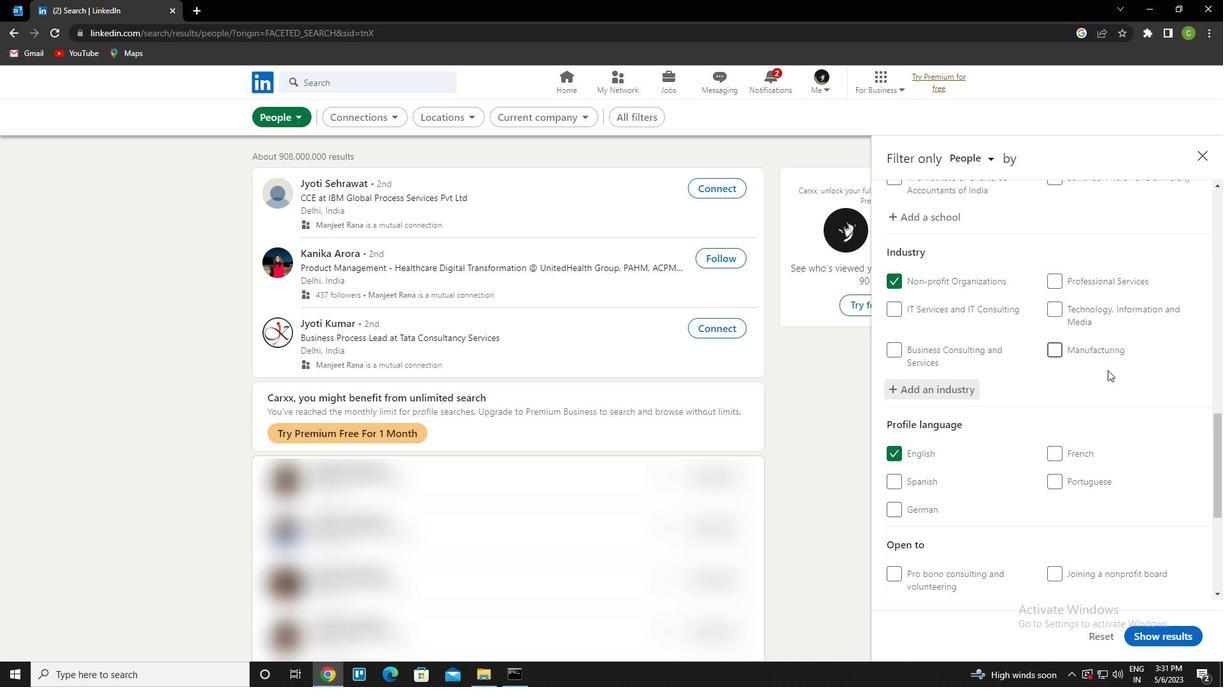 
Action: Mouse moved to (1103, 373)
Screenshot: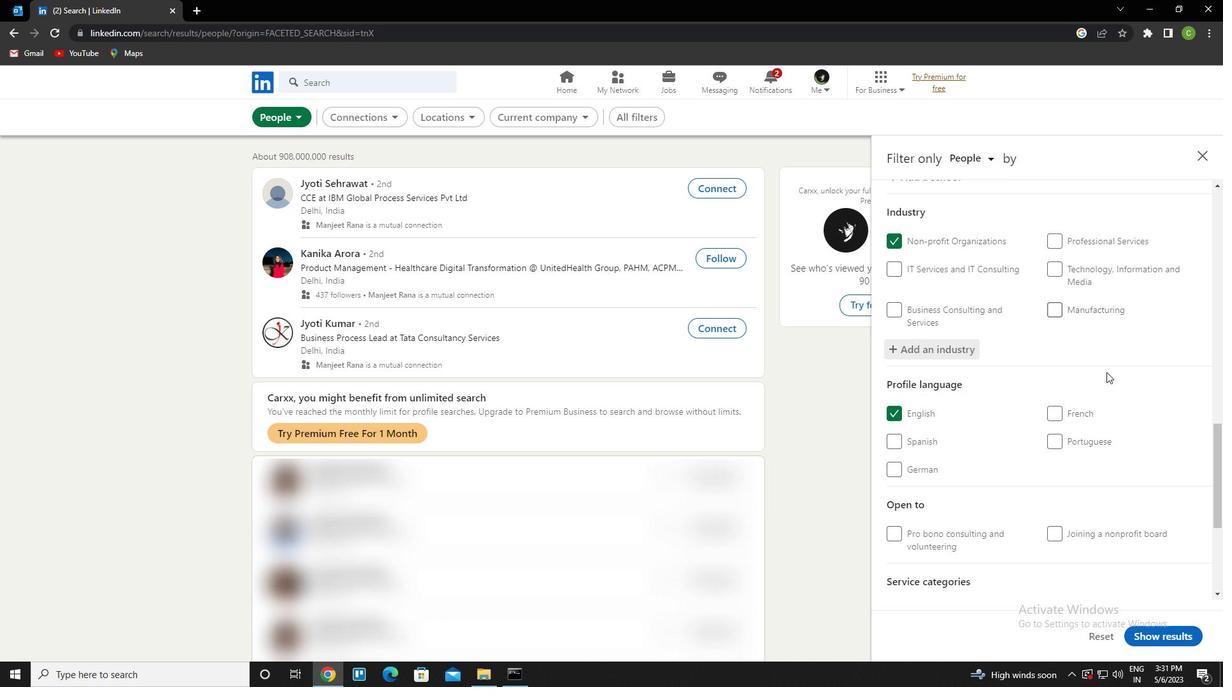 
Action: Mouse scrolled (1103, 373) with delta (0, 0)
Screenshot: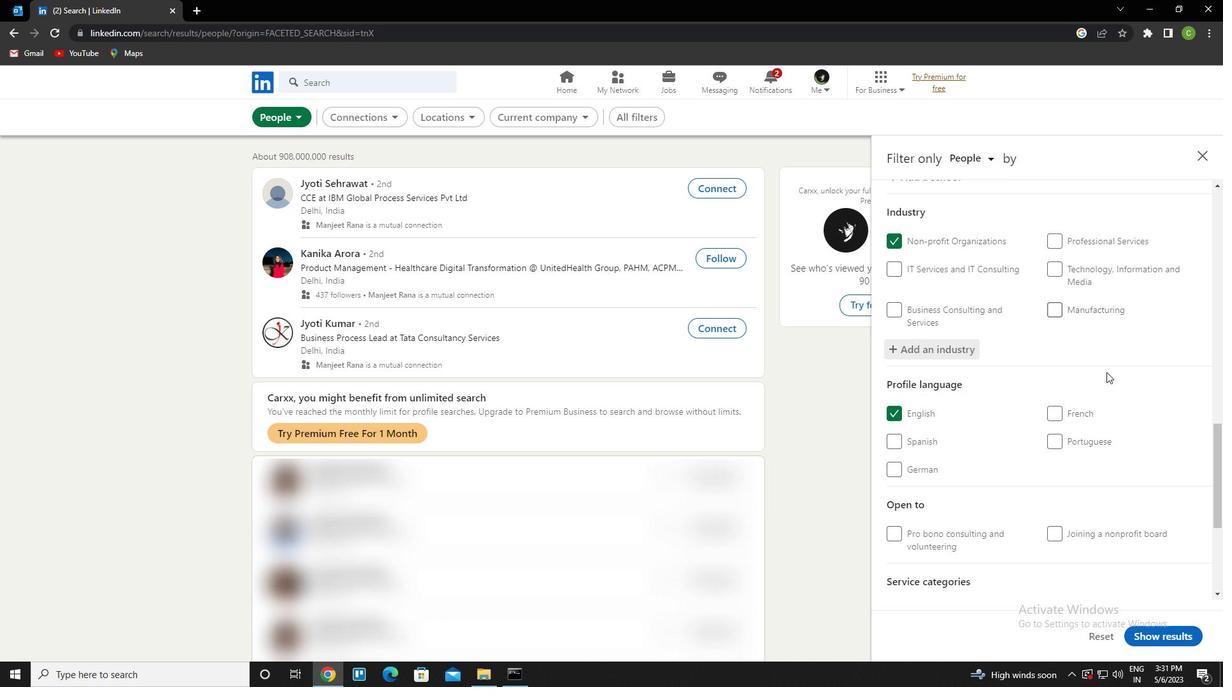 
Action: Mouse moved to (1098, 373)
Screenshot: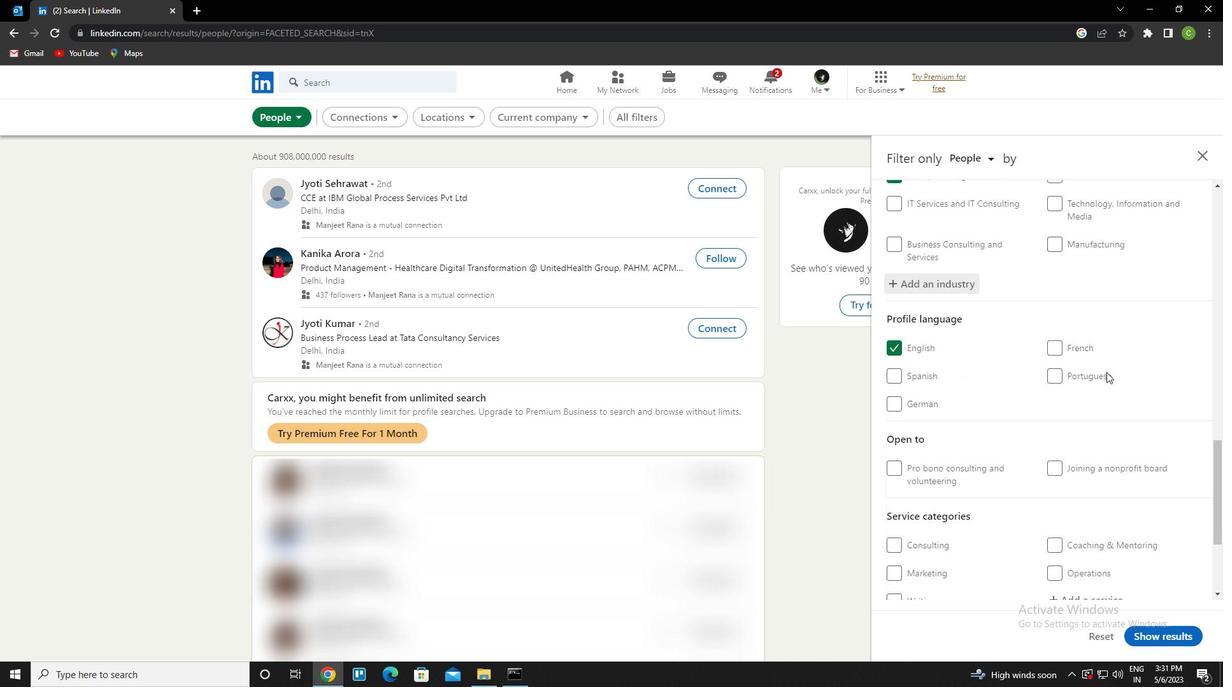 
Action: Mouse scrolled (1098, 373) with delta (0, 0)
Screenshot: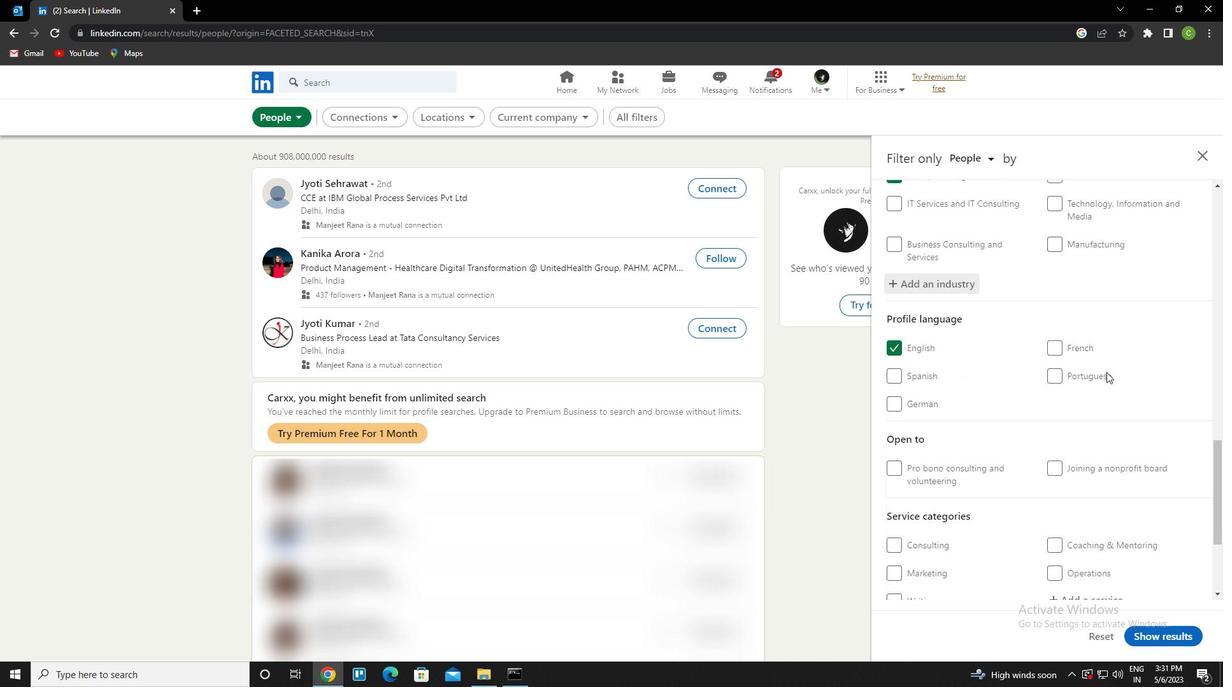 
Action: Mouse moved to (1095, 373)
Screenshot: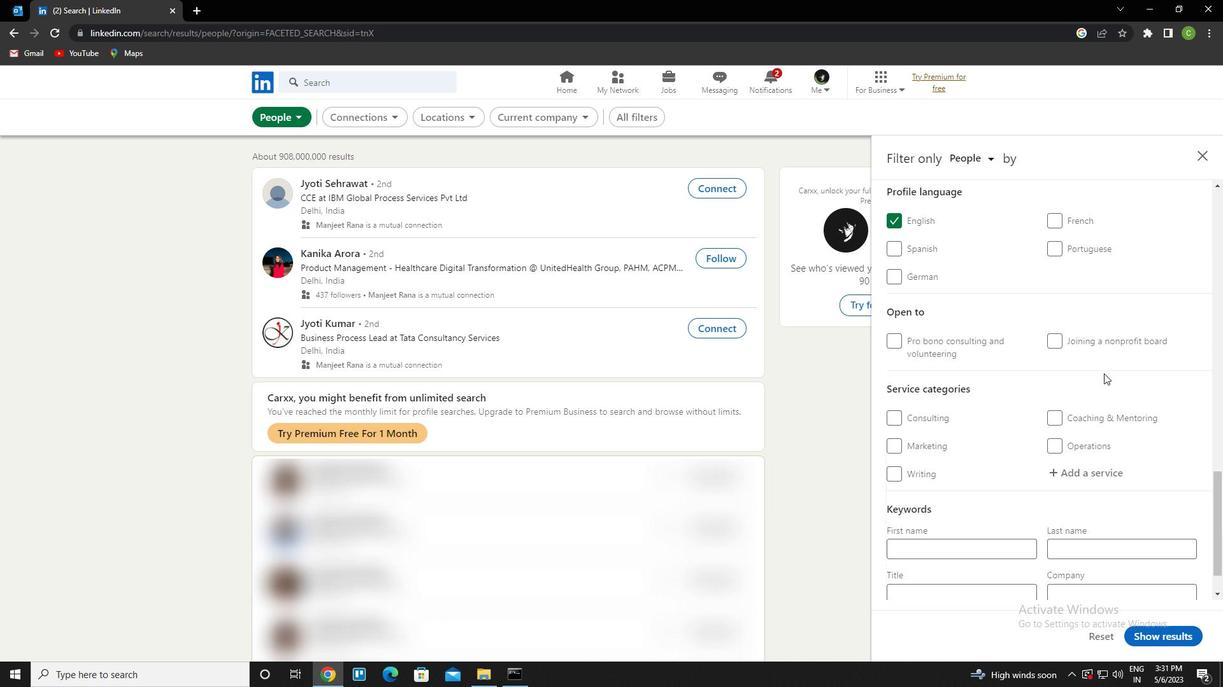 
Action: Mouse scrolled (1095, 373) with delta (0, 0)
Screenshot: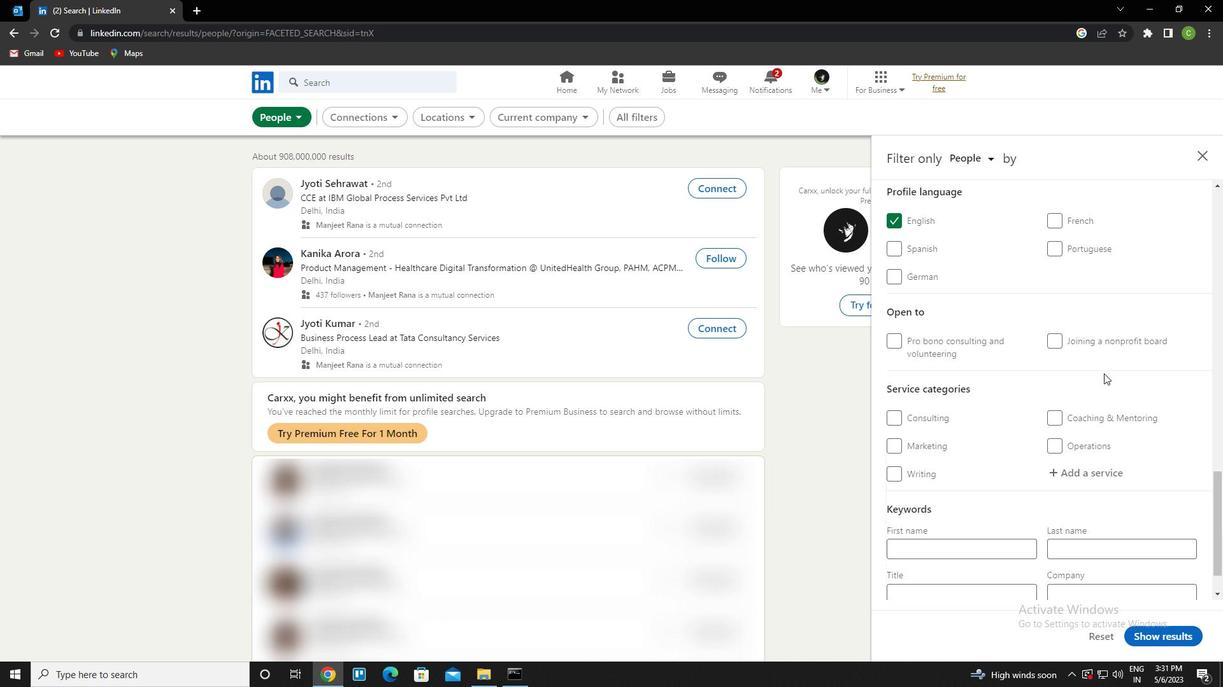 
Action: Mouse moved to (1066, 424)
Screenshot: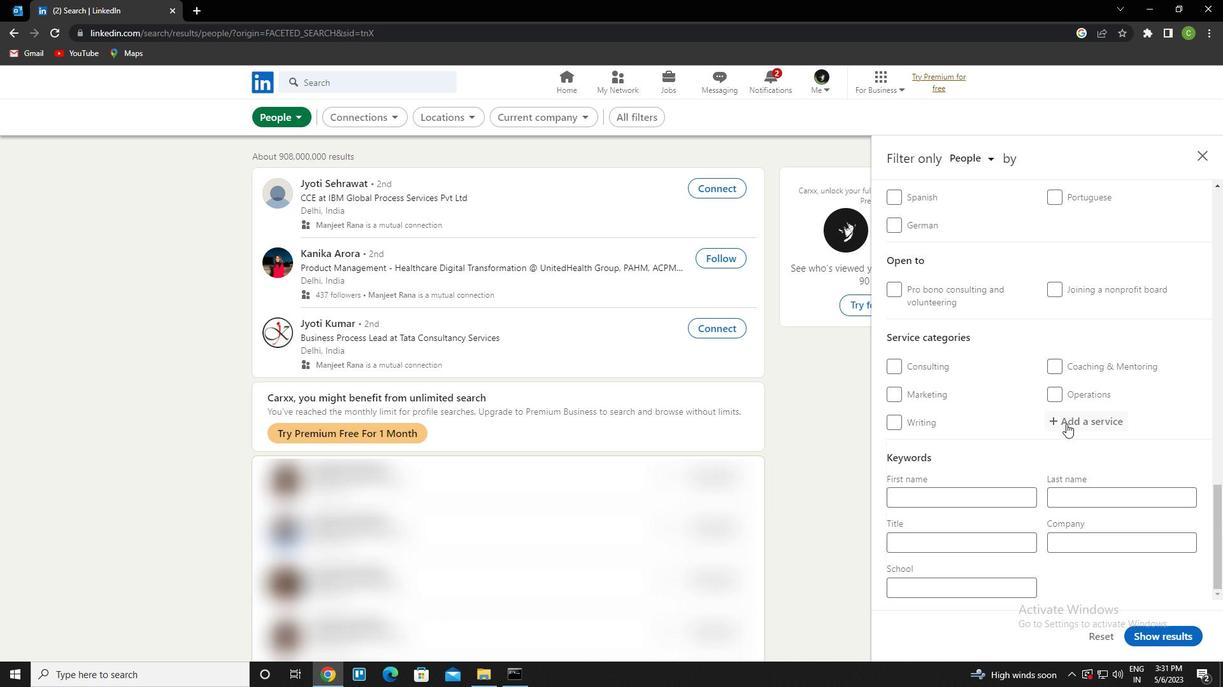 
Action: Mouse pressed left at (1066, 424)
Screenshot: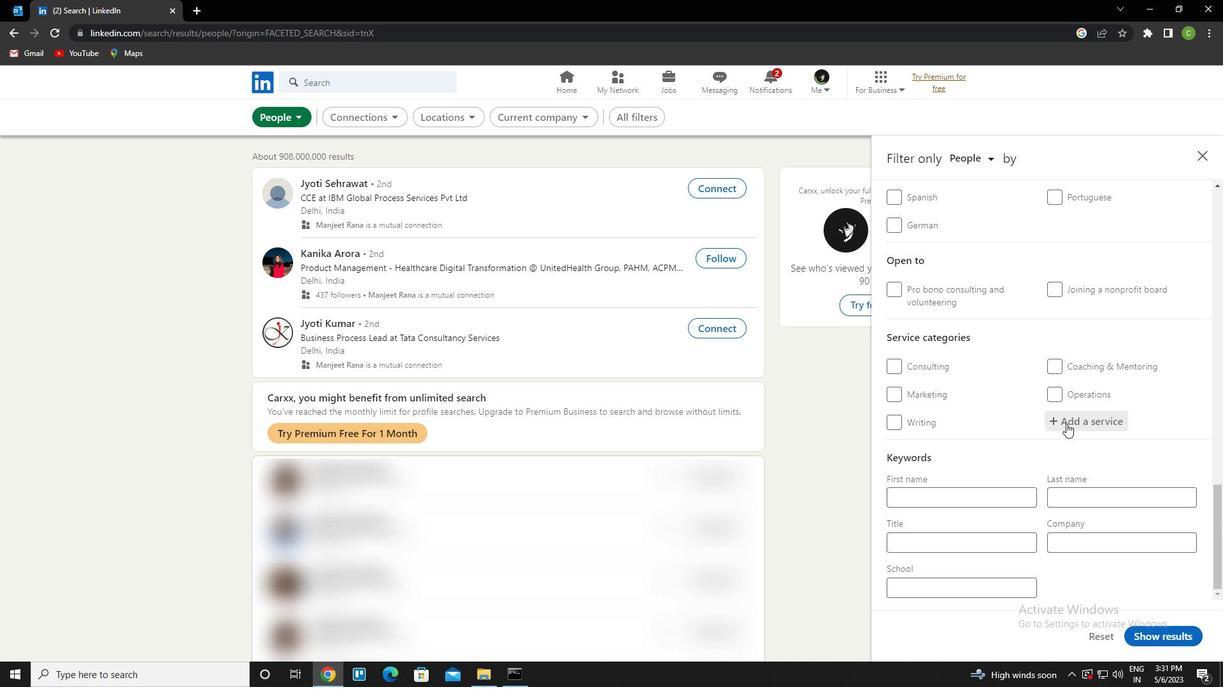 
Action: Key pressed <Key.caps_lock>c<Key.caps_lock>ontent<Key.space>strat<Key.down><Key.enter>
Screenshot: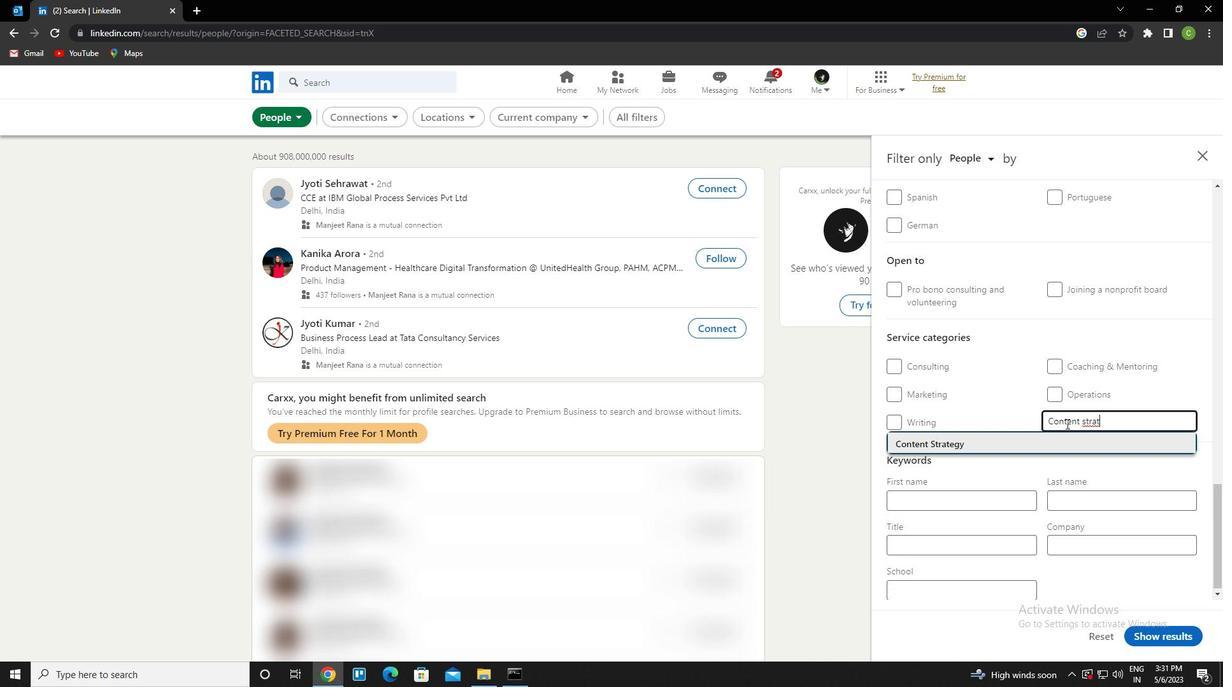 
Action: Mouse scrolled (1066, 423) with delta (0, 0)
Screenshot: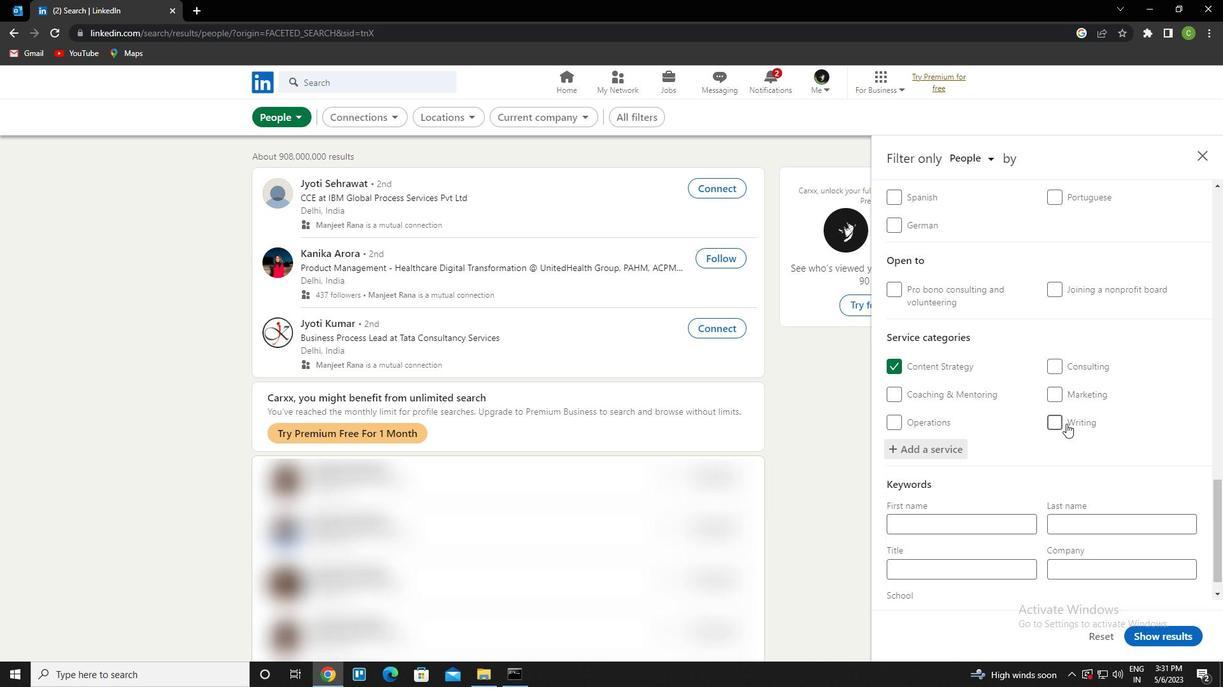 
Action: Mouse scrolled (1066, 423) with delta (0, 0)
Screenshot: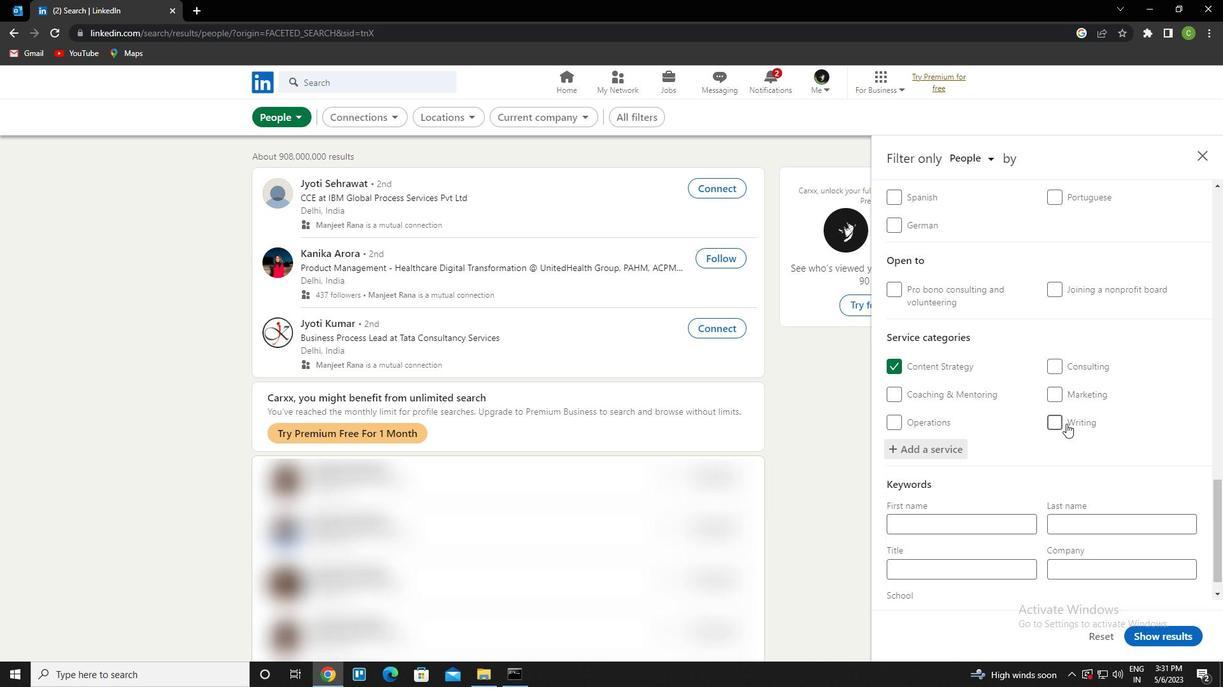 
Action: Mouse scrolled (1066, 423) with delta (0, 0)
Screenshot: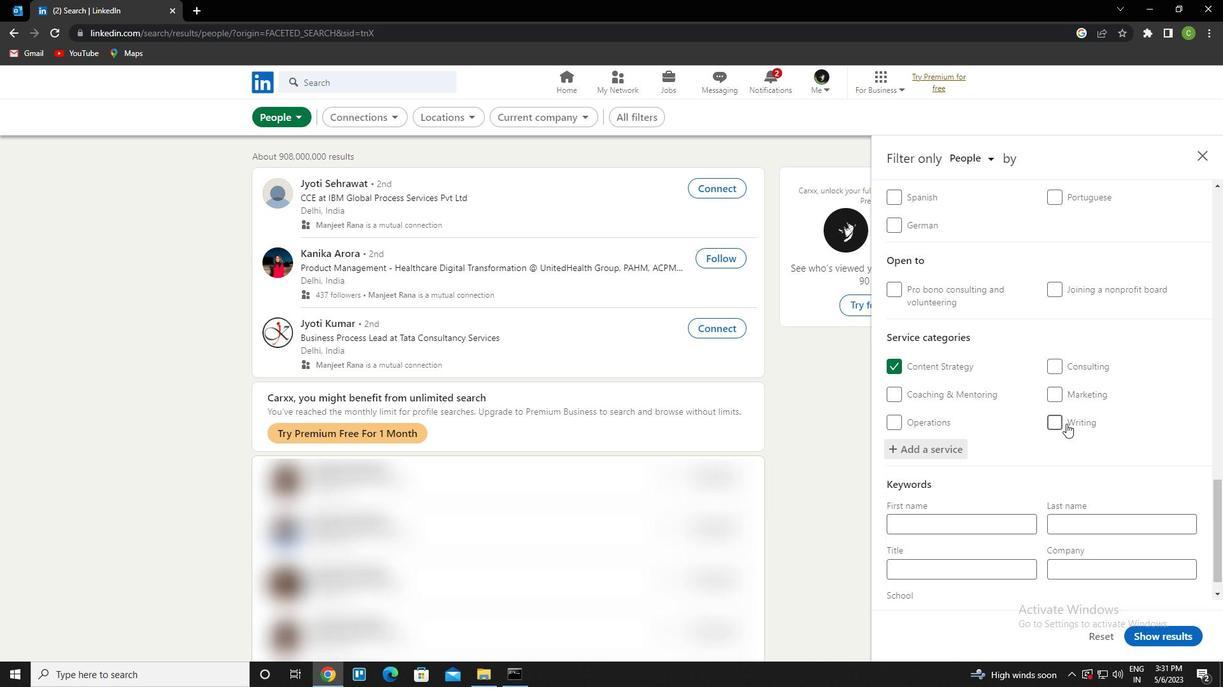 
Action: Mouse scrolled (1066, 423) with delta (0, 0)
Screenshot: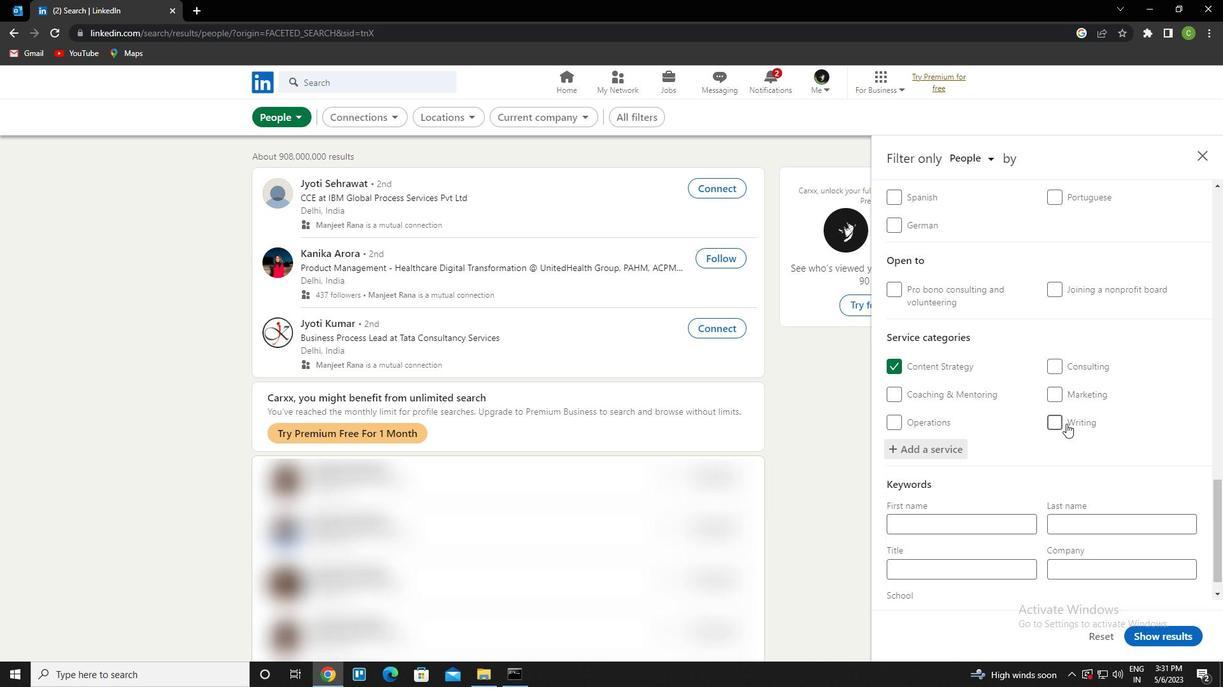 
Action: Mouse scrolled (1066, 423) with delta (0, 0)
Screenshot: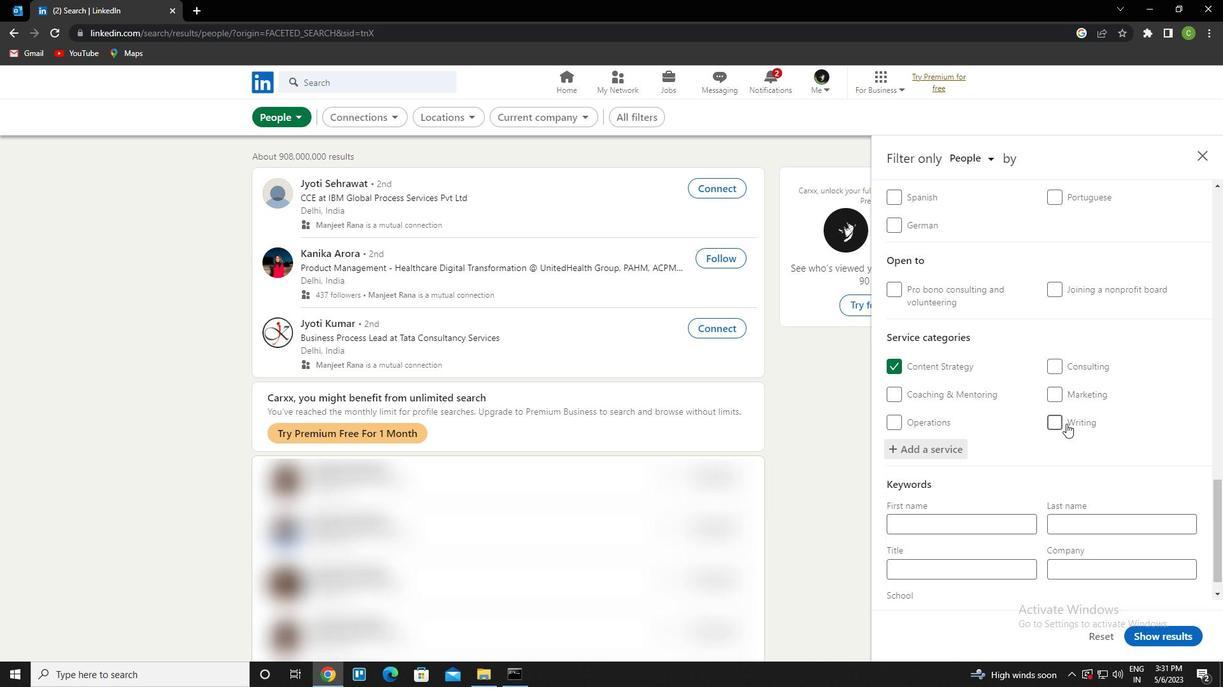 
Action: Mouse scrolled (1066, 423) with delta (0, 0)
Screenshot: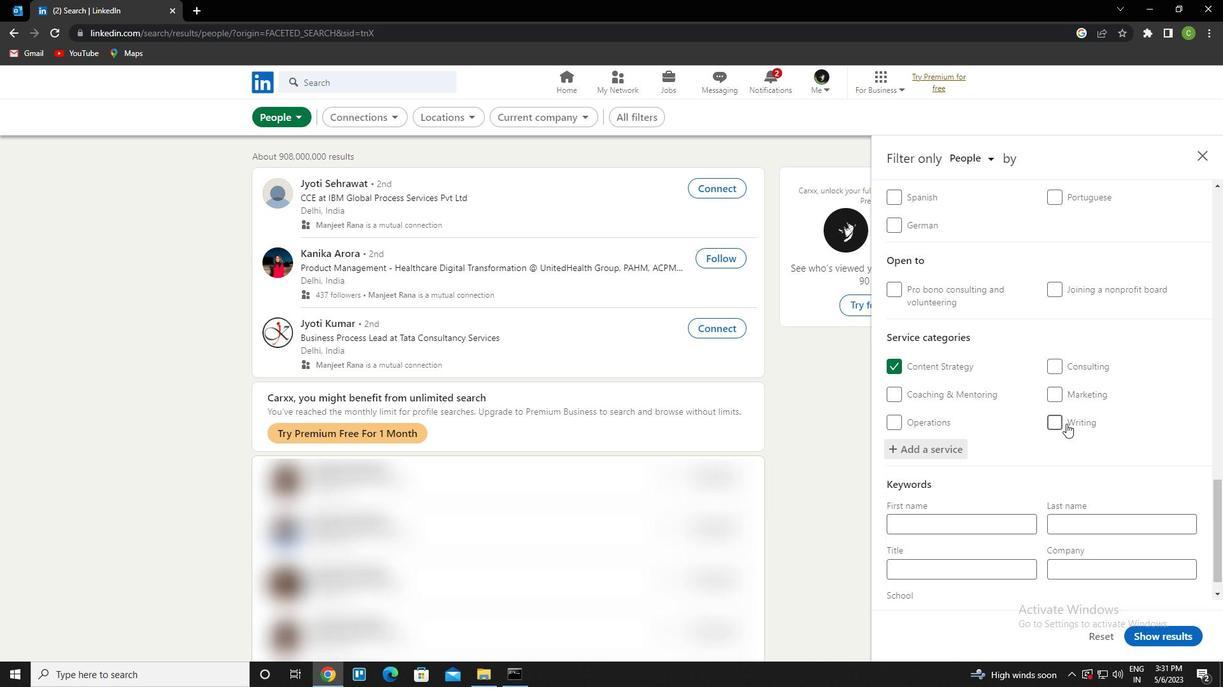 
Action: Mouse scrolled (1066, 423) with delta (0, 0)
Screenshot: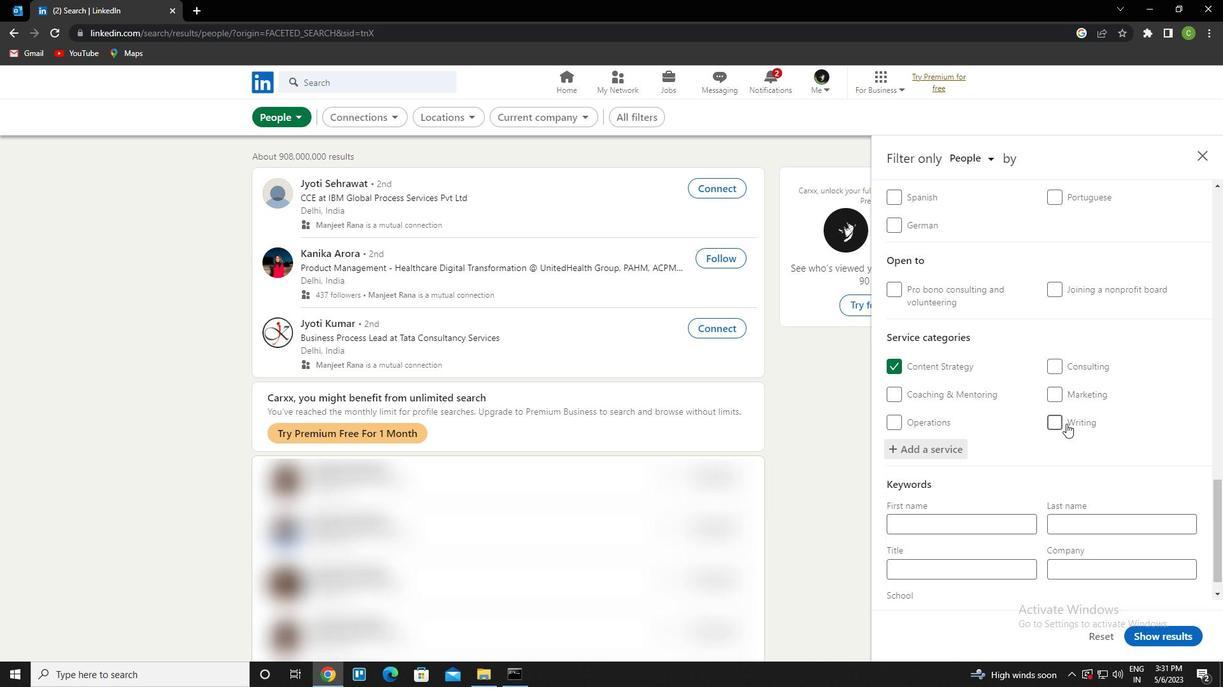 
Action: Mouse moved to (964, 547)
Screenshot: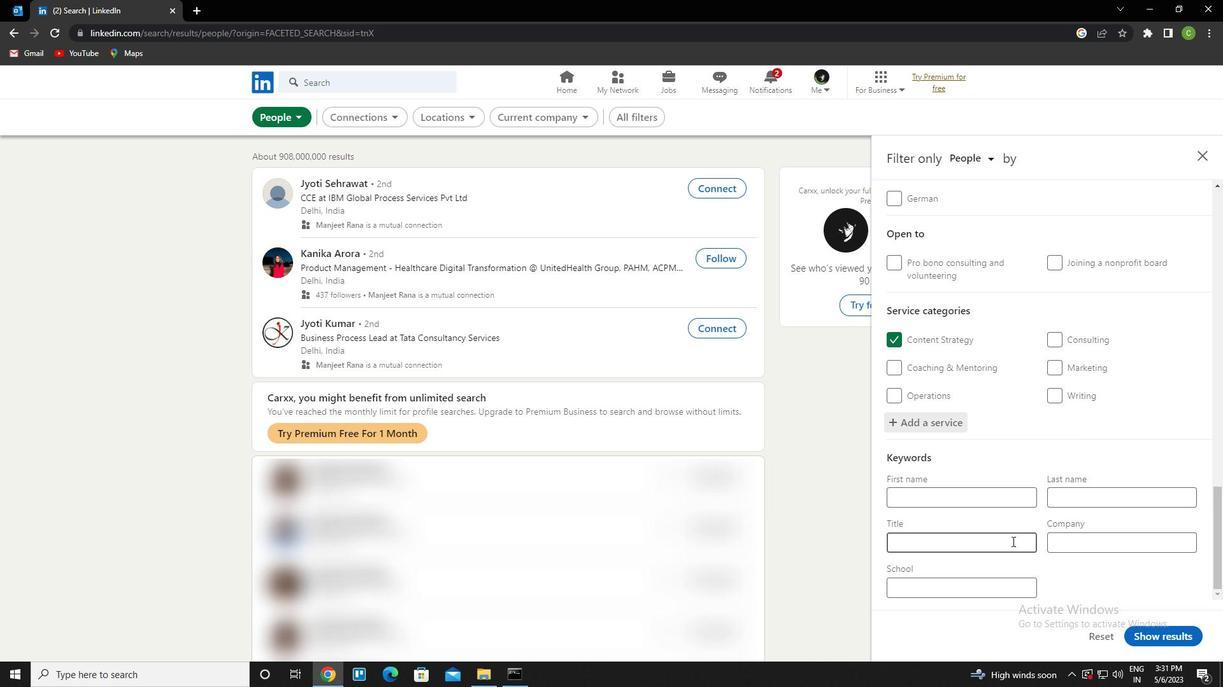 
Action: Mouse pressed left at (964, 547)
Screenshot: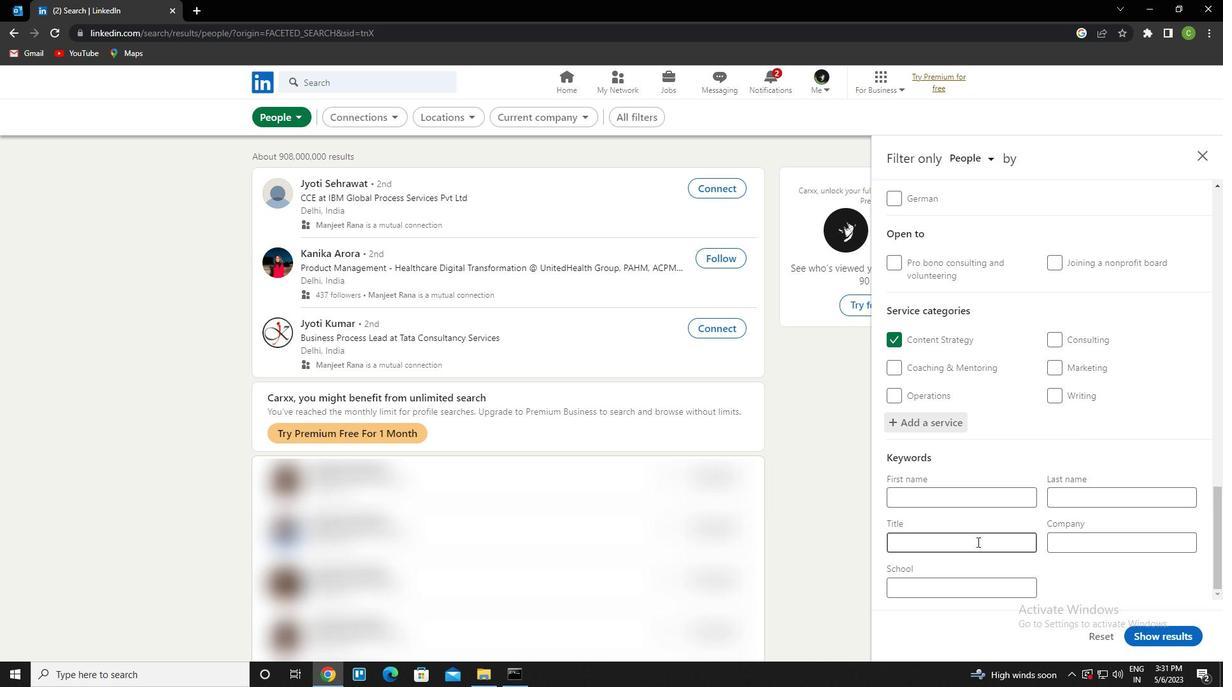 
Action: Key pressed <Key.caps_lock>s<Key.caps_lock>ports<Key.space><Key.caps_lock>v<Key.caps_lock>olunteer
Screenshot: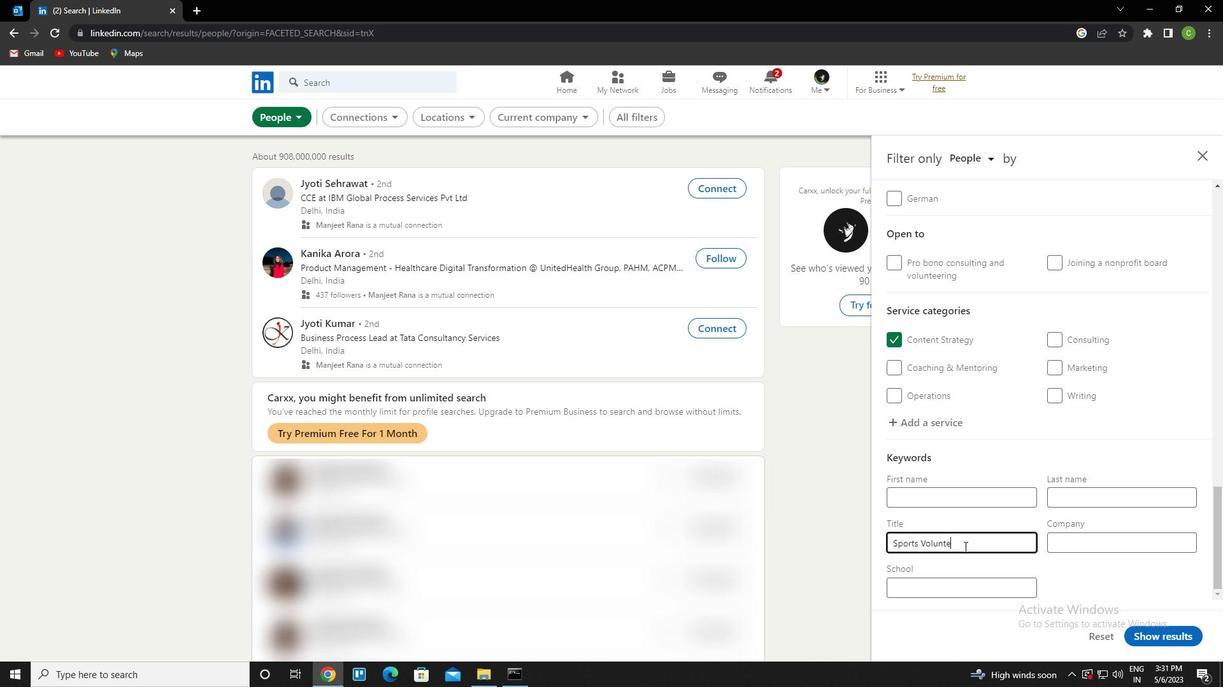 
Action: Mouse moved to (1172, 635)
Screenshot: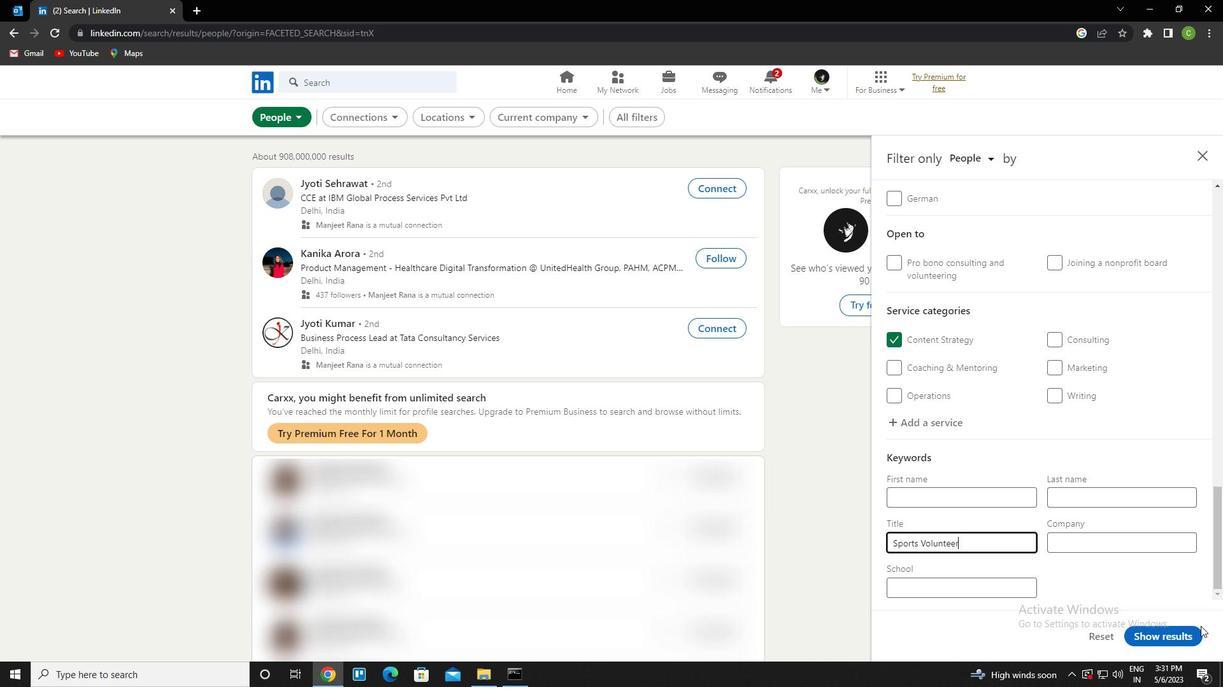 
Action: Mouse pressed left at (1172, 635)
Screenshot: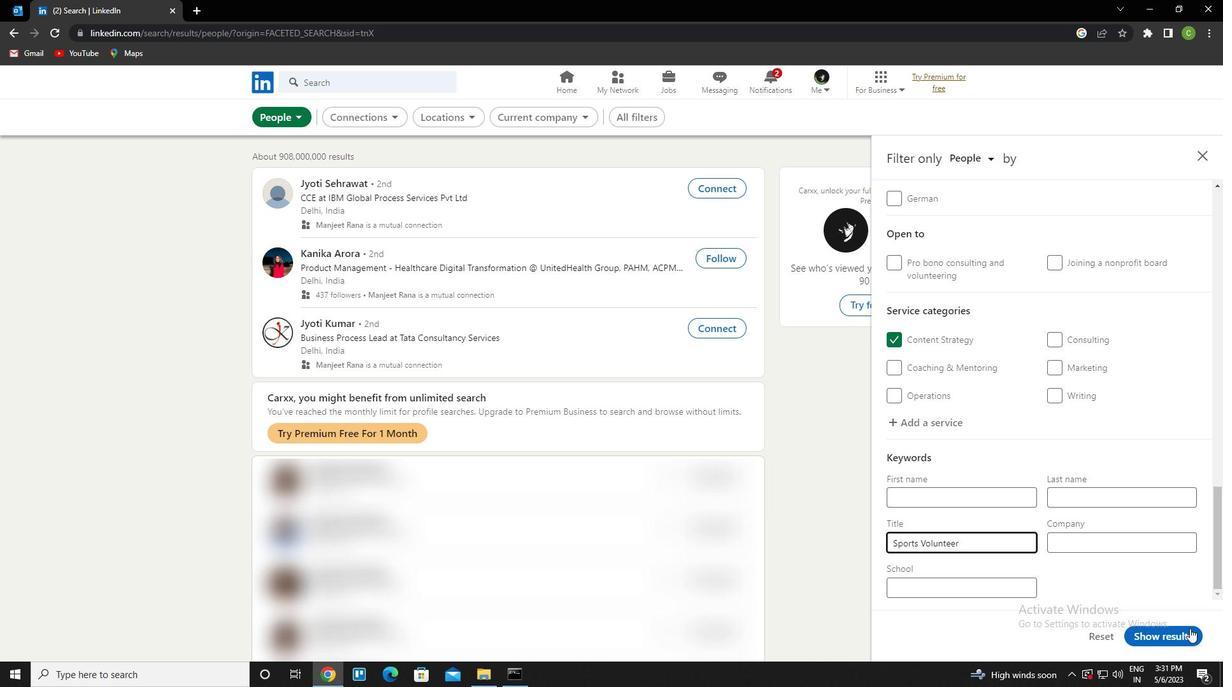 
Action: Mouse moved to (604, 508)
Screenshot: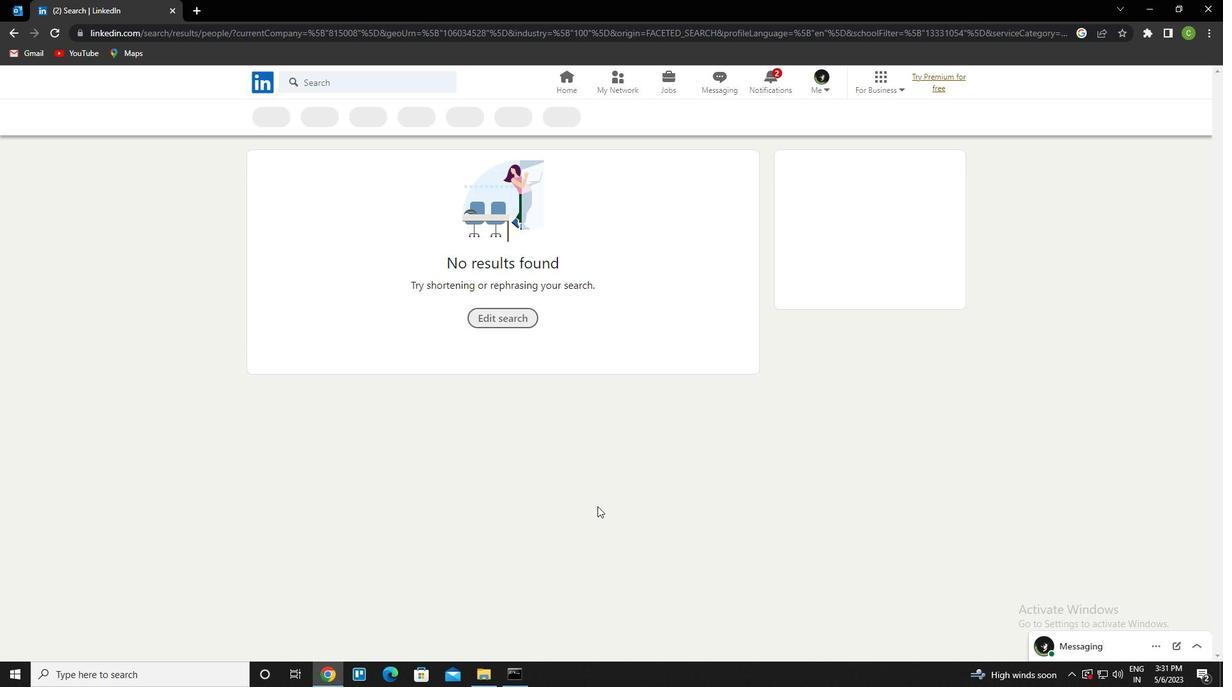 
